 Task: Find connections with filter location Coburg with filter topic #customerrelationswith filter profile language Spanish with filter current company Hill+Knowlton Strategies with filter school Joydeep Roy University with filter industry Language Schools with filter service category Relocation with filter keywords title Manager
Action: Mouse moved to (212, 266)
Screenshot: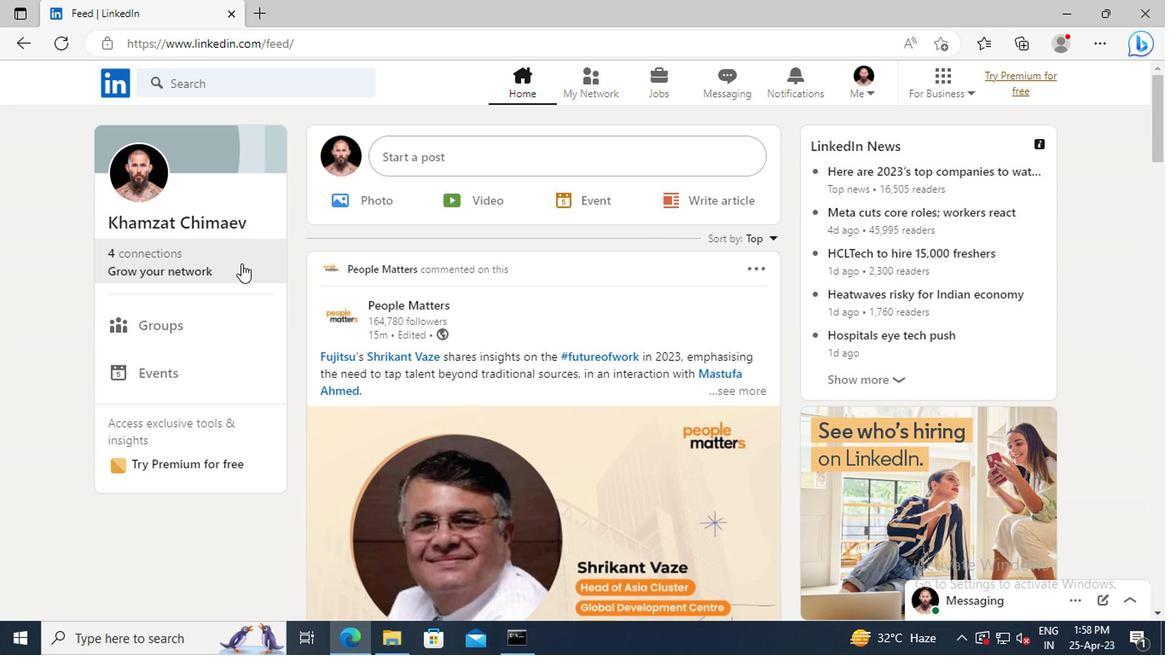 
Action: Mouse pressed left at (212, 266)
Screenshot: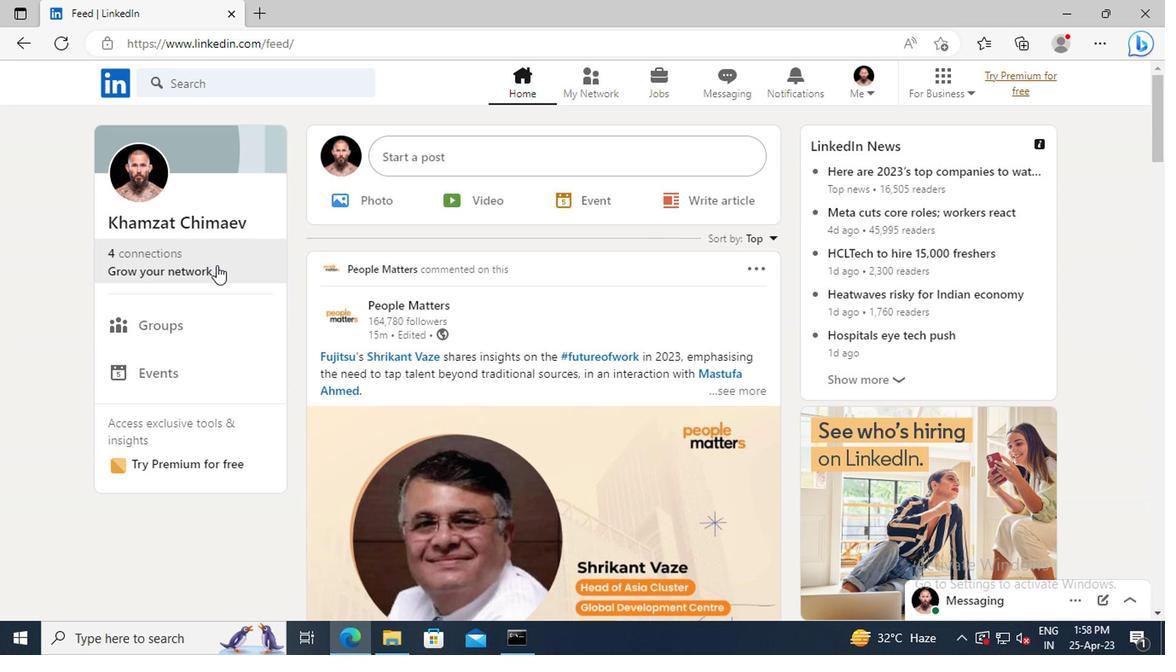 
Action: Mouse moved to (219, 185)
Screenshot: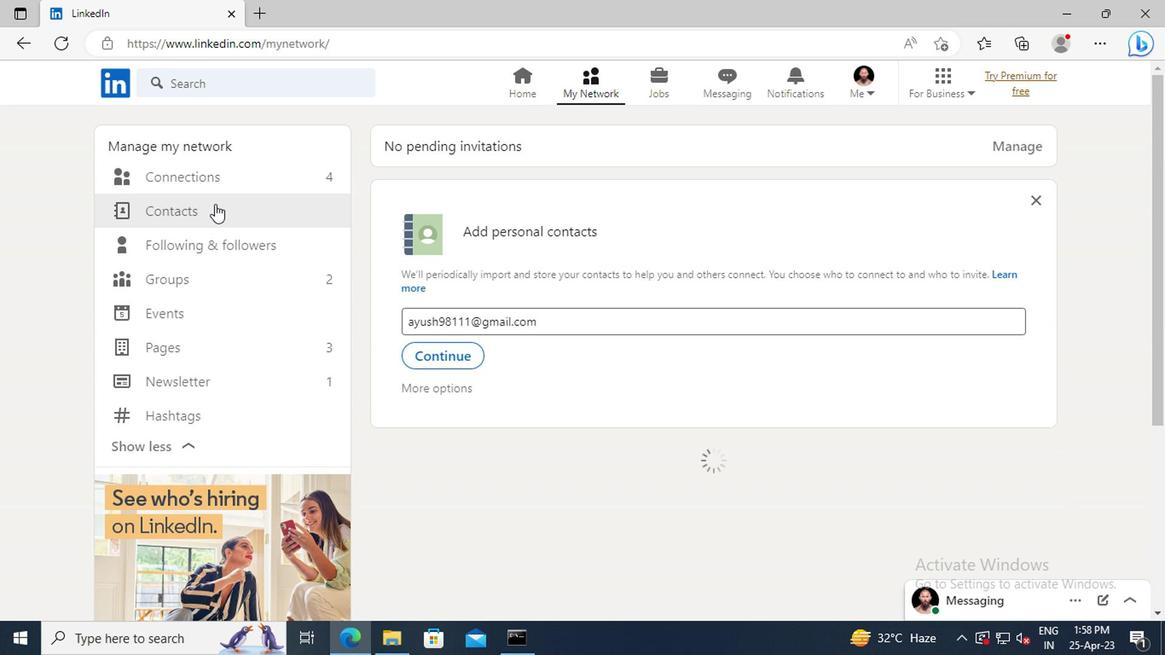 
Action: Mouse pressed left at (219, 185)
Screenshot: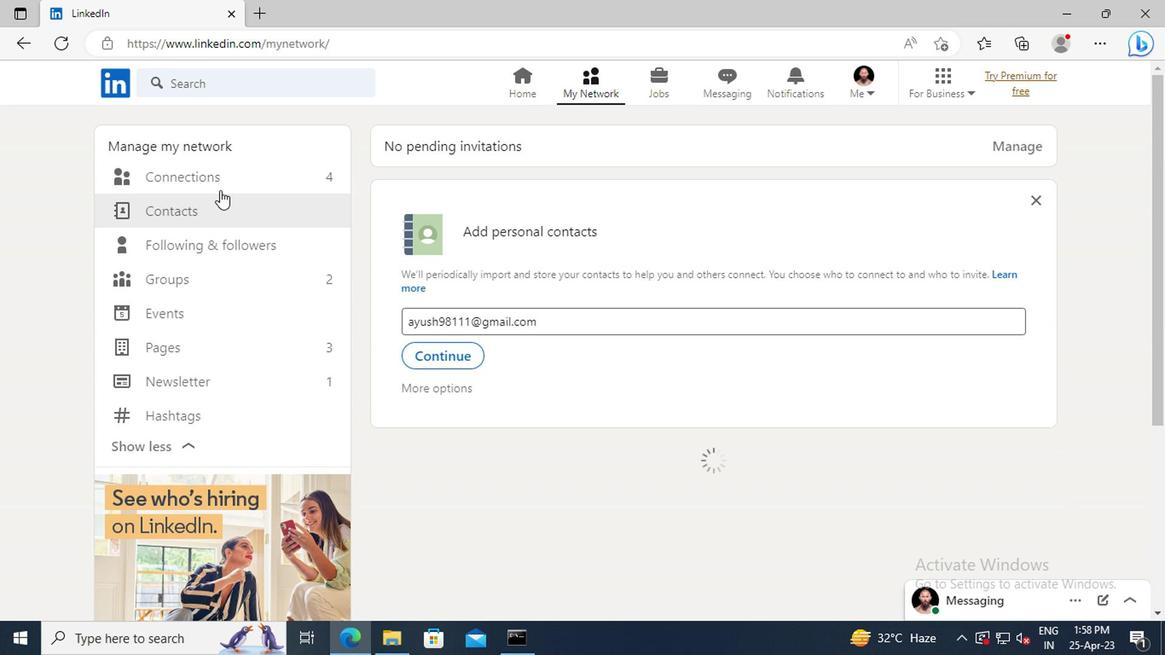 
Action: Mouse moved to (681, 179)
Screenshot: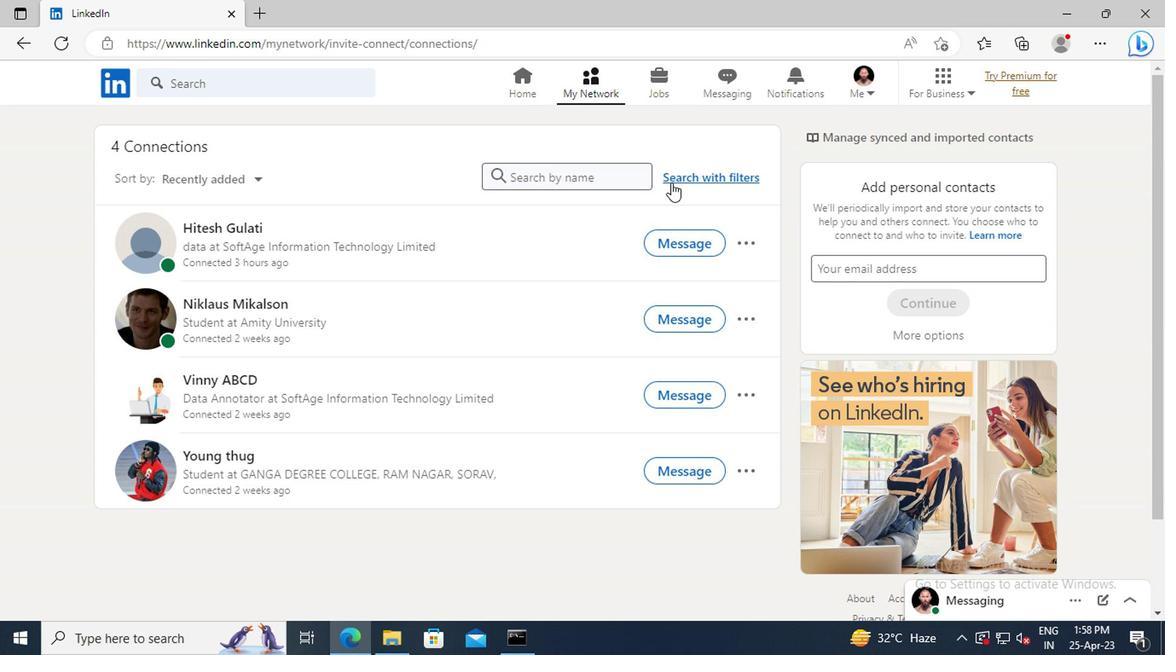 
Action: Mouse pressed left at (681, 179)
Screenshot: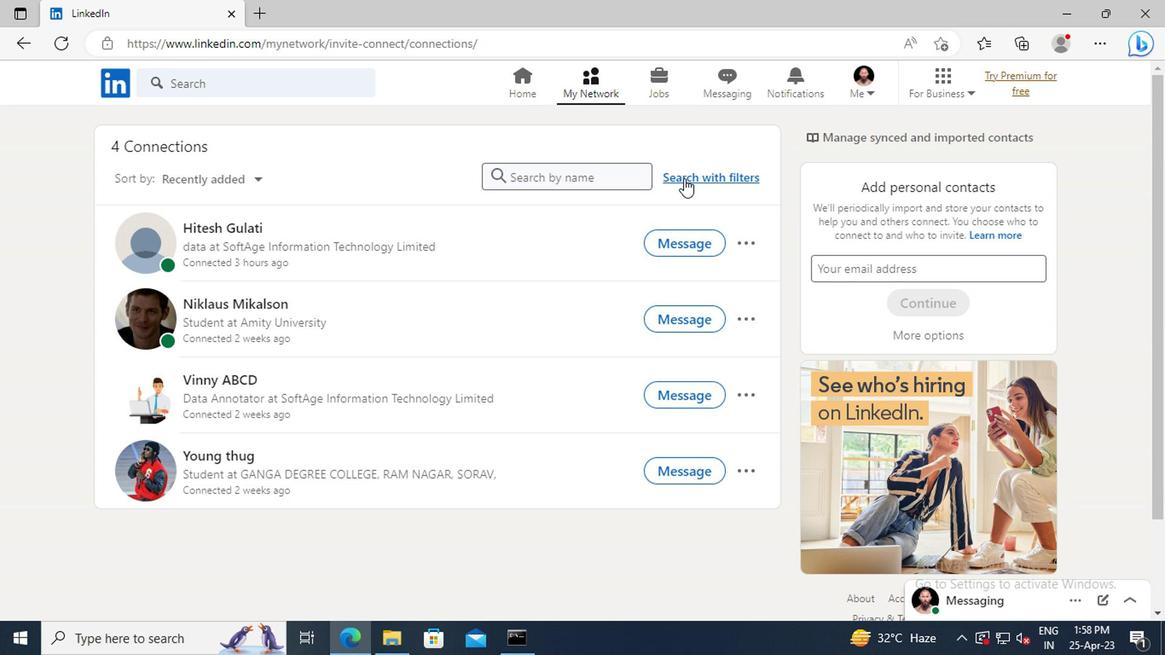 
Action: Mouse moved to (635, 130)
Screenshot: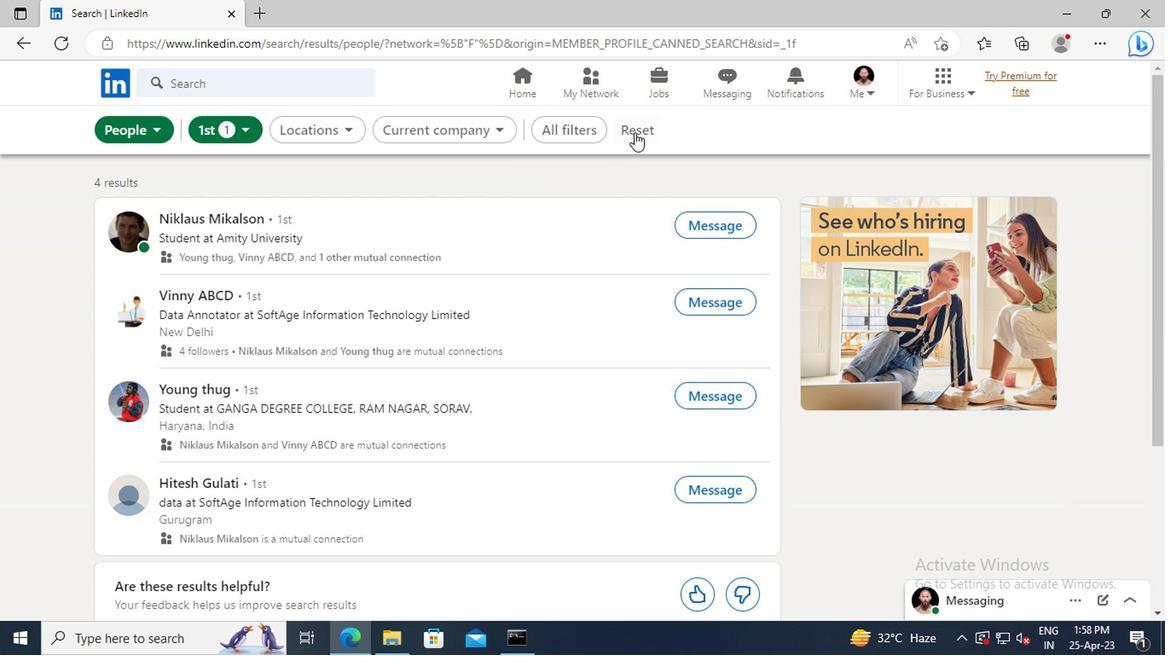 
Action: Mouse pressed left at (635, 130)
Screenshot: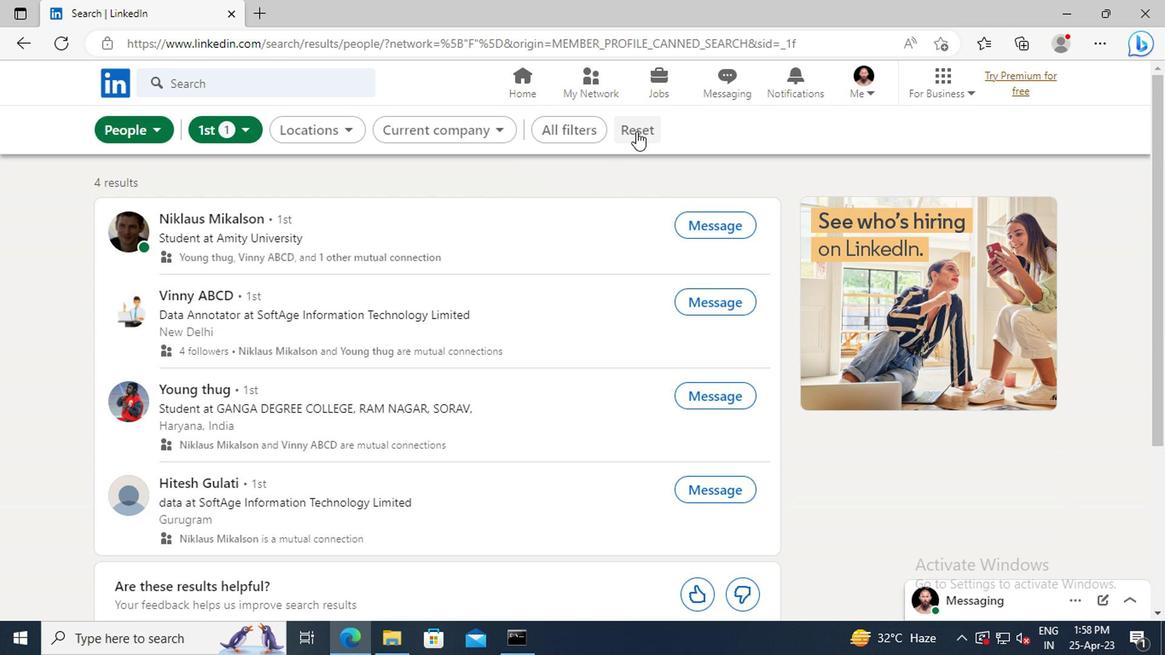 
Action: Mouse moved to (605, 138)
Screenshot: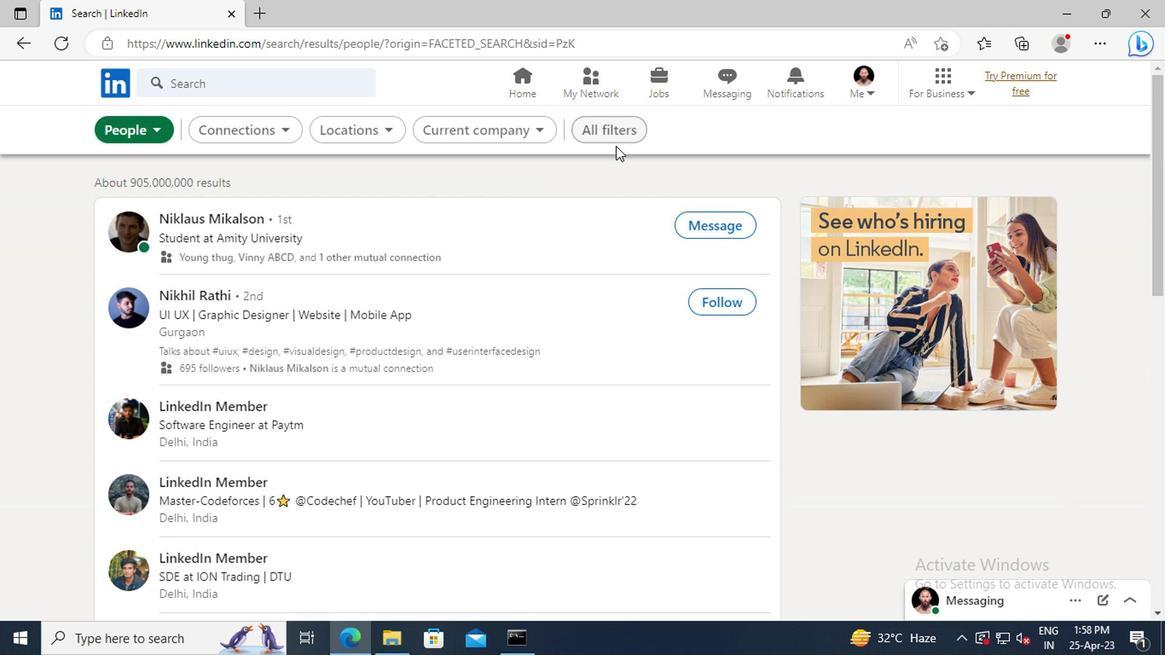 
Action: Mouse pressed left at (605, 138)
Screenshot: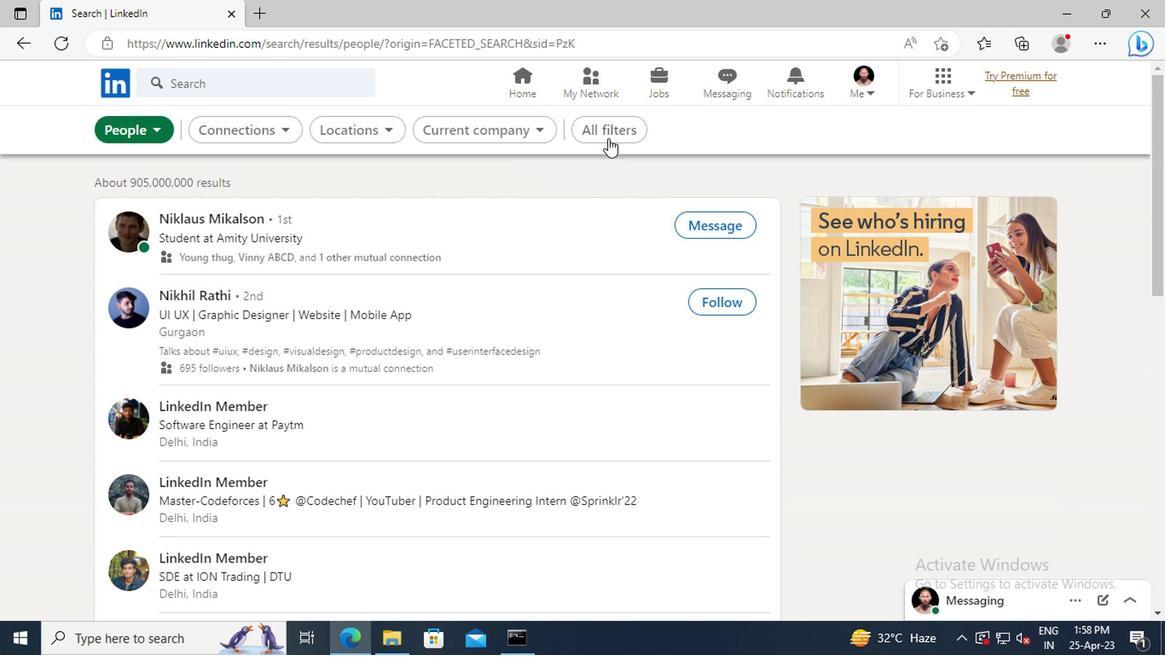 
Action: Mouse moved to (916, 291)
Screenshot: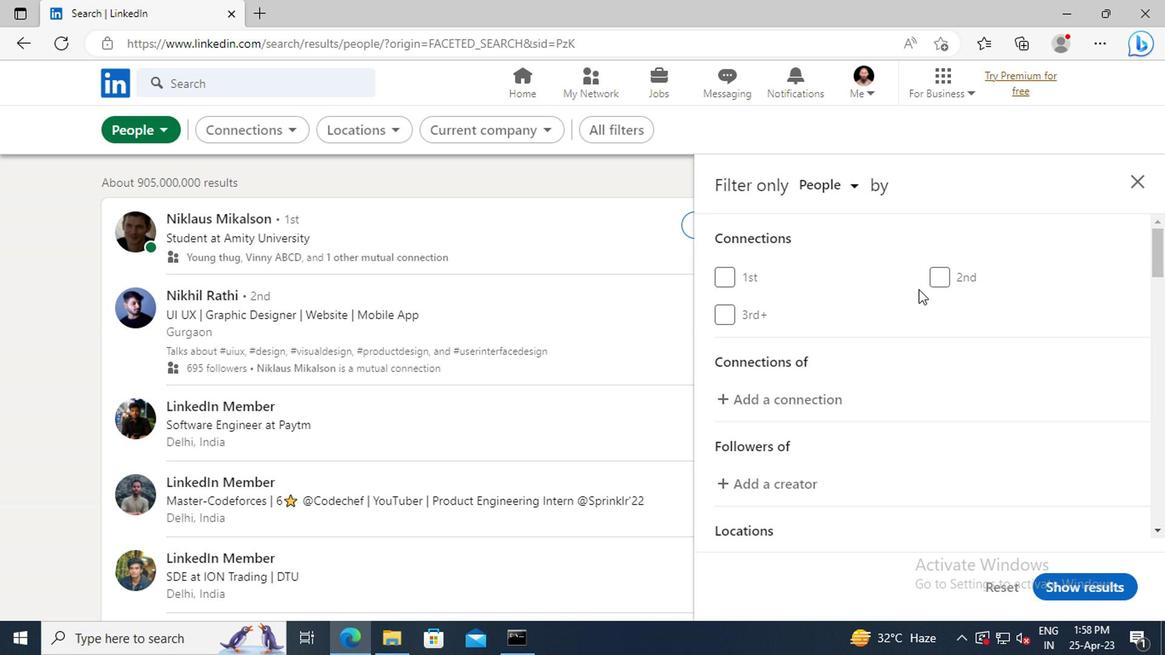 
Action: Mouse scrolled (916, 291) with delta (0, 0)
Screenshot: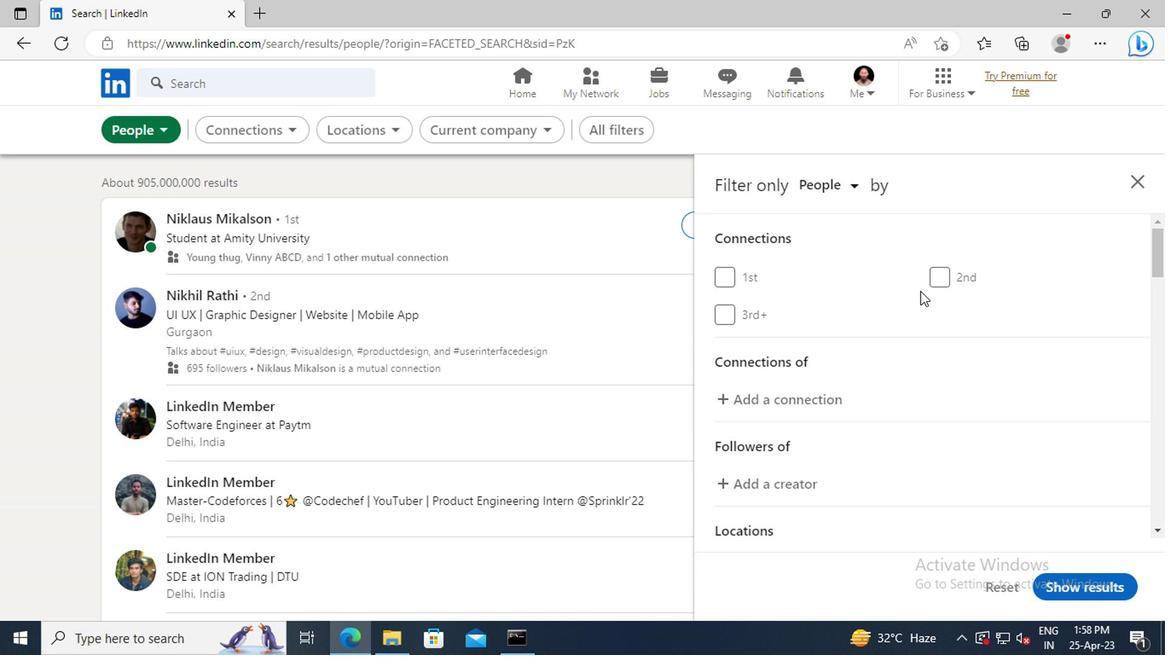 
Action: Mouse scrolled (916, 291) with delta (0, 0)
Screenshot: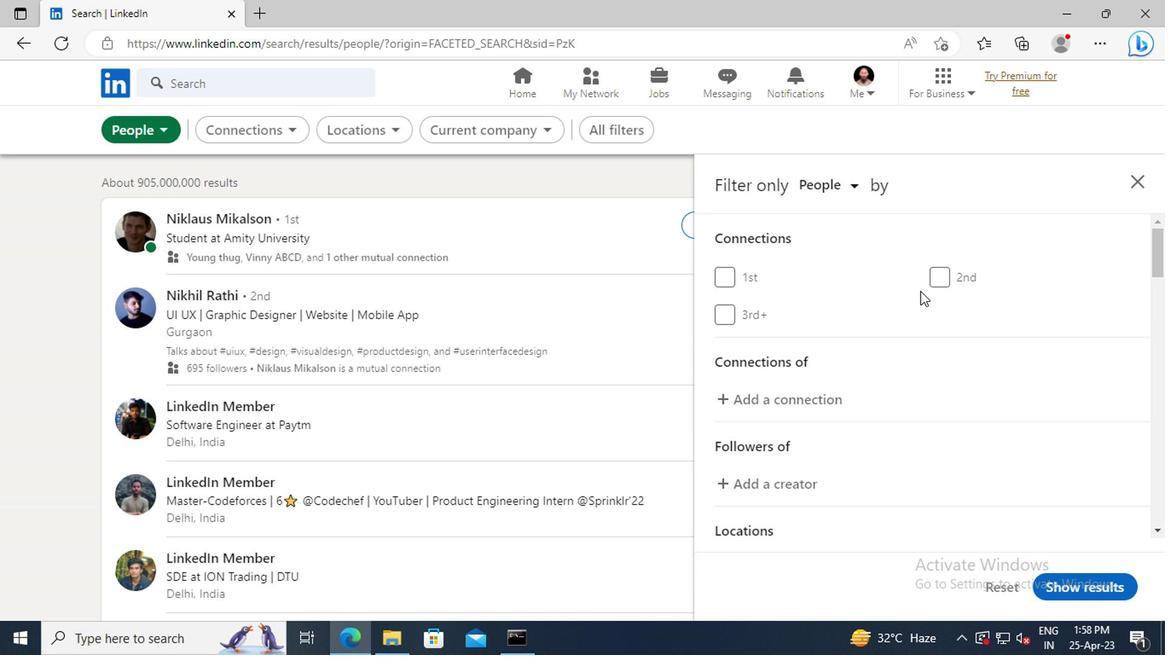 
Action: Mouse scrolled (916, 291) with delta (0, 0)
Screenshot: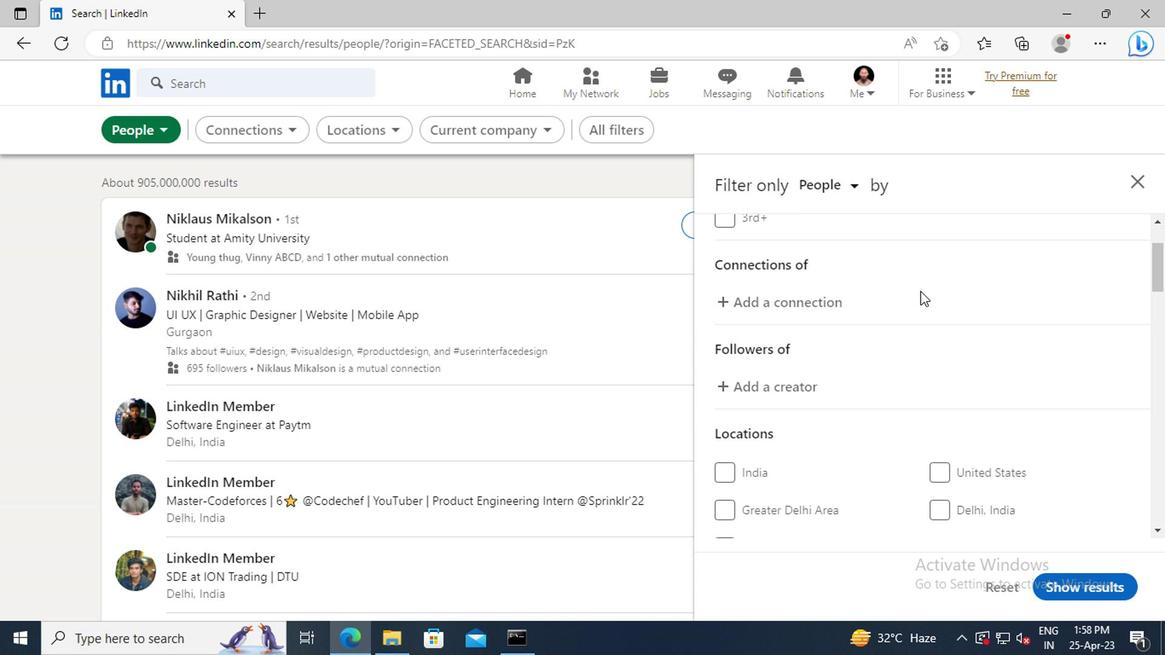 
Action: Mouse scrolled (916, 291) with delta (0, 0)
Screenshot: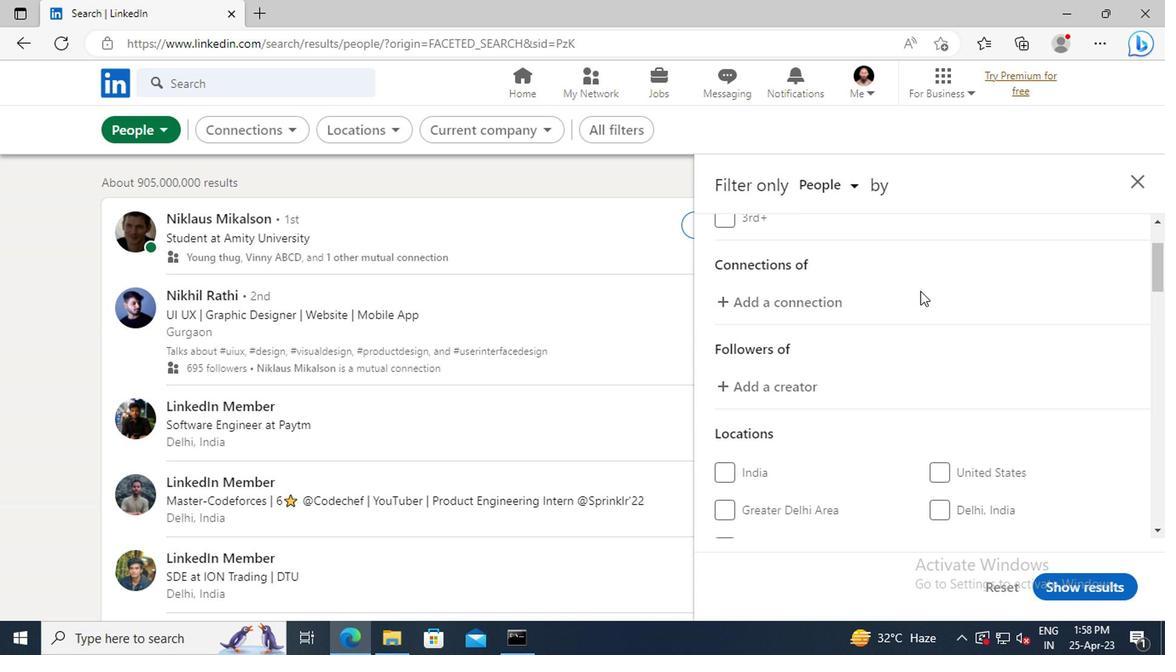 
Action: Mouse scrolled (916, 291) with delta (0, 0)
Screenshot: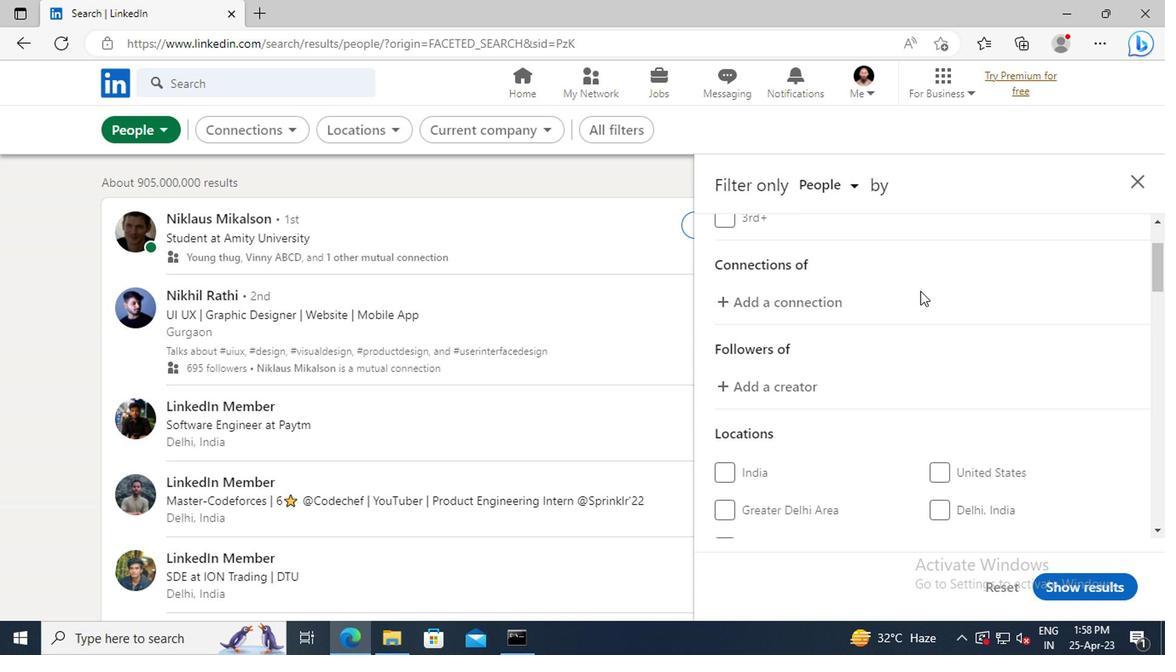 
Action: Mouse moved to (957, 402)
Screenshot: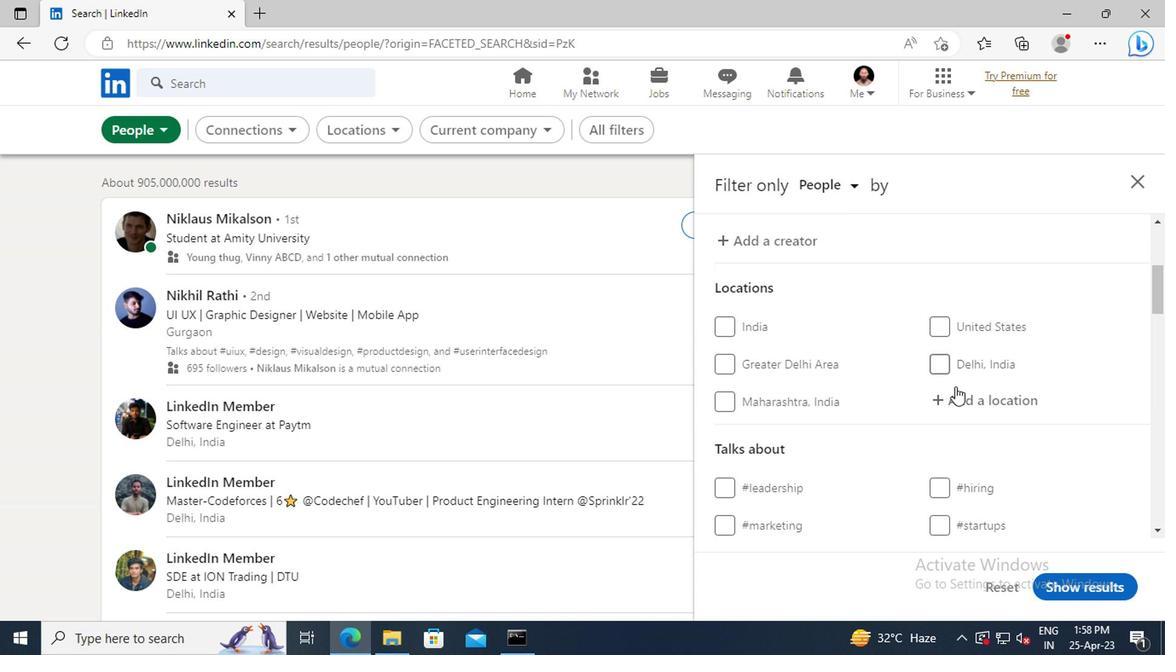 
Action: Mouse pressed left at (957, 402)
Screenshot: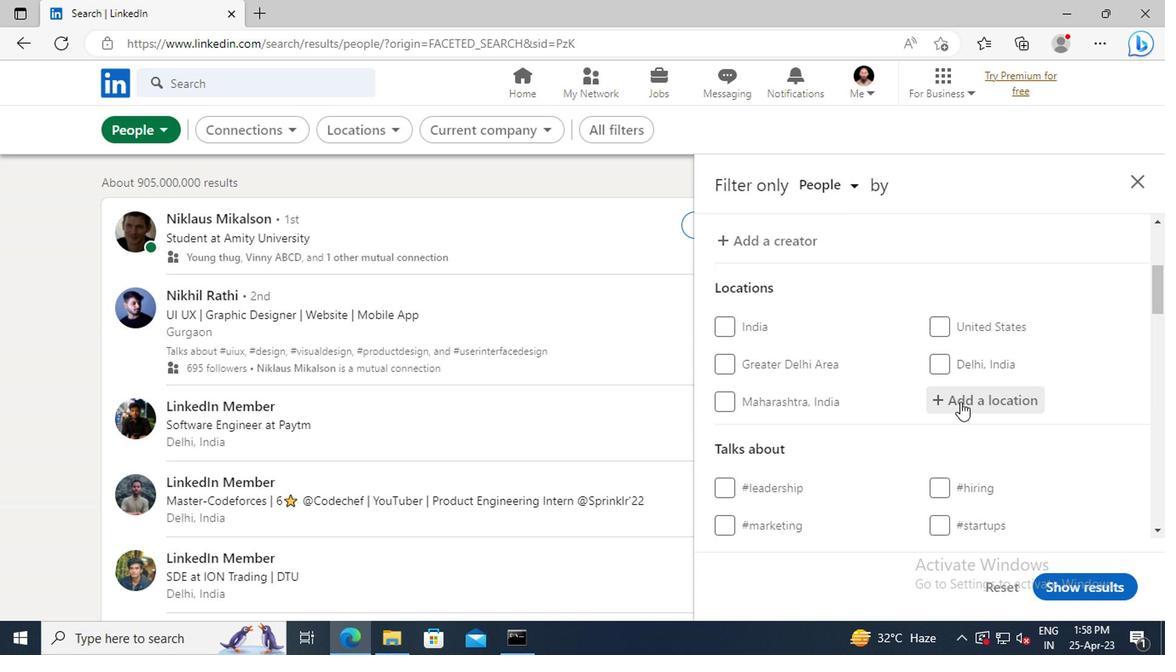 
Action: Mouse moved to (924, 393)
Screenshot: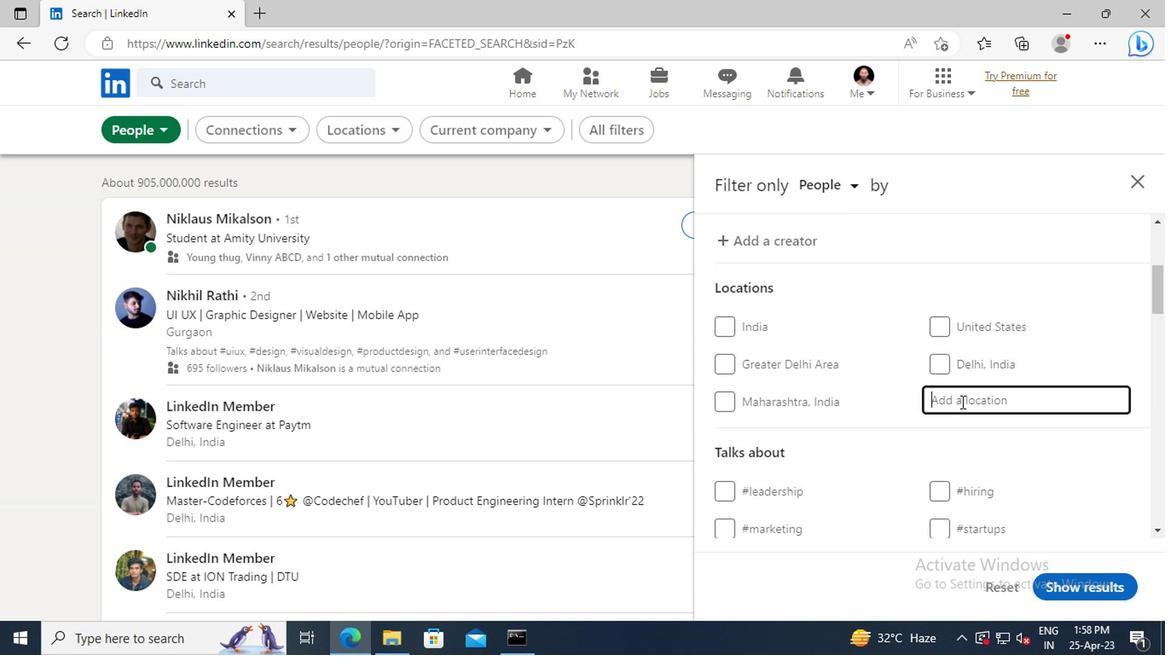 
Action: Key pressed <Key.shift>COBURG
Screenshot: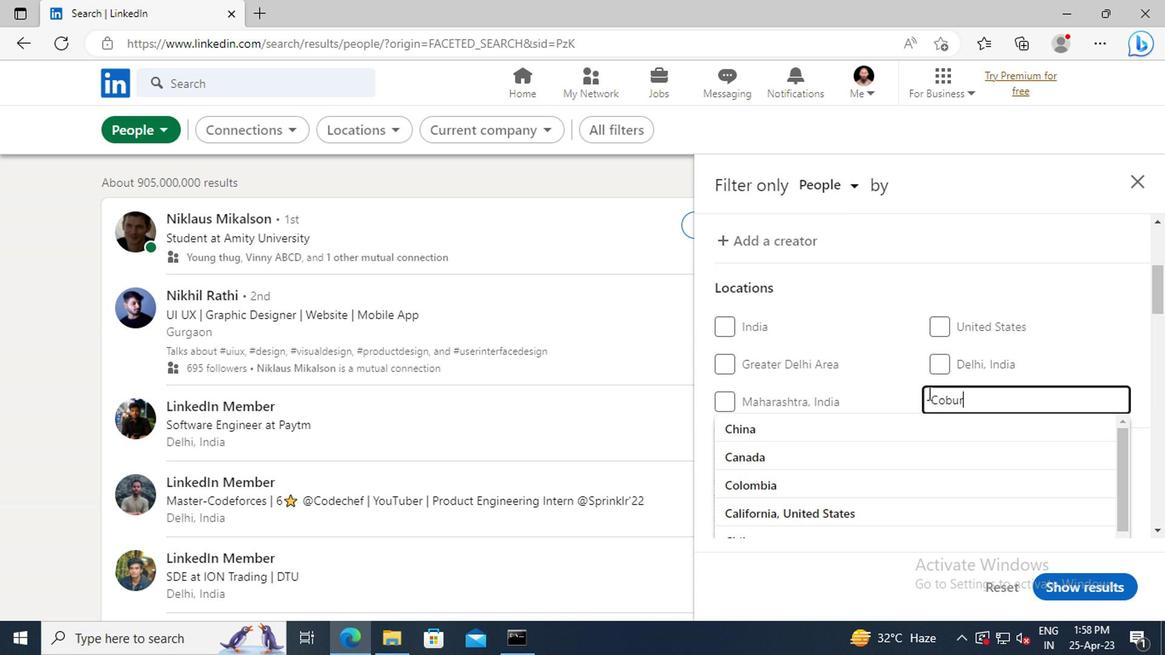 
Action: Mouse moved to (879, 421)
Screenshot: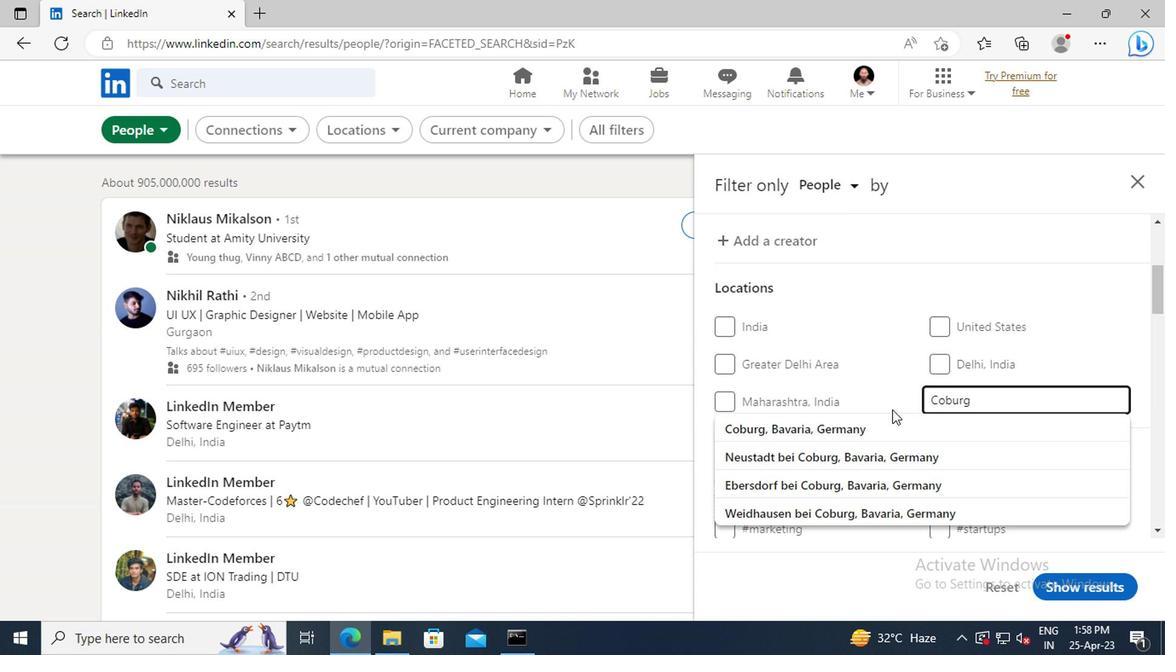 
Action: Mouse pressed left at (879, 421)
Screenshot: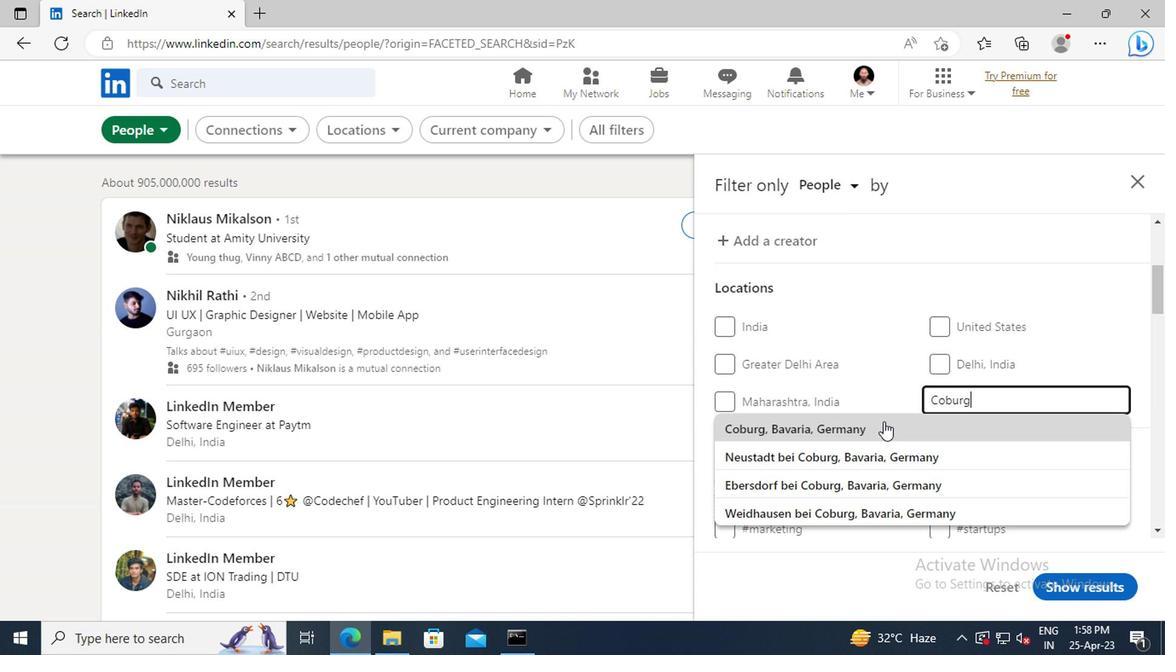 
Action: Mouse moved to (974, 356)
Screenshot: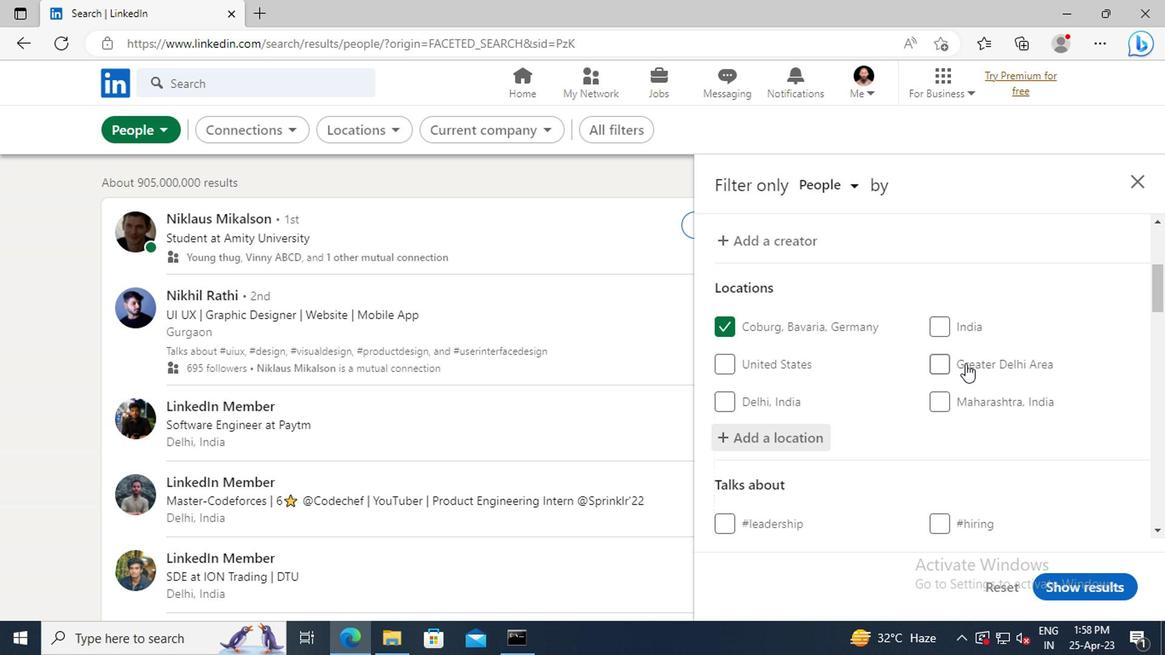 
Action: Mouse scrolled (974, 355) with delta (0, 0)
Screenshot: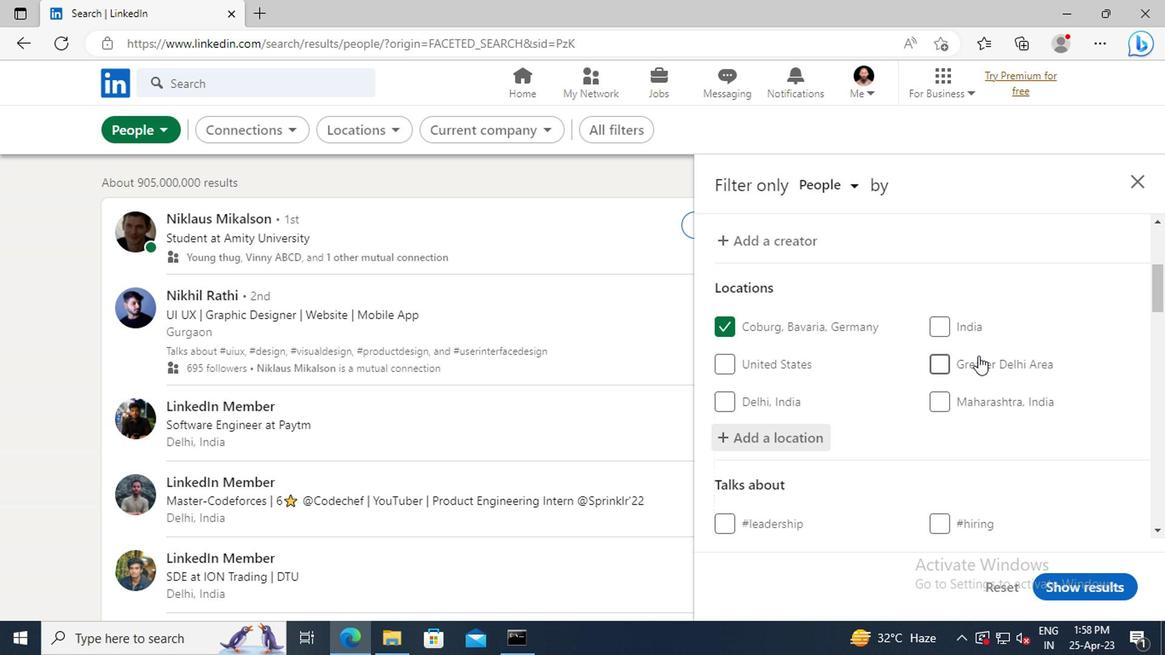 
Action: Mouse moved to (976, 354)
Screenshot: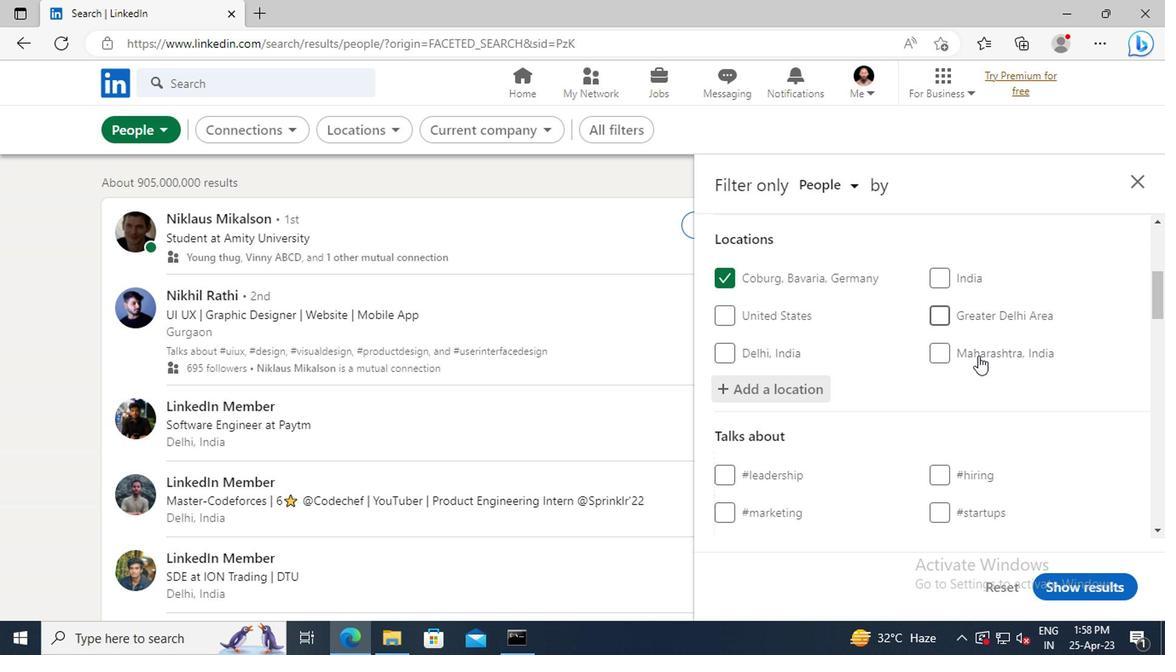 
Action: Mouse scrolled (976, 353) with delta (0, -1)
Screenshot: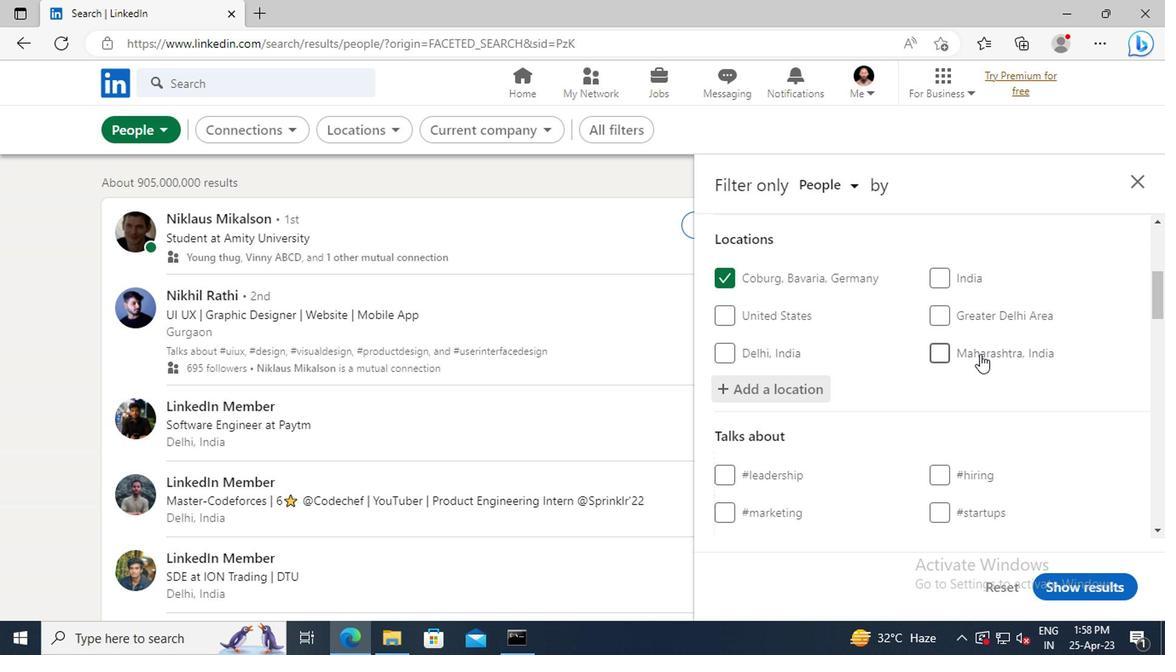 
Action: Mouse scrolled (976, 353) with delta (0, -1)
Screenshot: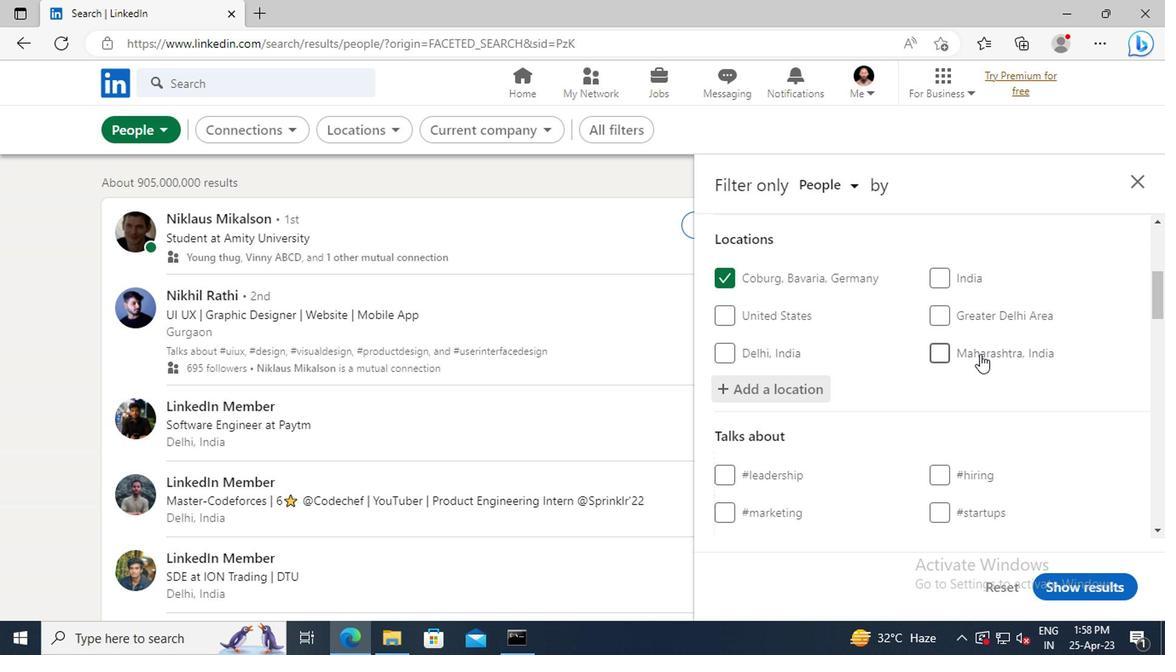 
Action: Mouse scrolled (976, 353) with delta (0, -1)
Screenshot: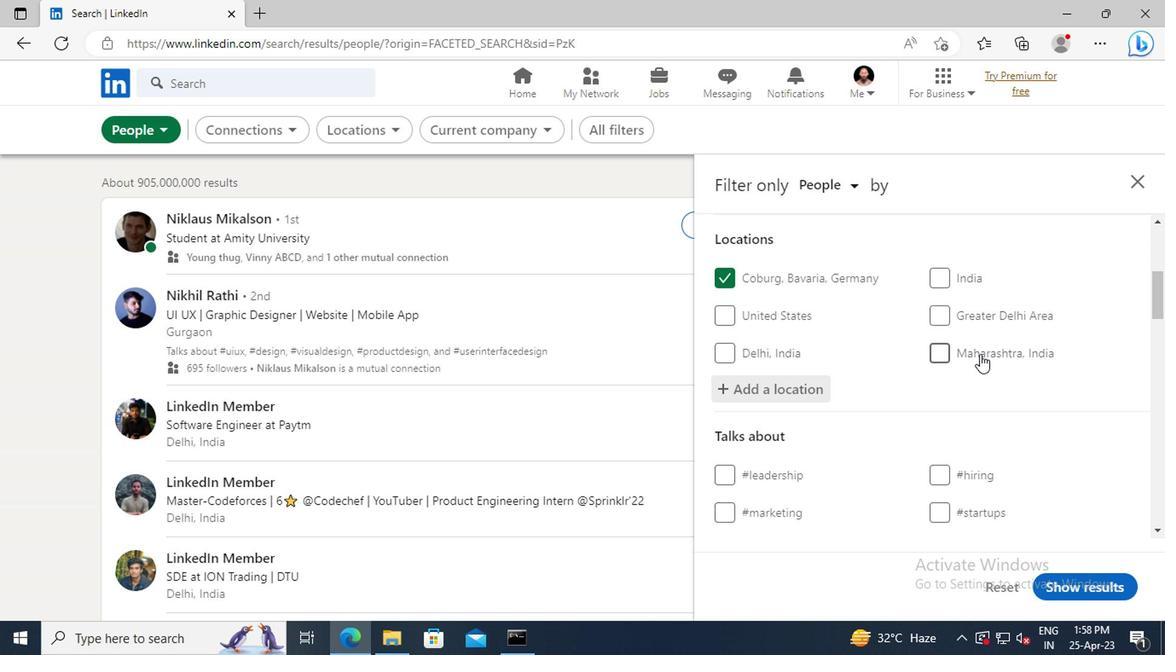 
Action: Mouse moved to (980, 400)
Screenshot: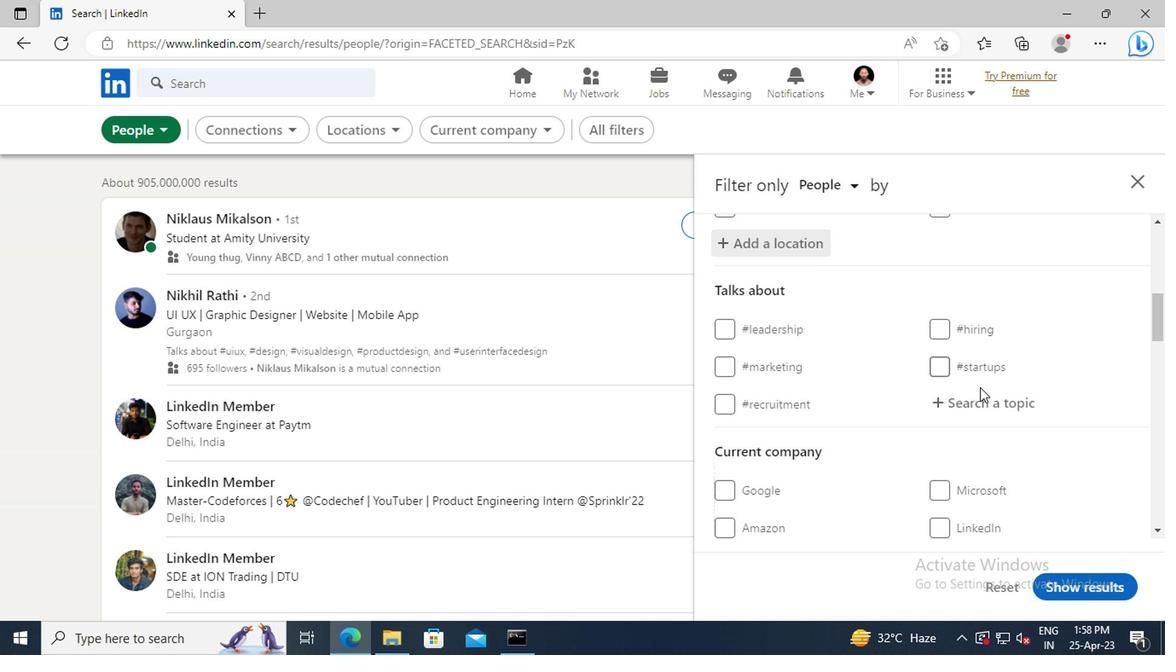 
Action: Mouse pressed left at (980, 400)
Screenshot: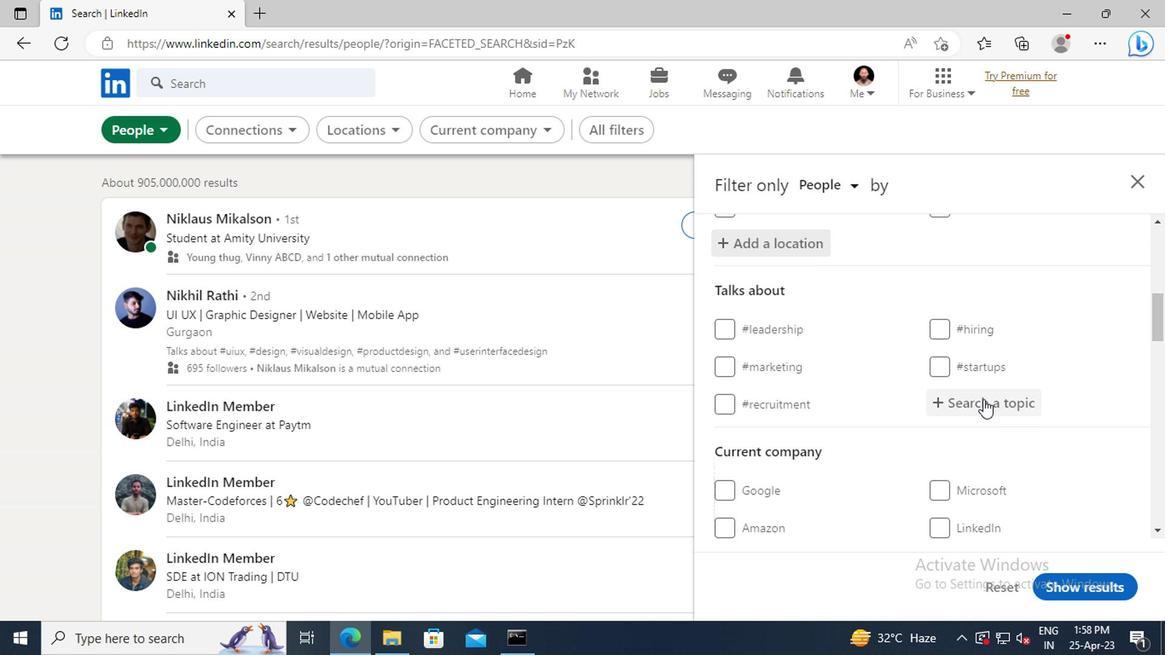 
Action: Mouse moved to (951, 391)
Screenshot: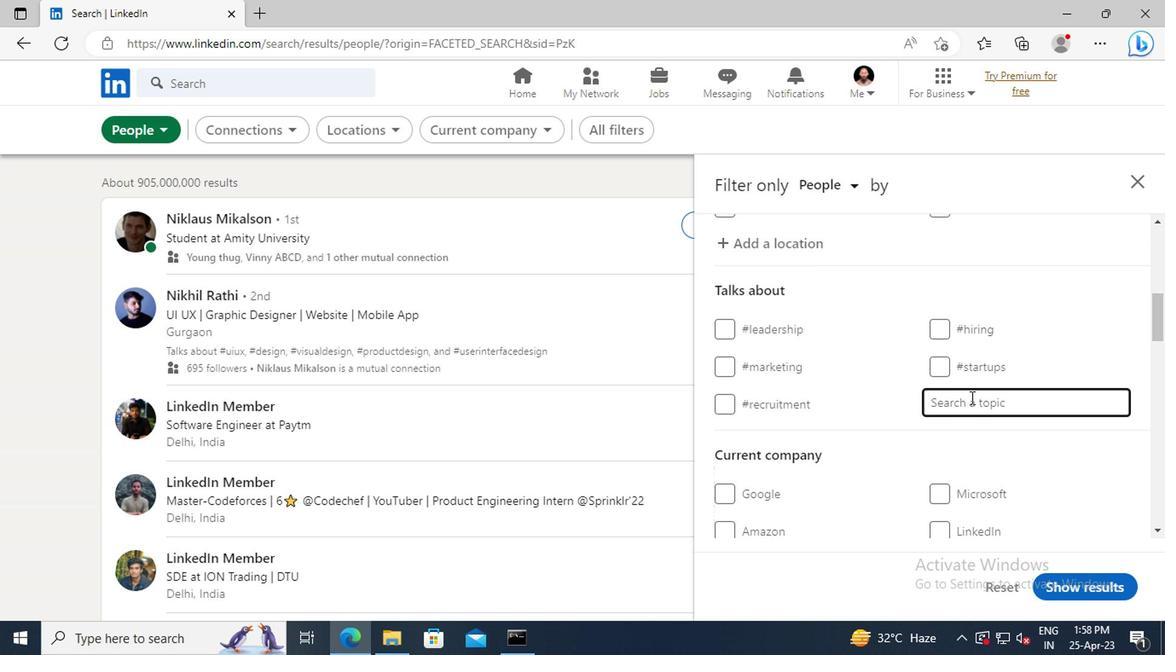 
Action: Key pressed <Key.shift>#CUSTOMERRELATIONSWITH
Screenshot: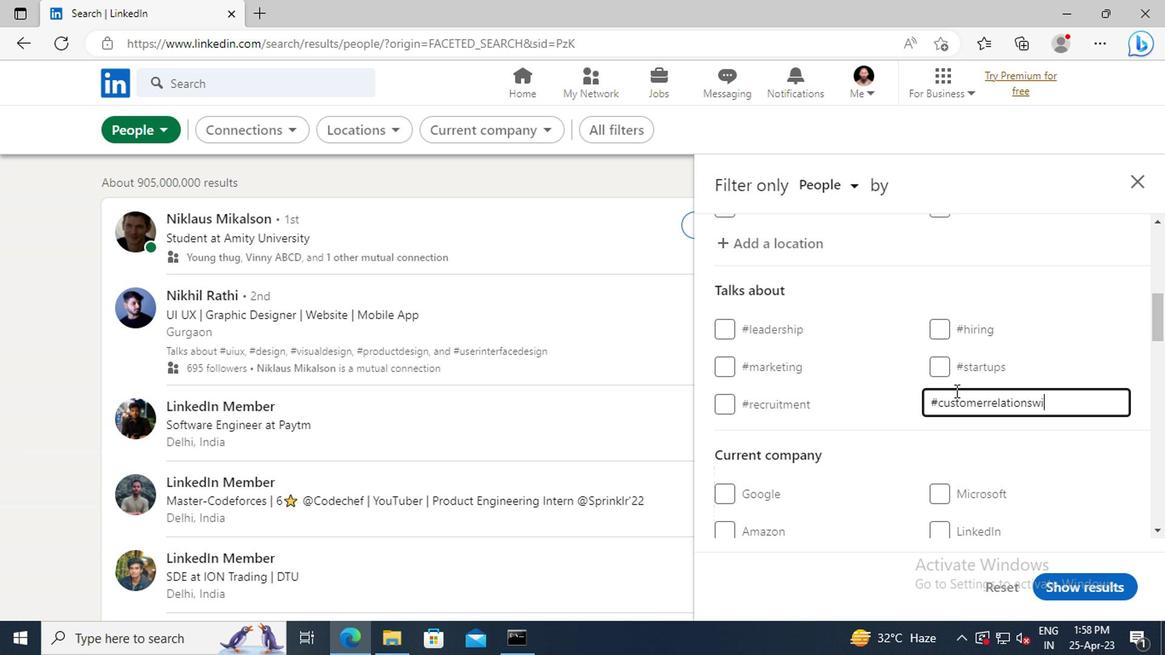 
Action: Mouse scrolled (951, 390) with delta (0, -1)
Screenshot: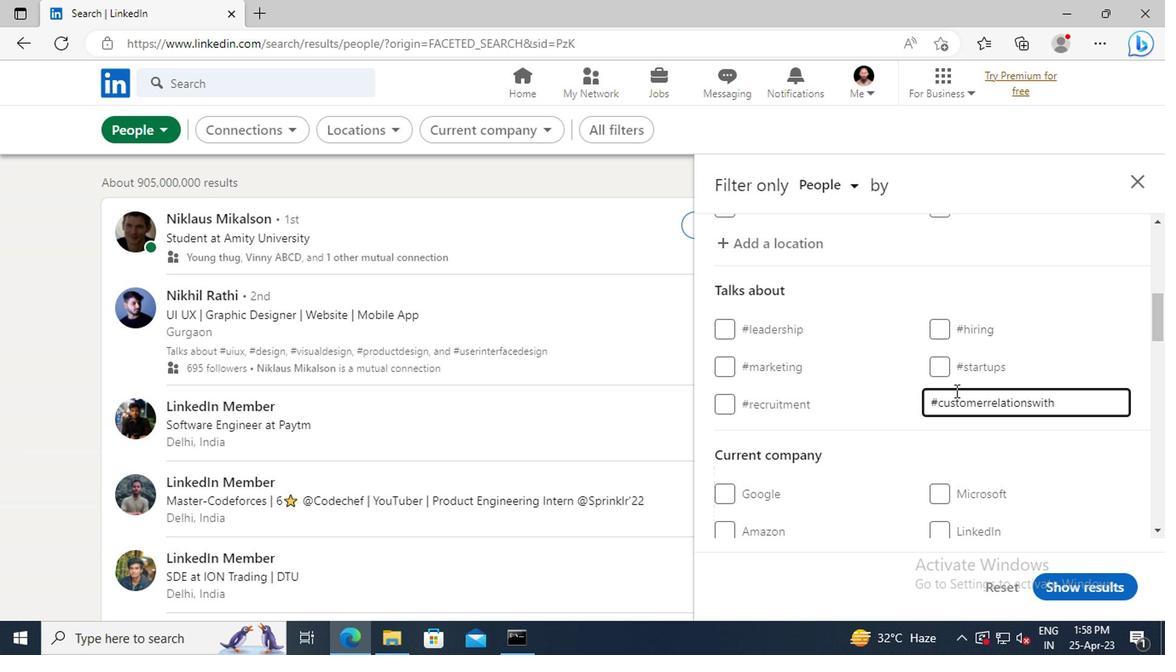 
Action: Mouse scrolled (951, 390) with delta (0, -1)
Screenshot: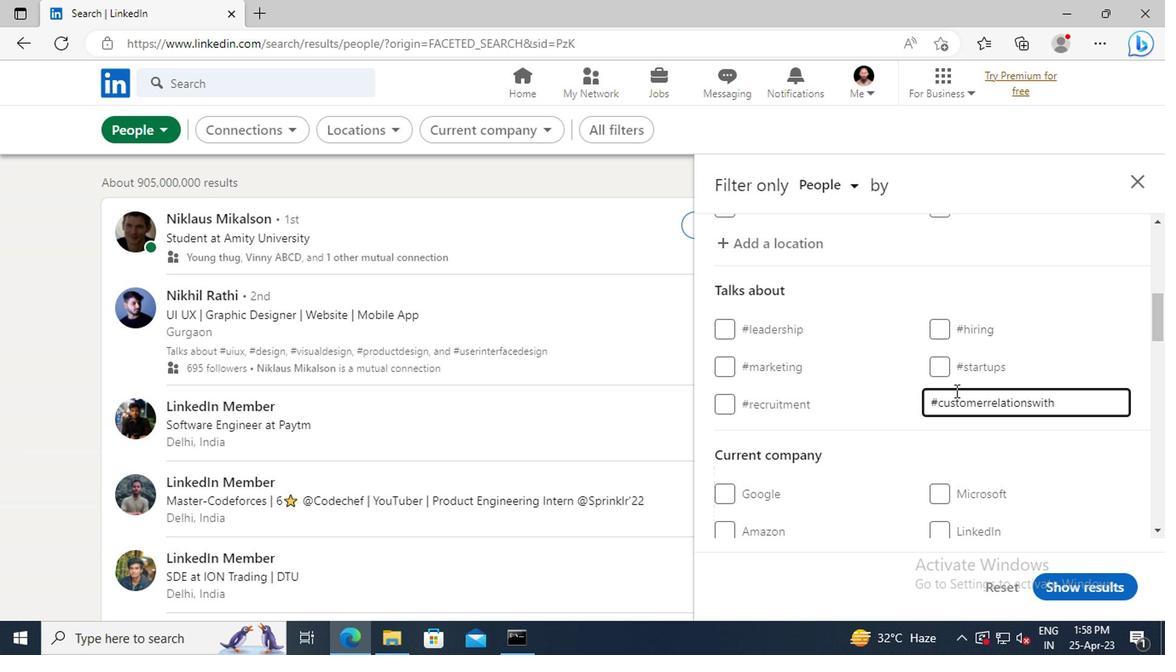
Action: Mouse scrolled (951, 390) with delta (0, -1)
Screenshot: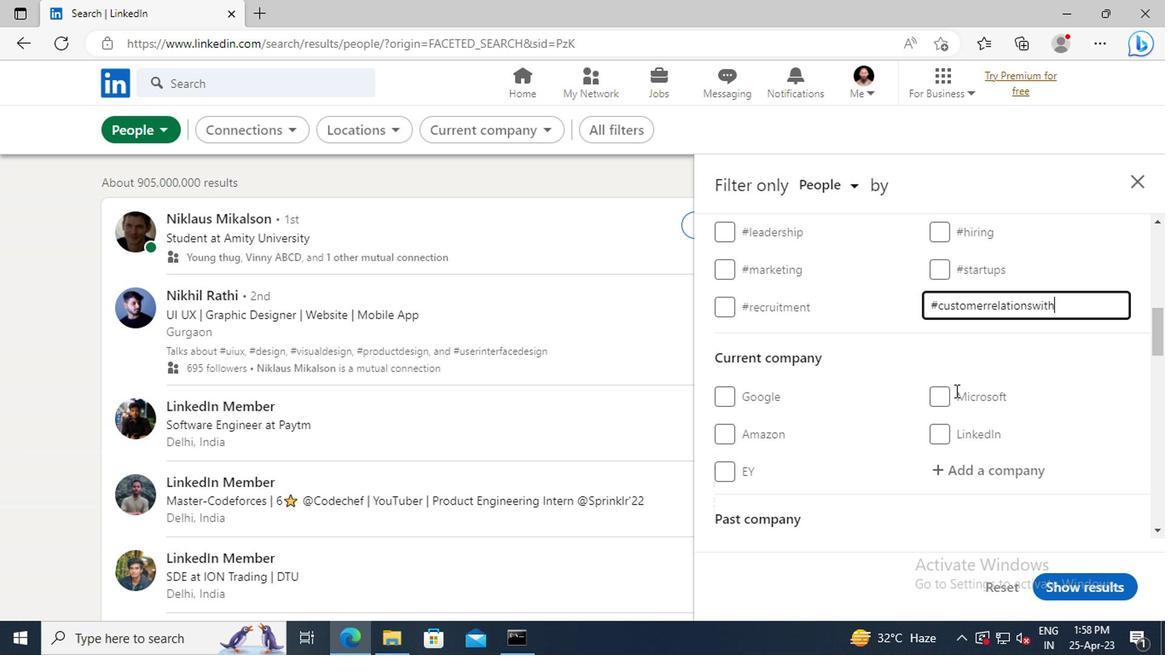 
Action: Mouse scrolled (951, 390) with delta (0, -1)
Screenshot: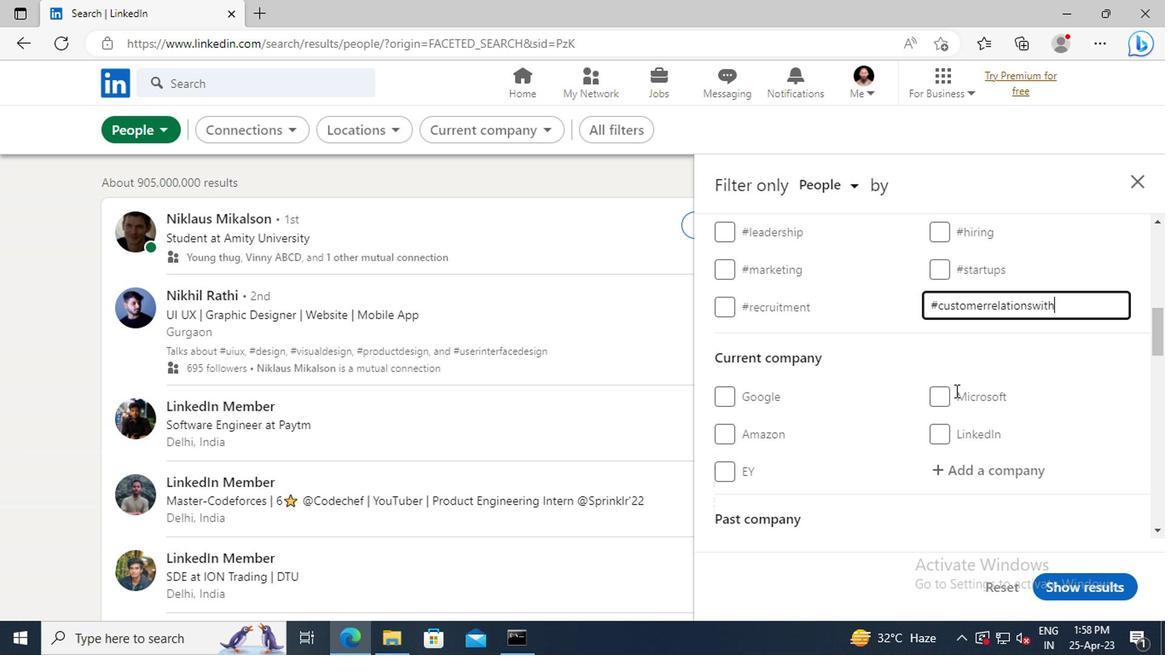 
Action: Mouse scrolled (951, 390) with delta (0, -1)
Screenshot: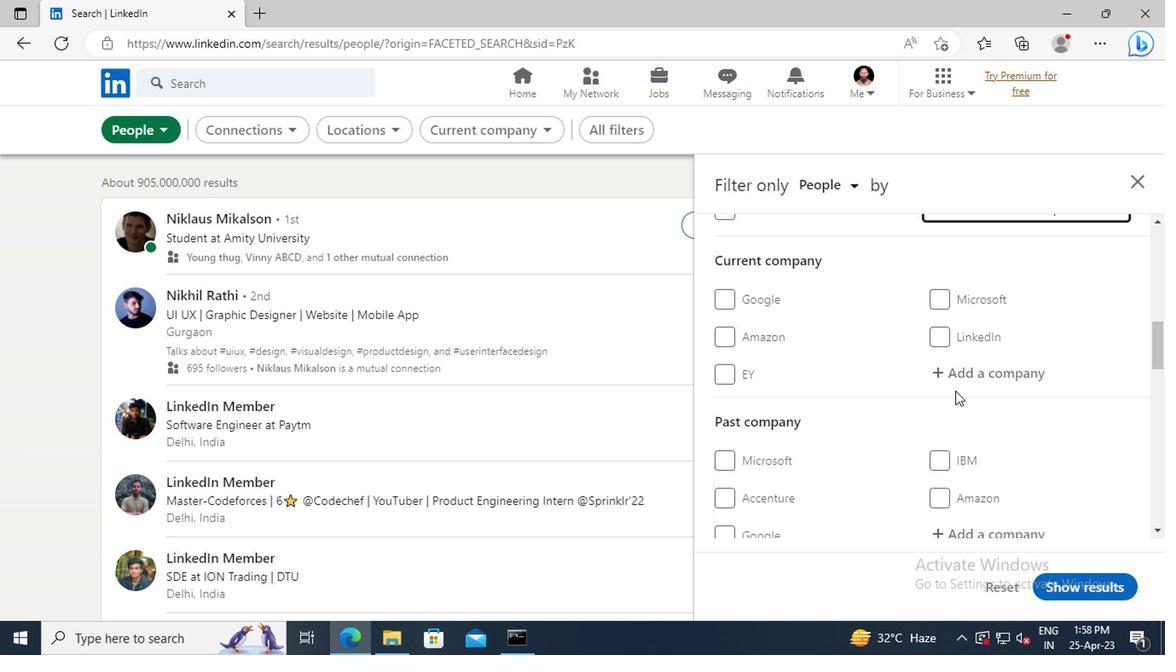 
Action: Mouse scrolled (951, 390) with delta (0, -1)
Screenshot: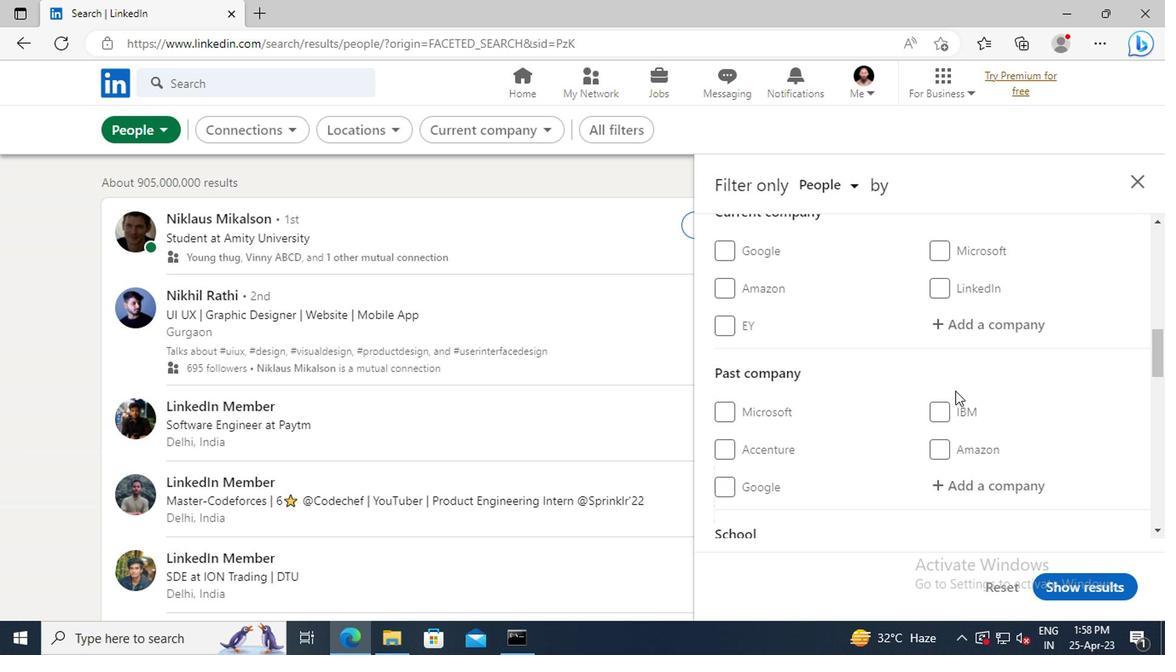 
Action: Mouse scrolled (951, 390) with delta (0, -1)
Screenshot: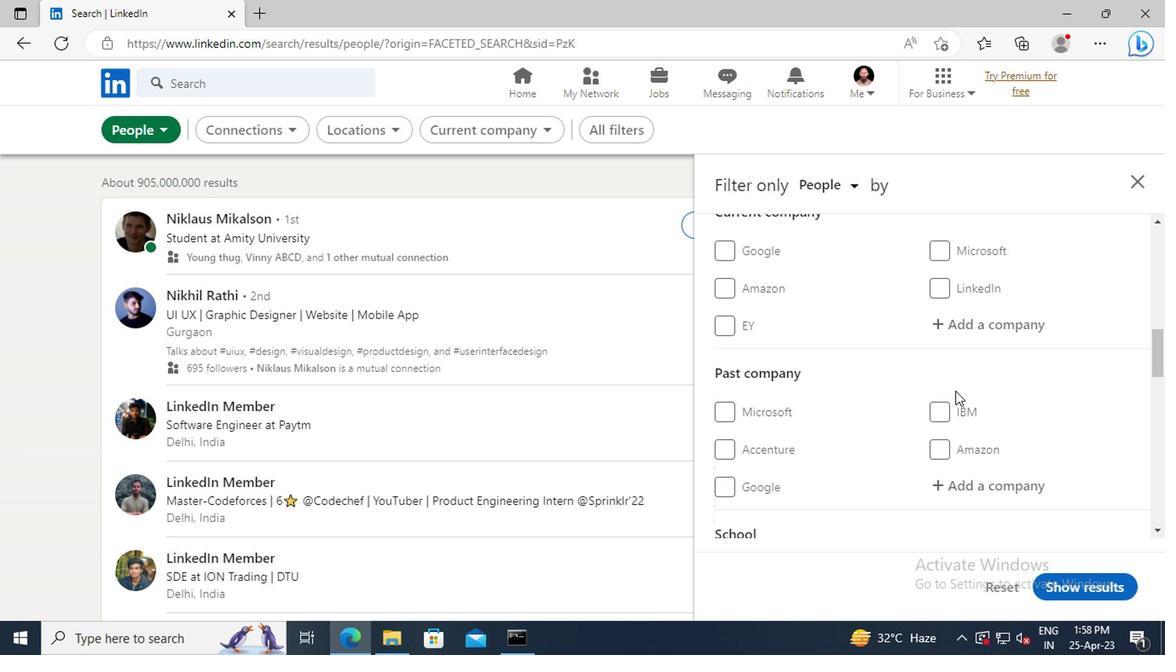 
Action: Mouse scrolled (951, 390) with delta (0, -1)
Screenshot: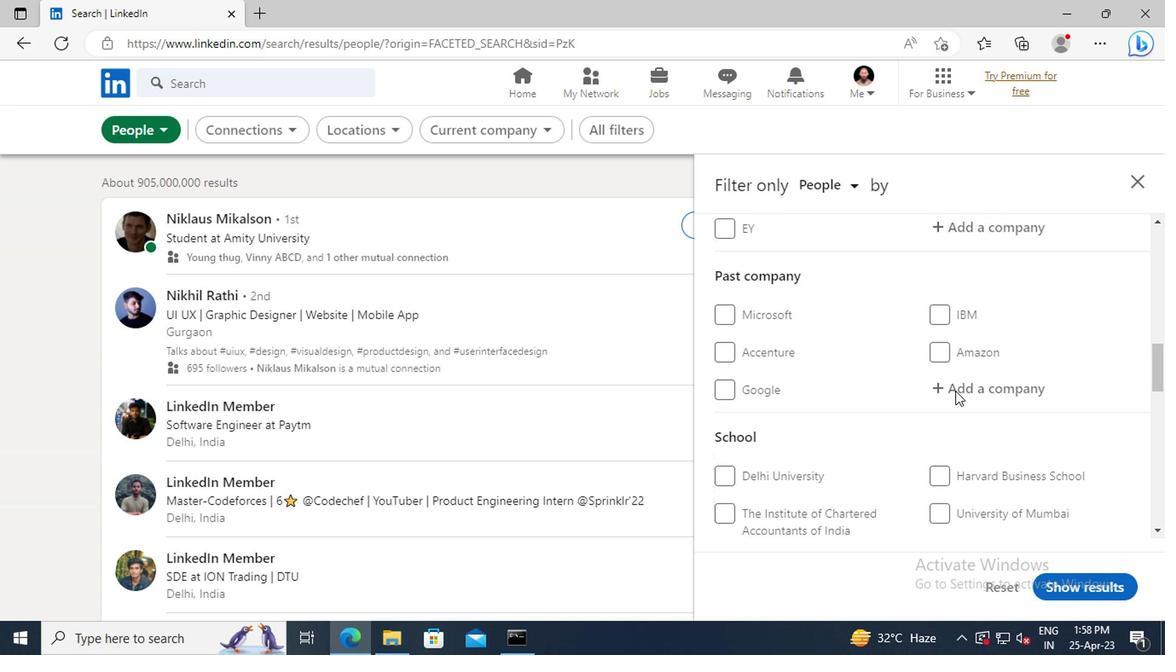 
Action: Mouse scrolled (951, 390) with delta (0, -1)
Screenshot: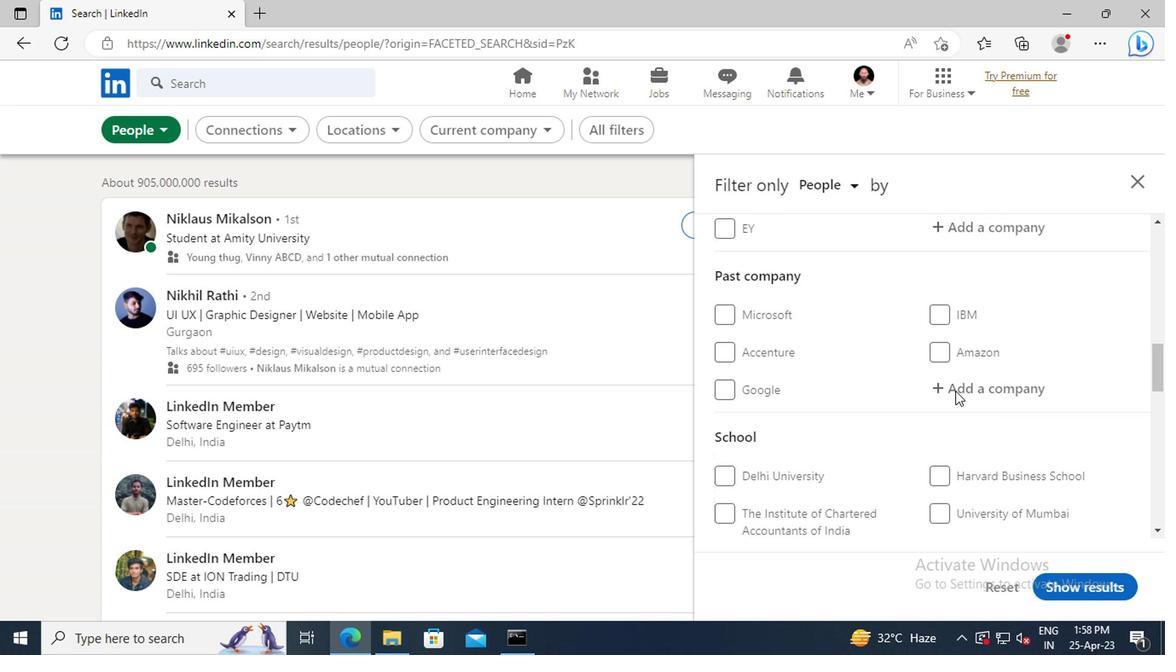 
Action: Mouse scrolled (951, 390) with delta (0, -1)
Screenshot: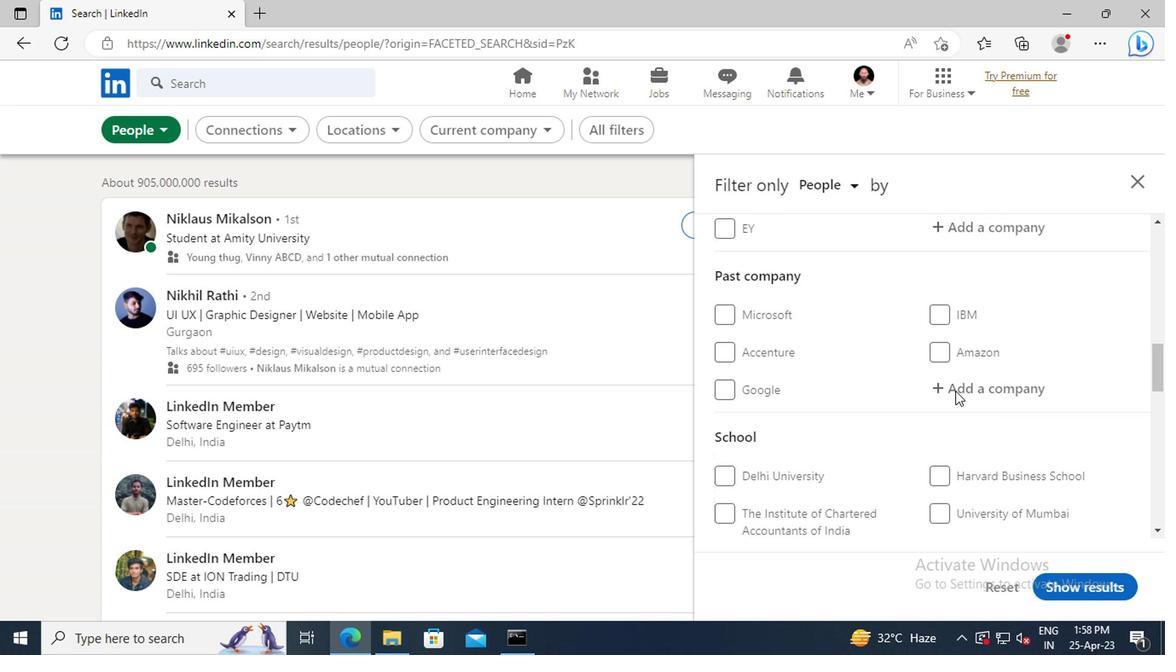 
Action: Mouse scrolled (951, 390) with delta (0, -1)
Screenshot: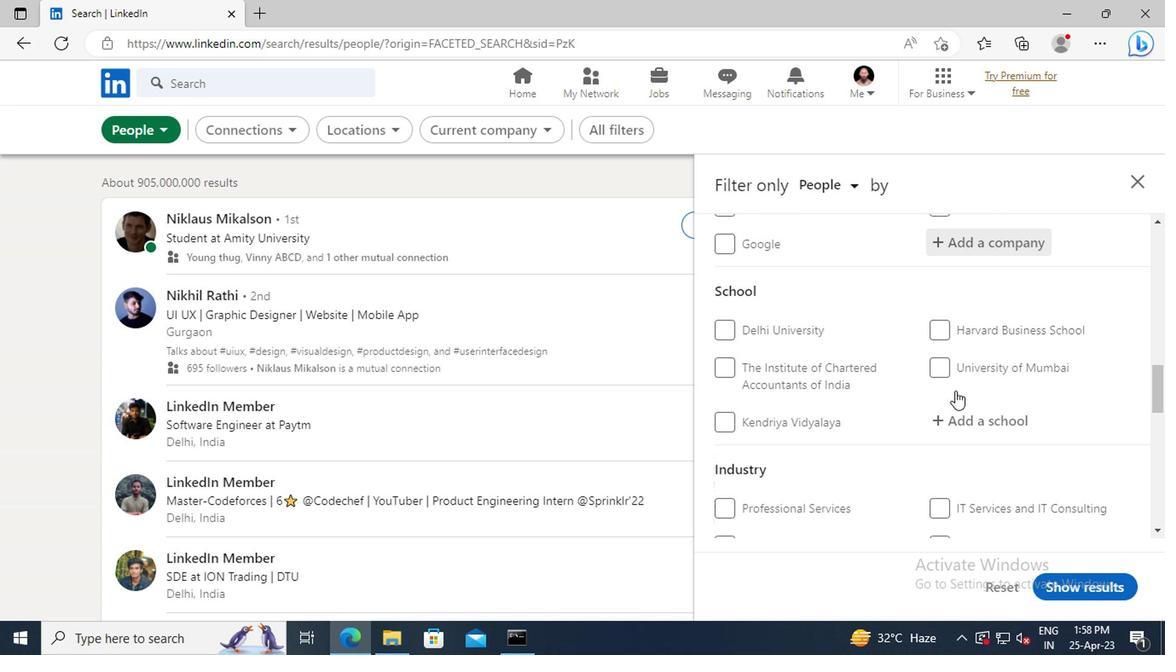 
Action: Mouse scrolled (951, 390) with delta (0, -1)
Screenshot: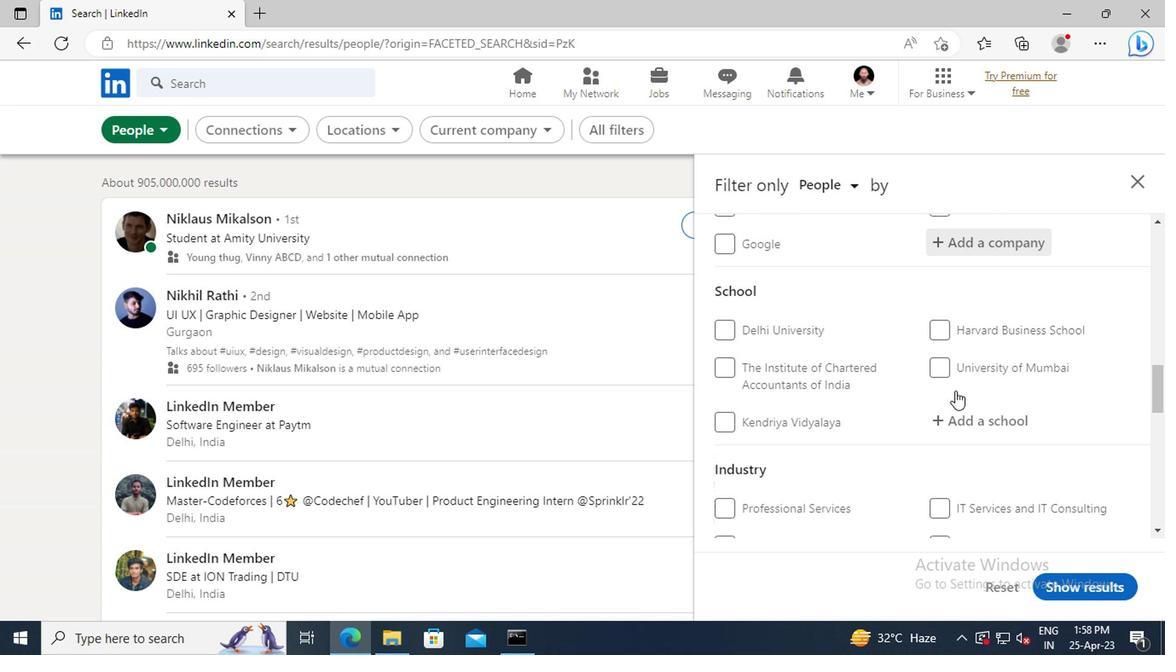 
Action: Mouse scrolled (951, 390) with delta (0, -1)
Screenshot: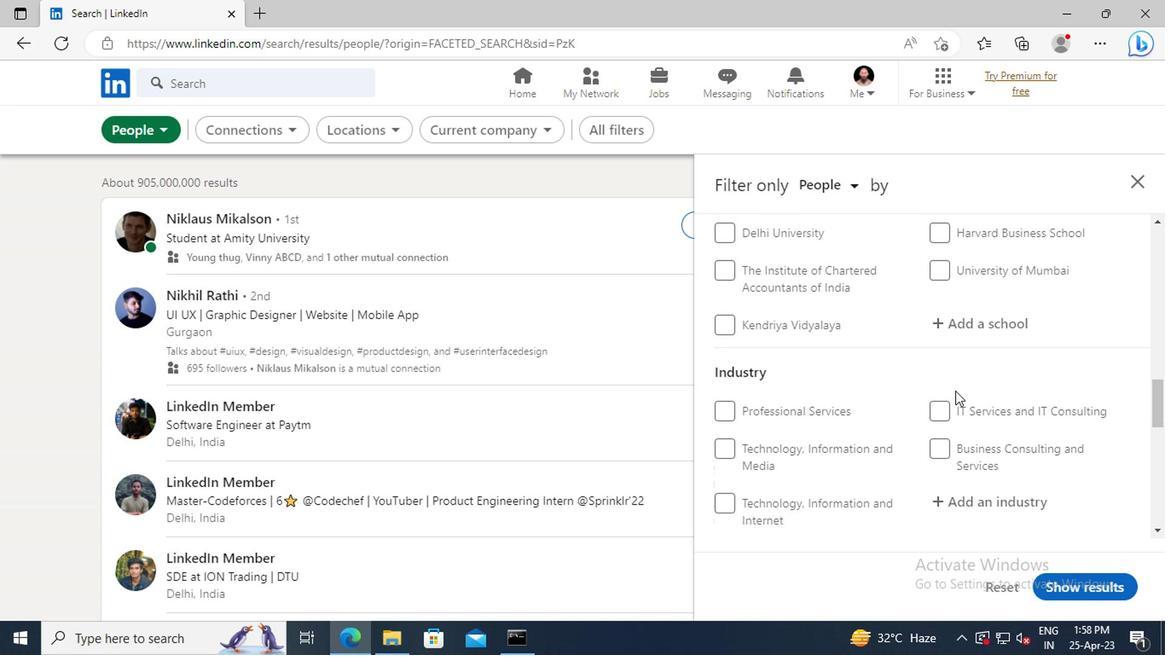 
Action: Mouse scrolled (951, 390) with delta (0, -1)
Screenshot: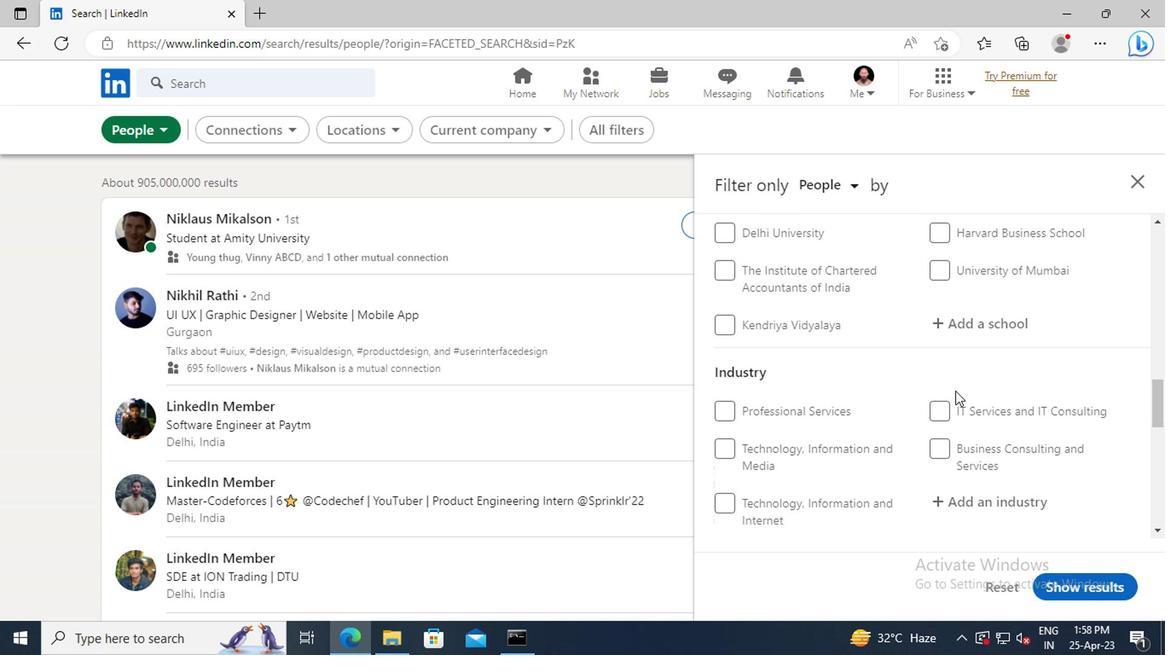 
Action: Mouse scrolled (951, 390) with delta (0, -1)
Screenshot: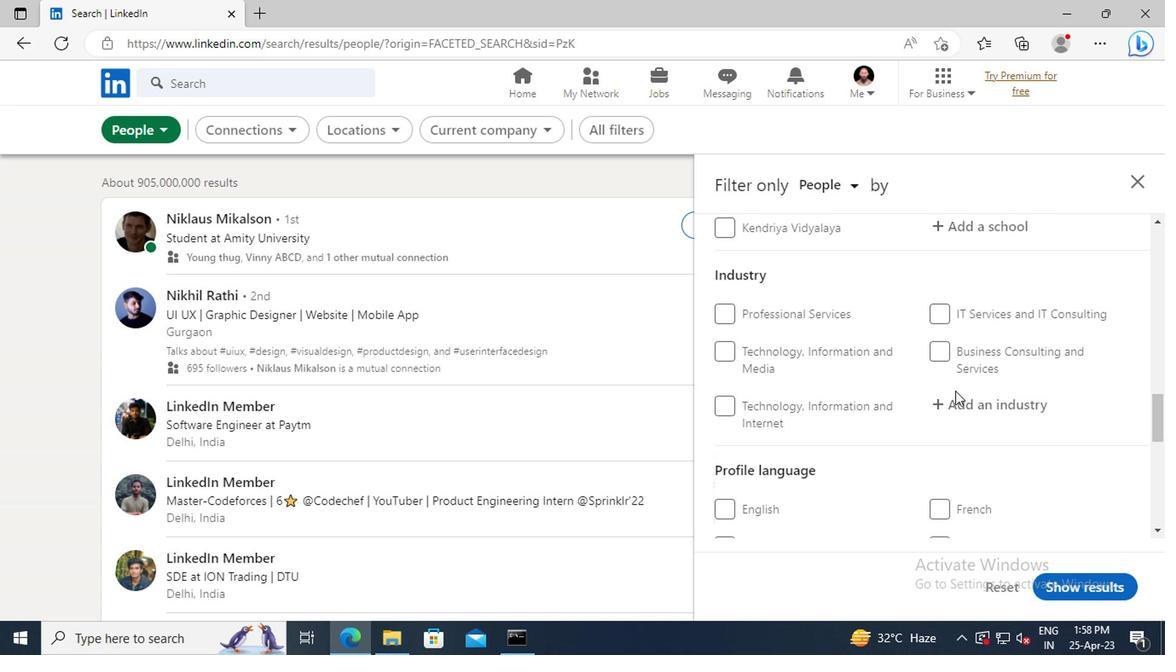 
Action: Mouse scrolled (951, 390) with delta (0, -1)
Screenshot: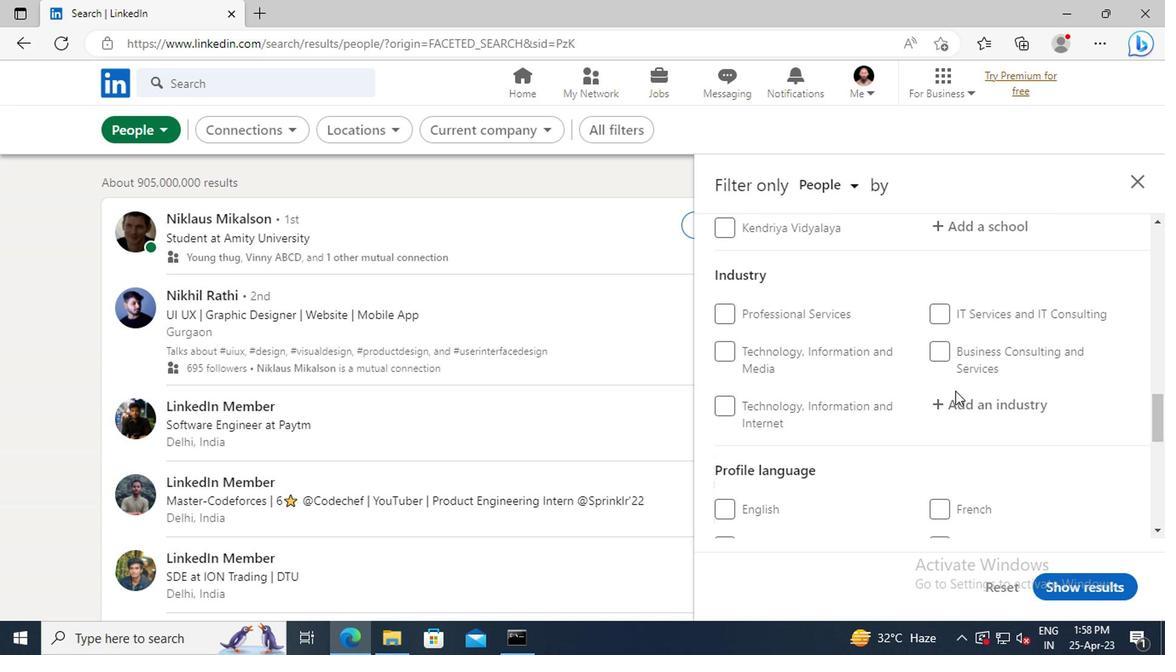 
Action: Mouse scrolled (951, 390) with delta (0, -1)
Screenshot: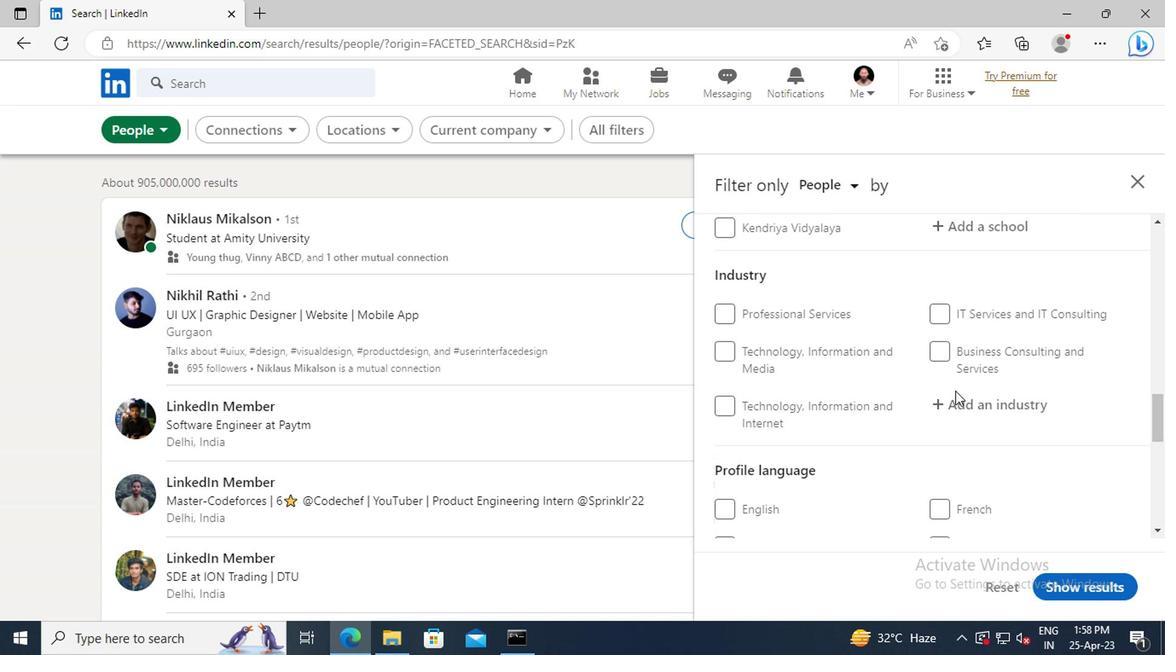 
Action: Mouse moved to (728, 400)
Screenshot: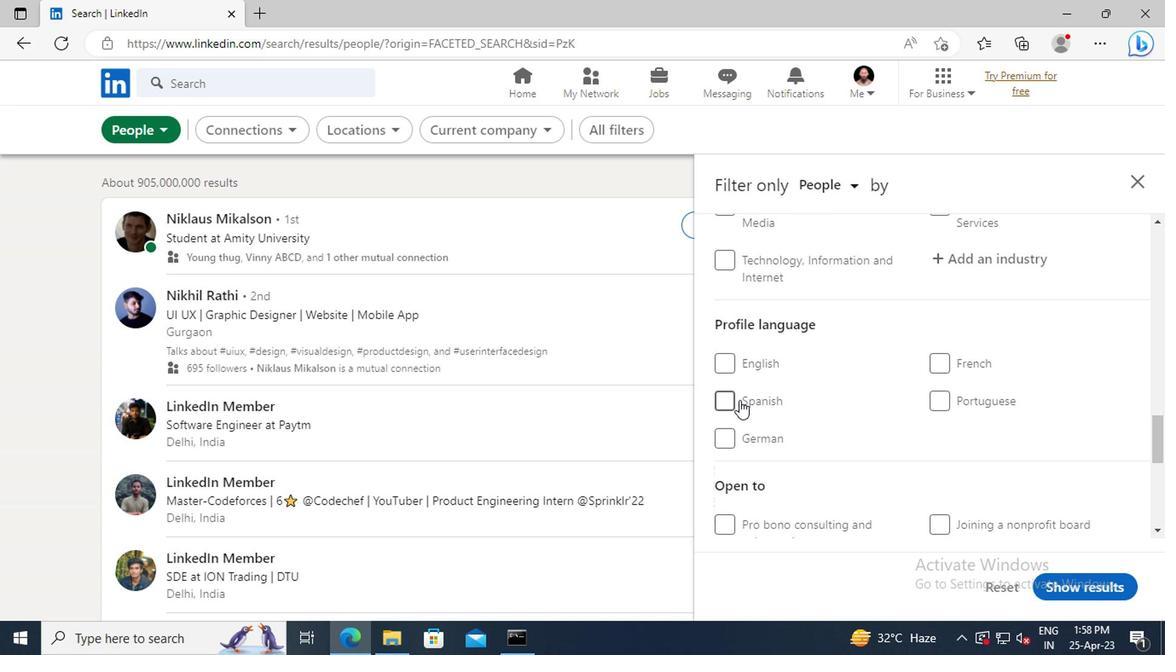 
Action: Mouse pressed left at (728, 400)
Screenshot: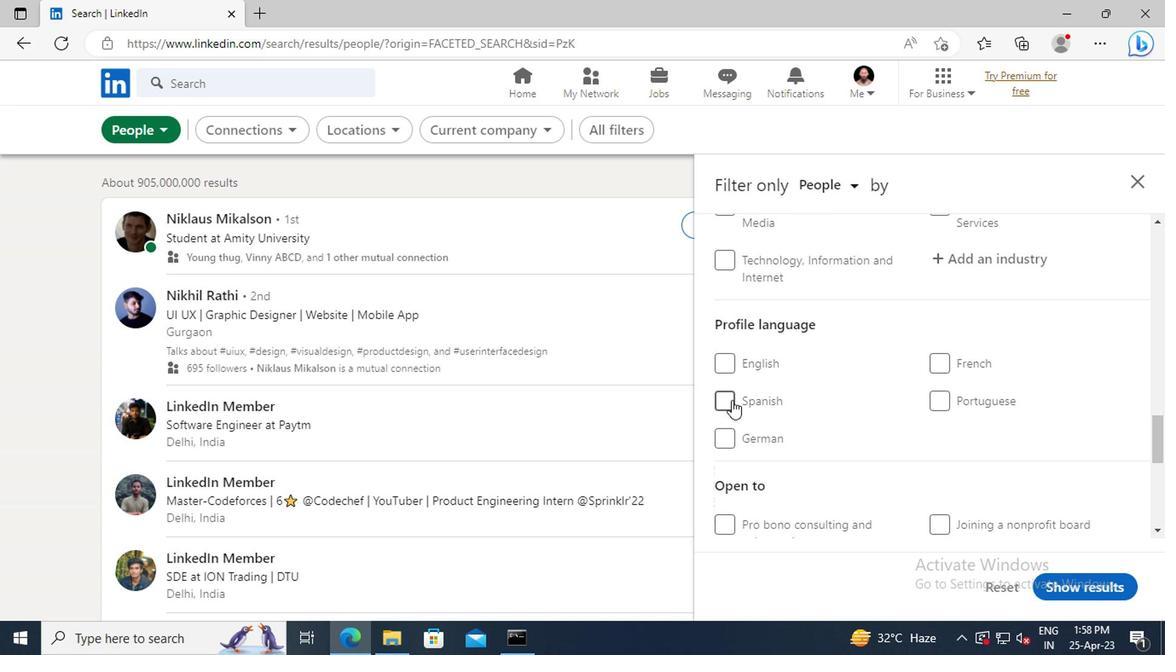 
Action: Mouse moved to (874, 406)
Screenshot: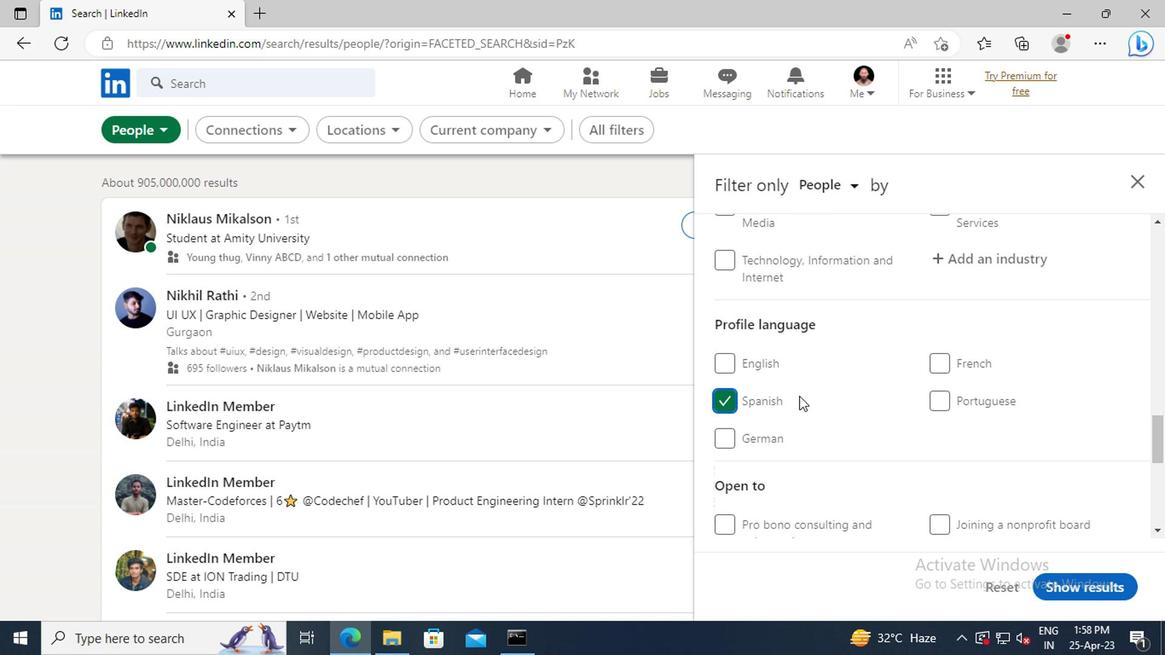 
Action: Mouse scrolled (874, 407) with delta (0, 0)
Screenshot: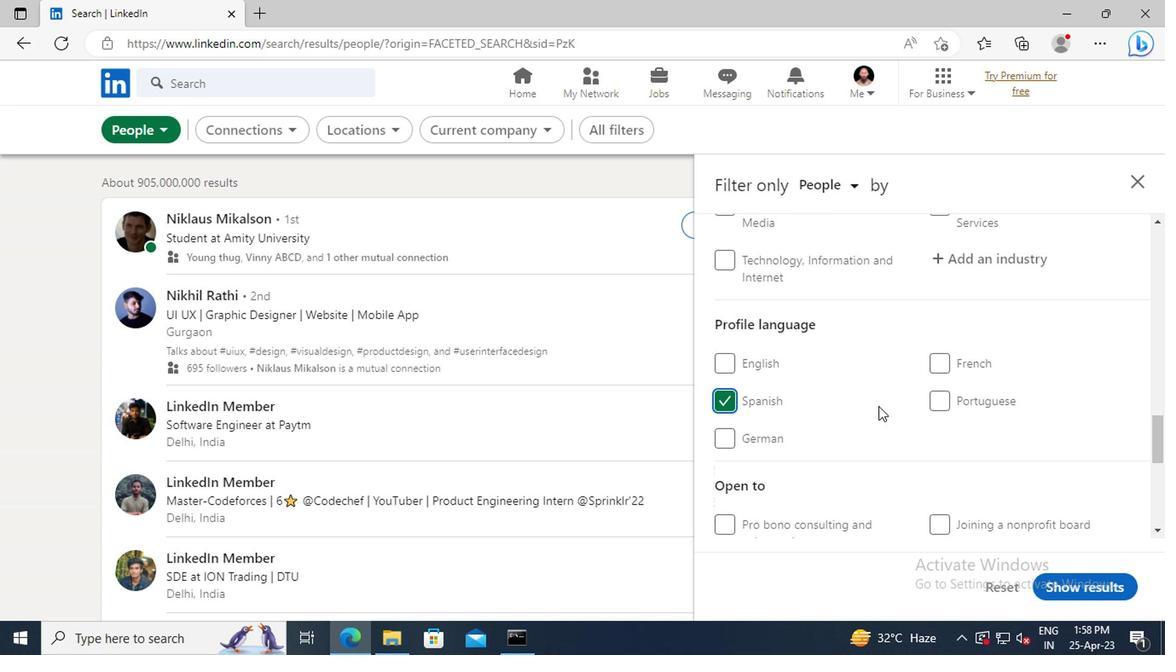 
Action: Mouse scrolled (874, 407) with delta (0, 0)
Screenshot: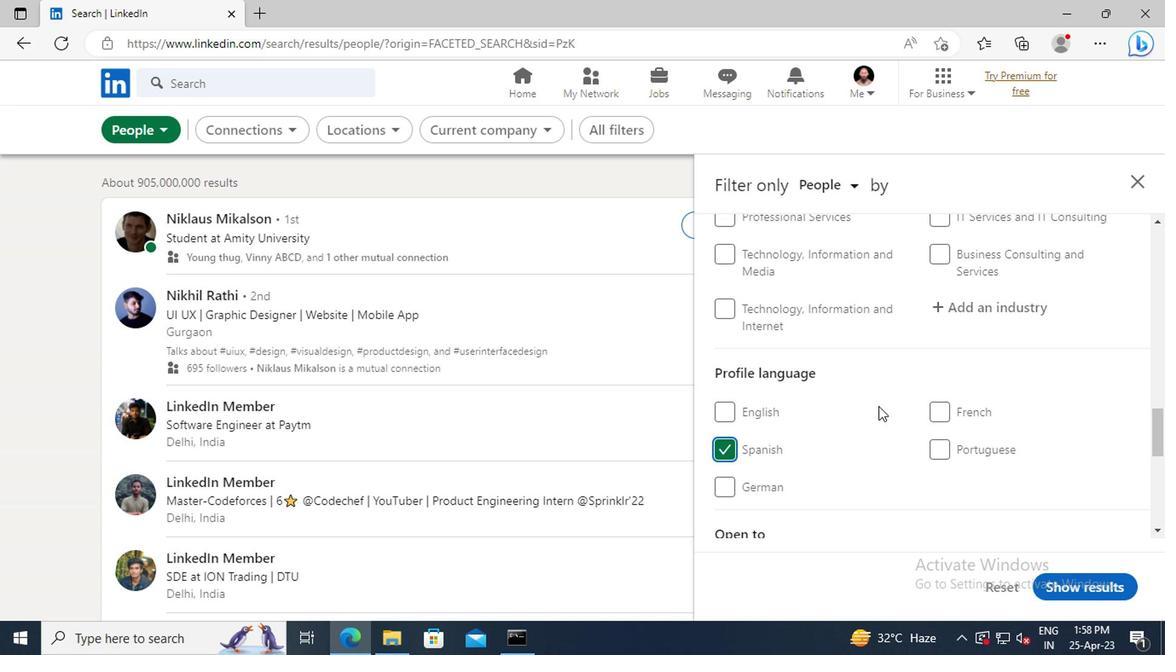 
Action: Mouse scrolled (874, 407) with delta (0, 0)
Screenshot: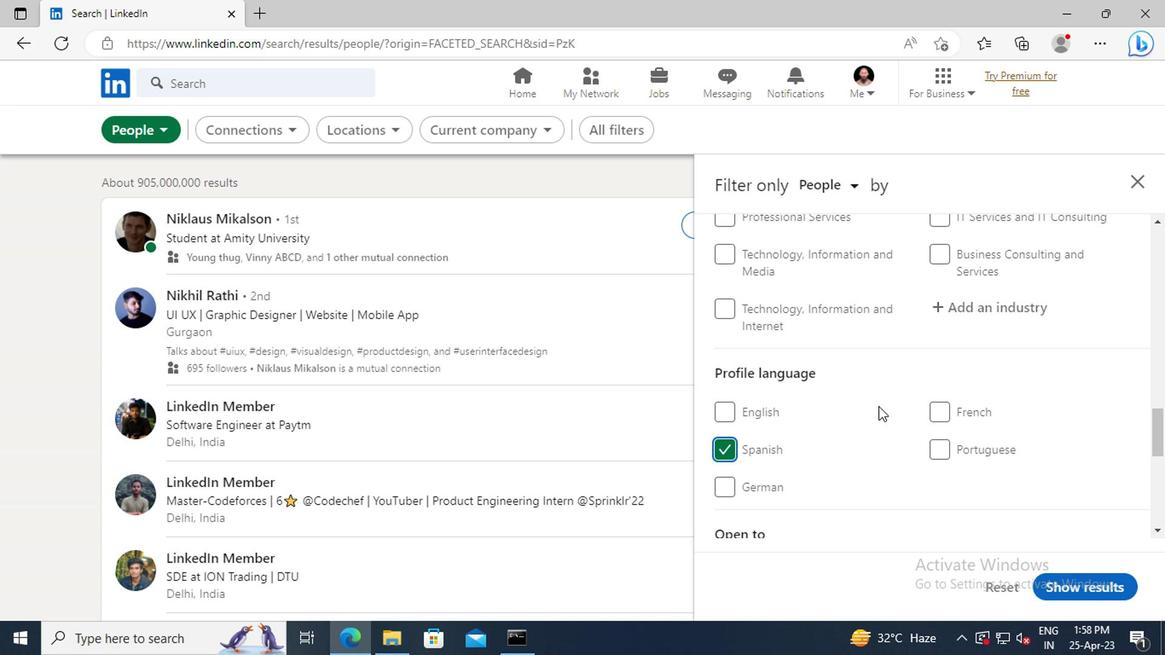 
Action: Mouse scrolled (874, 407) with delta (0, 0)
Screenshot: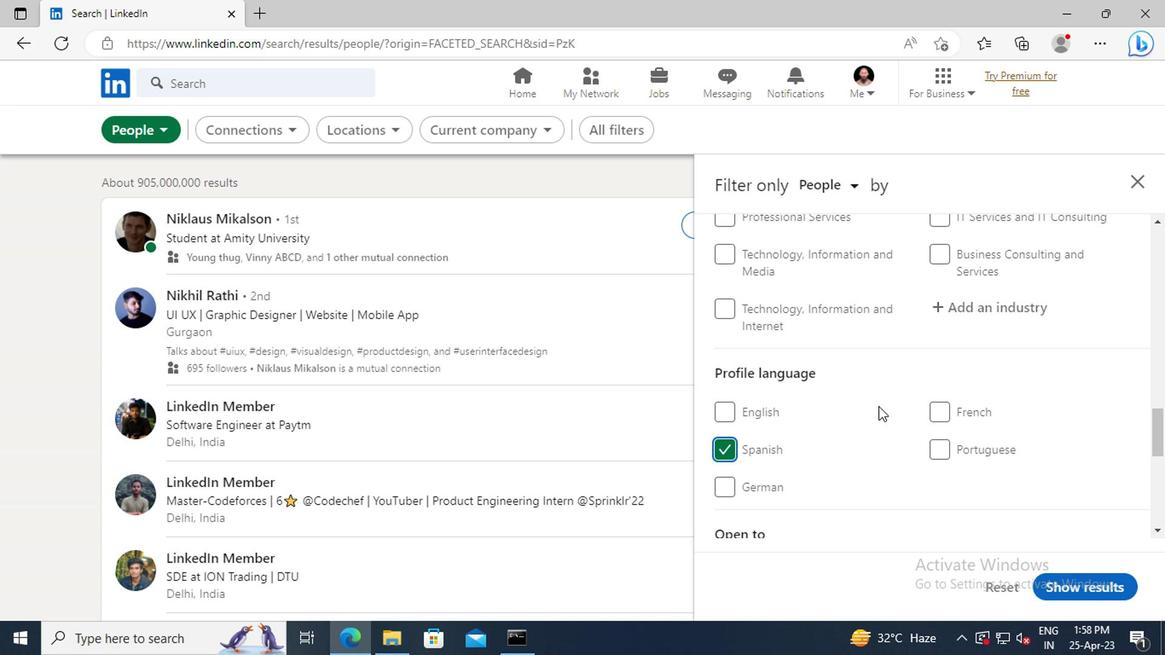 
Action: Mouse scrolled (874, 407) with delta (0, 0)
Screenshot: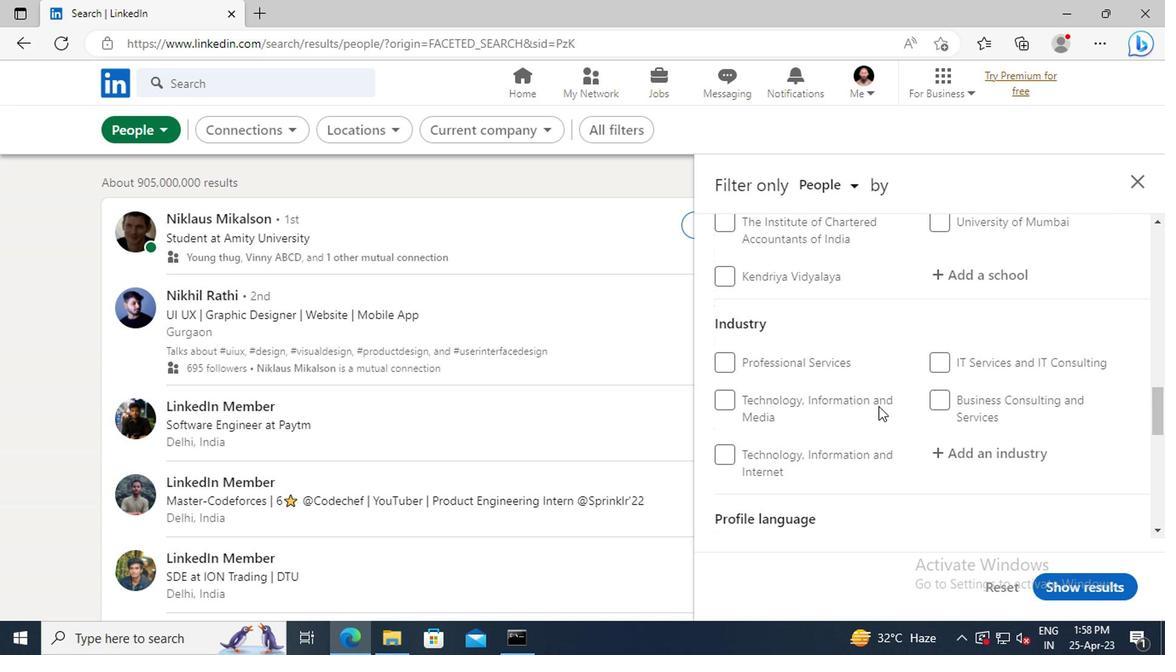 
Action: Mouse scrolled (874, 407) with delta (0, 0)
Screenshot: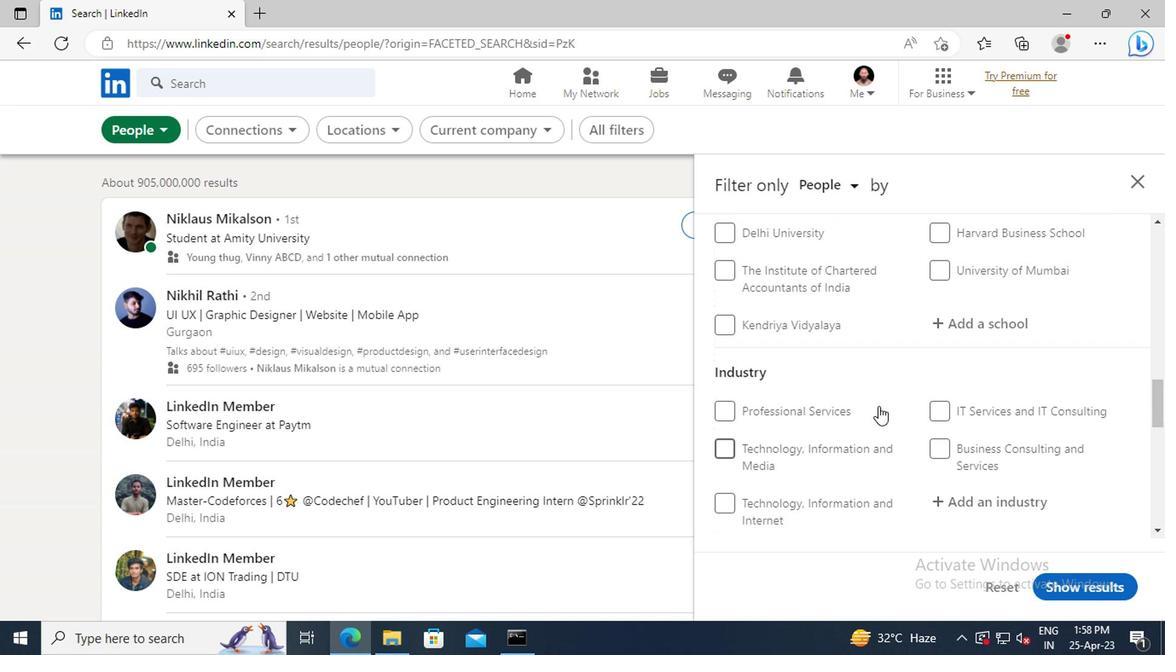 
Action: Mouse scrolled (874, 407) with delta (0, 0)
Screenshot: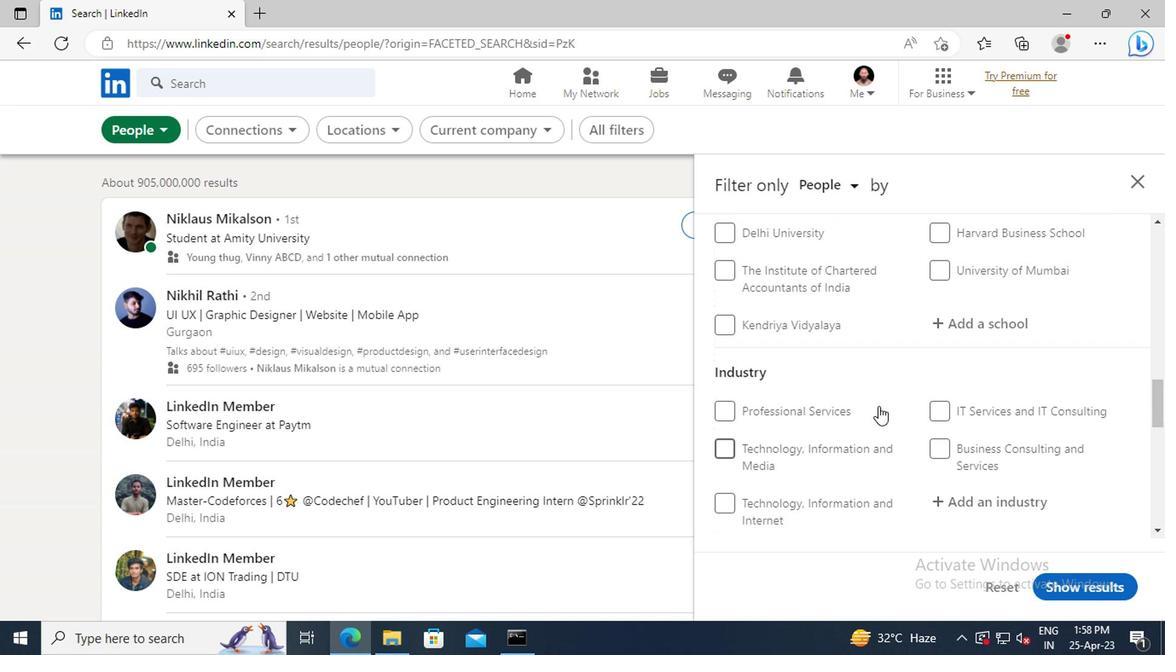 
Action: Mouse scrolled (874, 407) with delta (0, 0)
Screenshot: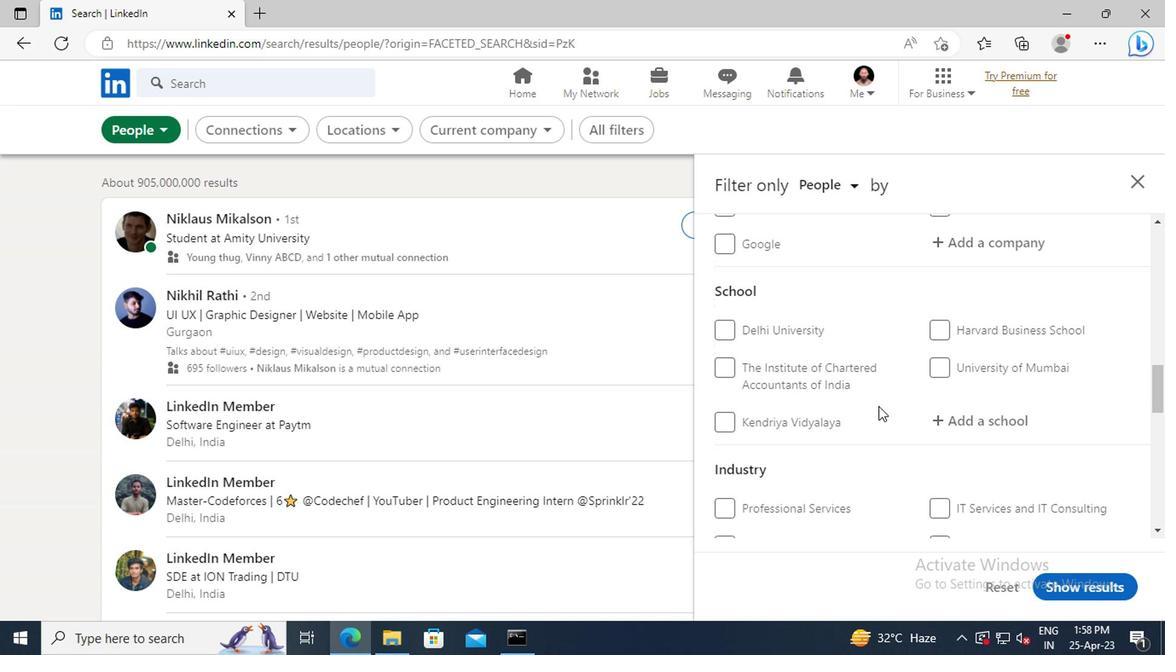 
Action: Mouse scrolled (874, 407) with delta (0, 0)
Screenshot: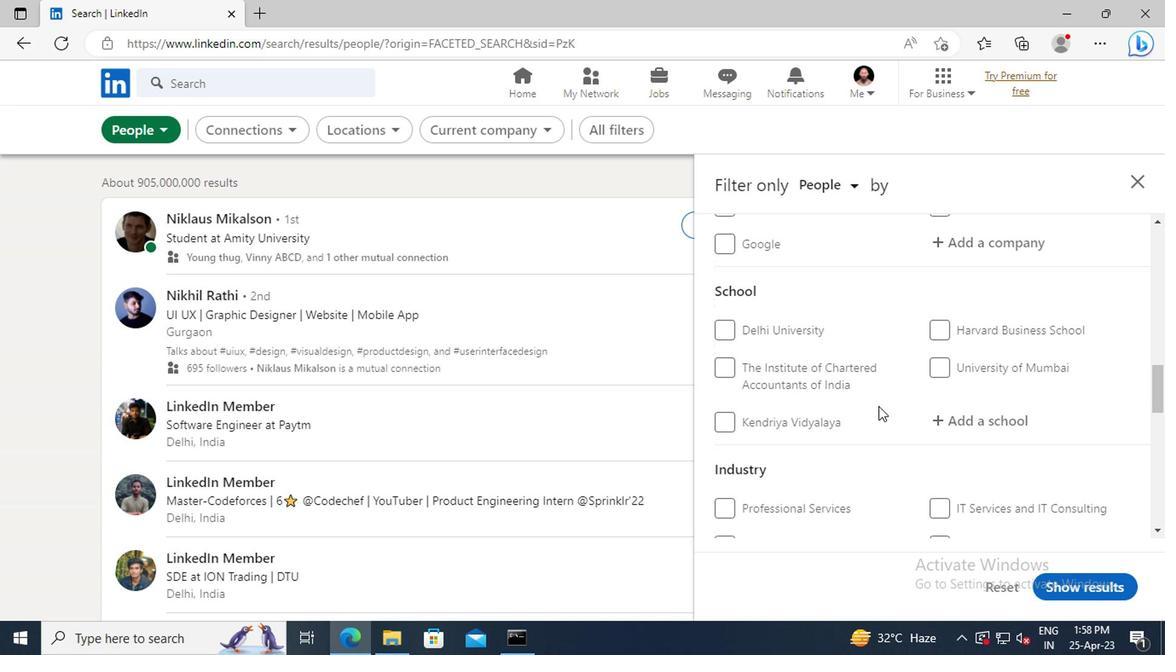 
Action: Mouse scrolled (874, 407) with delta (0, 0)
Screenshot: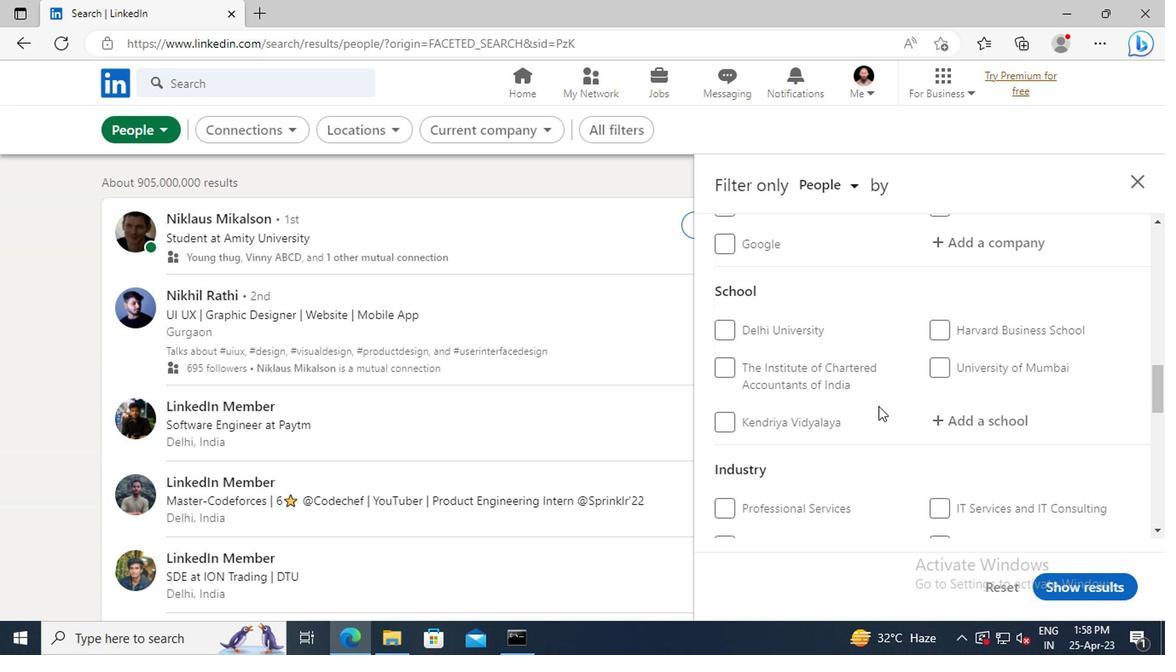 
Action: Mouse scrolled (874, 407) with delta (0, 0)
Screenshot: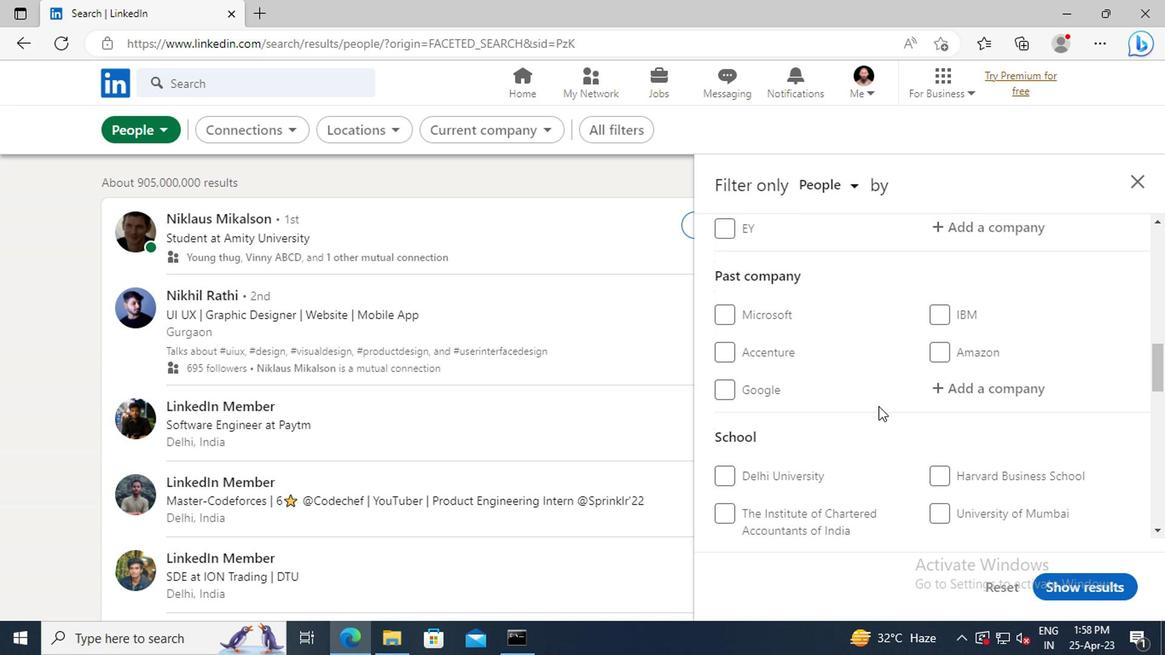 
Action: Mouse scrolled (874, 407) with delta (0, 0)
Screenshot: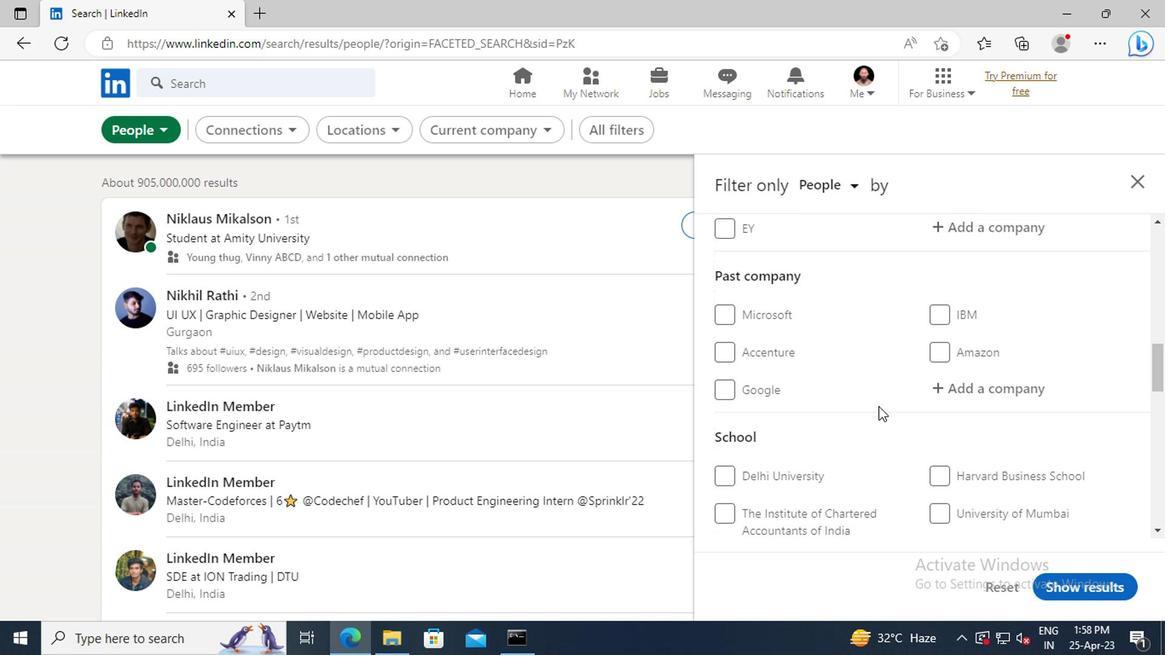 
Action: Mouse scrolled (874, 407) with delta (0, 0)
Screenshot: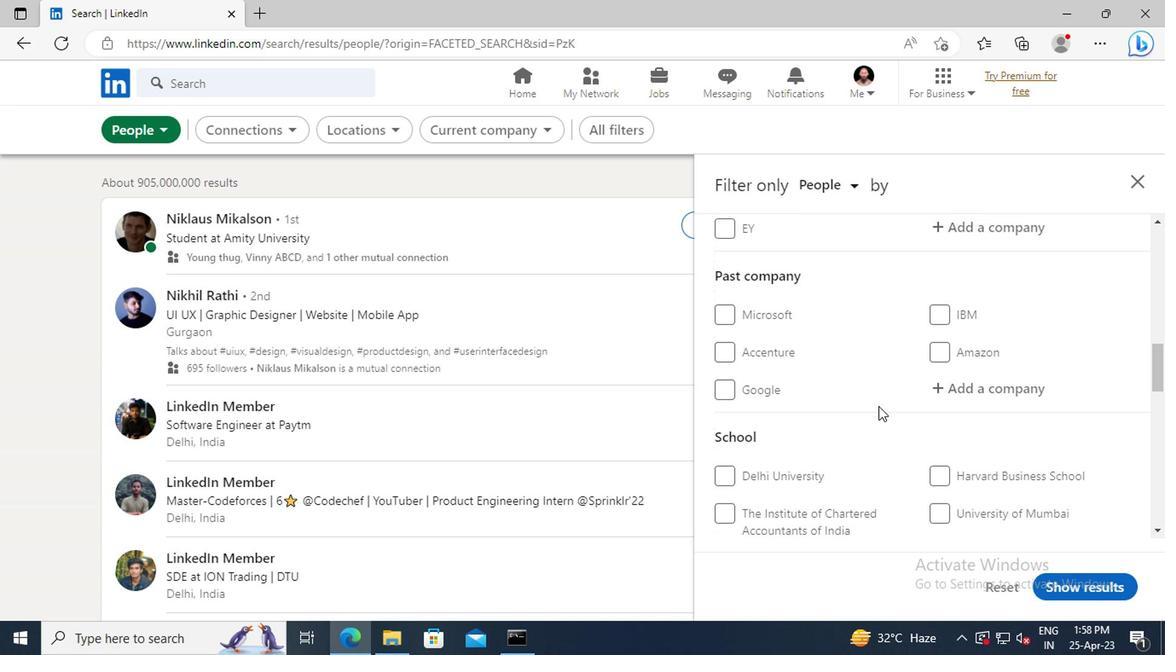 
Action: Mouse moved to (966, 381)
Screenshot: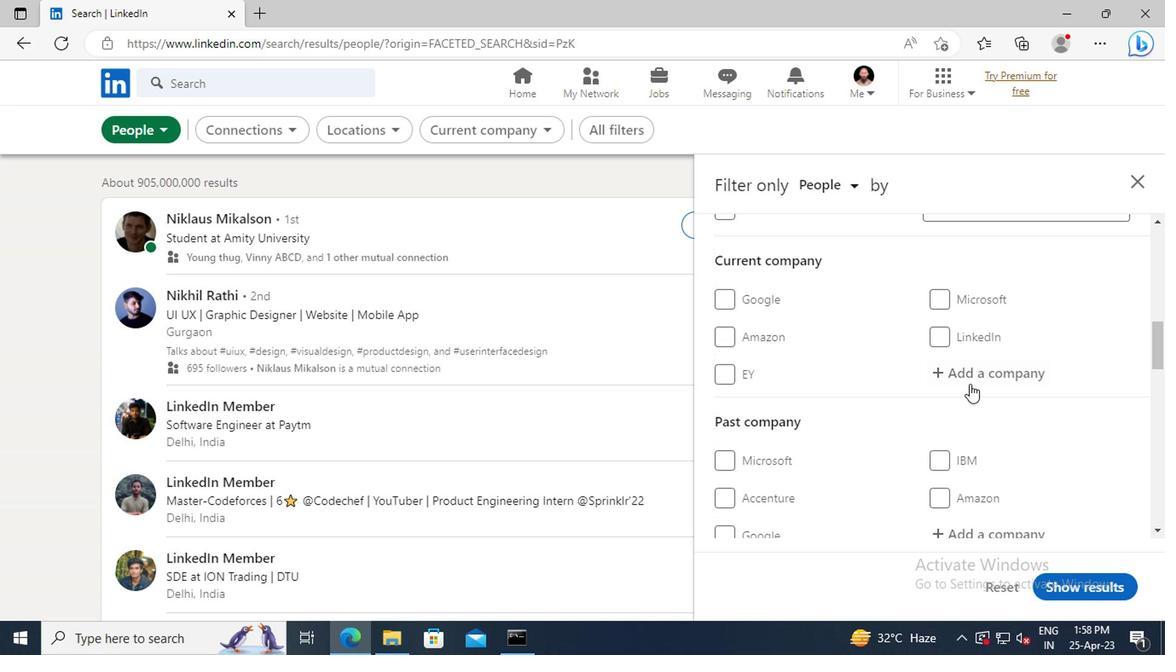 
Action: Mouse pressed left at (966, 381)
Screenshot: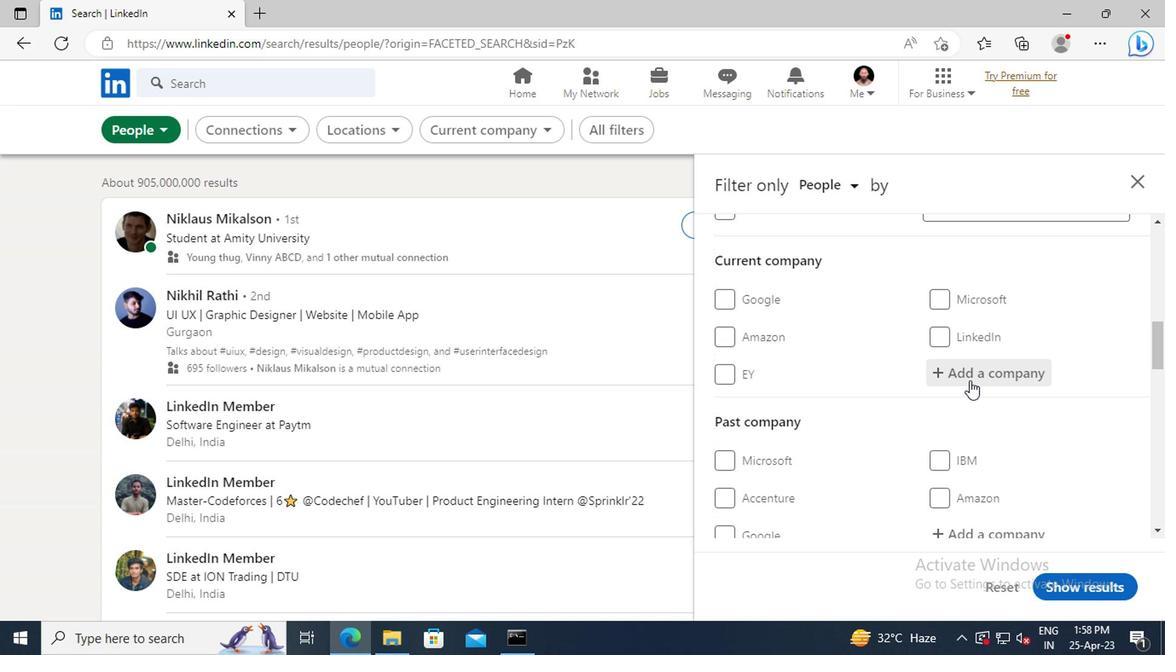 
Action: Mouse moved to (914, 379)
Screenshot: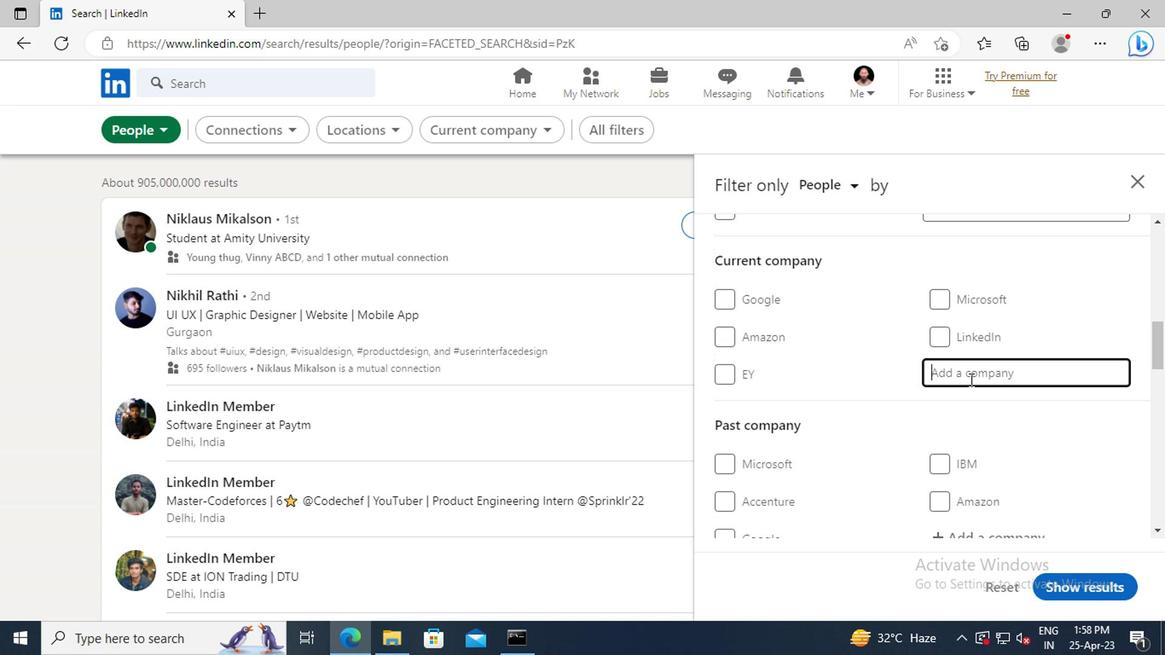 
Action: Key pressed <Key.shift>HILL<Key.shift>+<Key.shift>KNOWLTON<Key.space><Key.shift_r>STRATEGIES
Screenshot: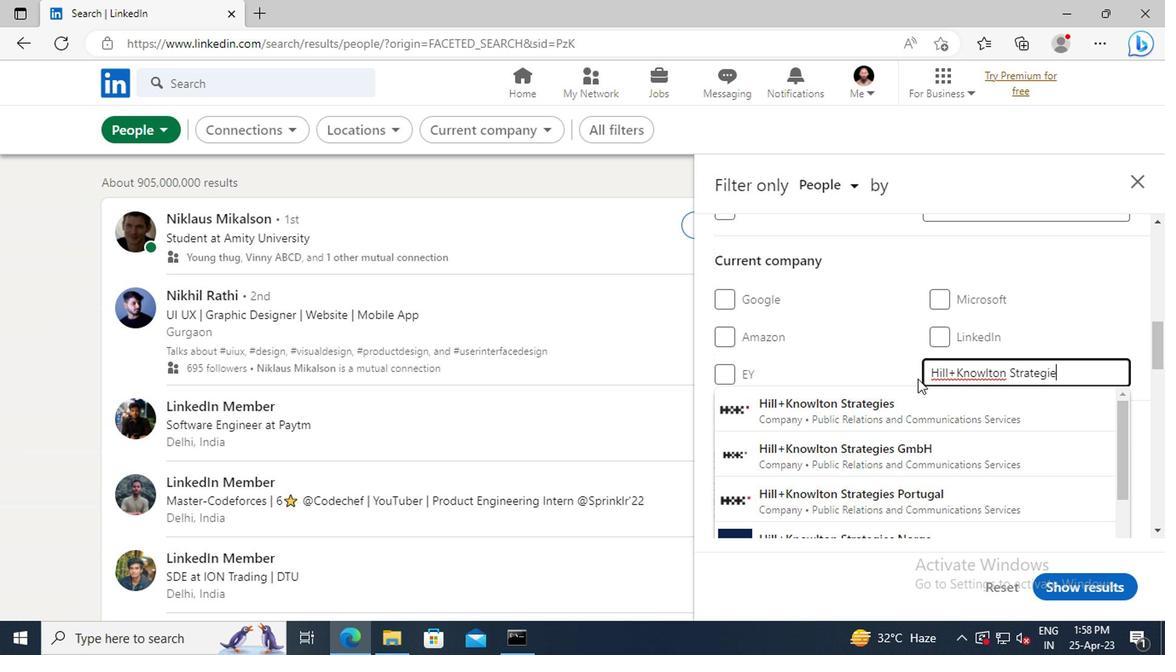 
Action: Mouse moved to (914, 405)
Screenshot: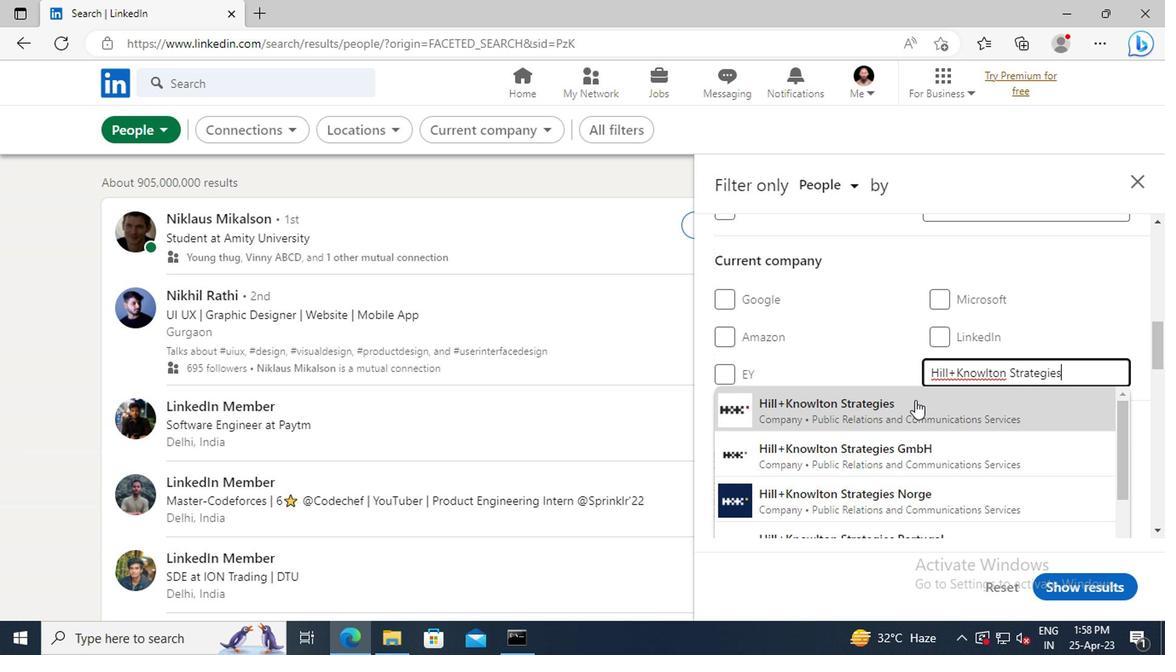 
Action: Mouse pressed left at (914, 405)
Screenshot: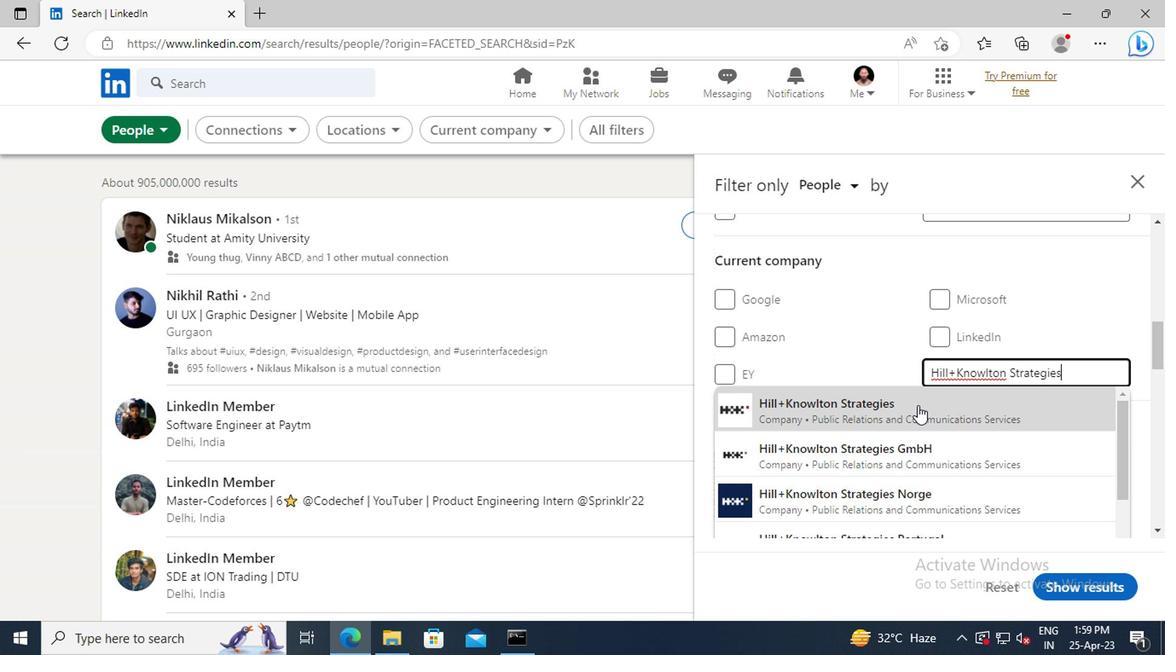 
Action: Mouse moved to (927, 374)
Screenshot: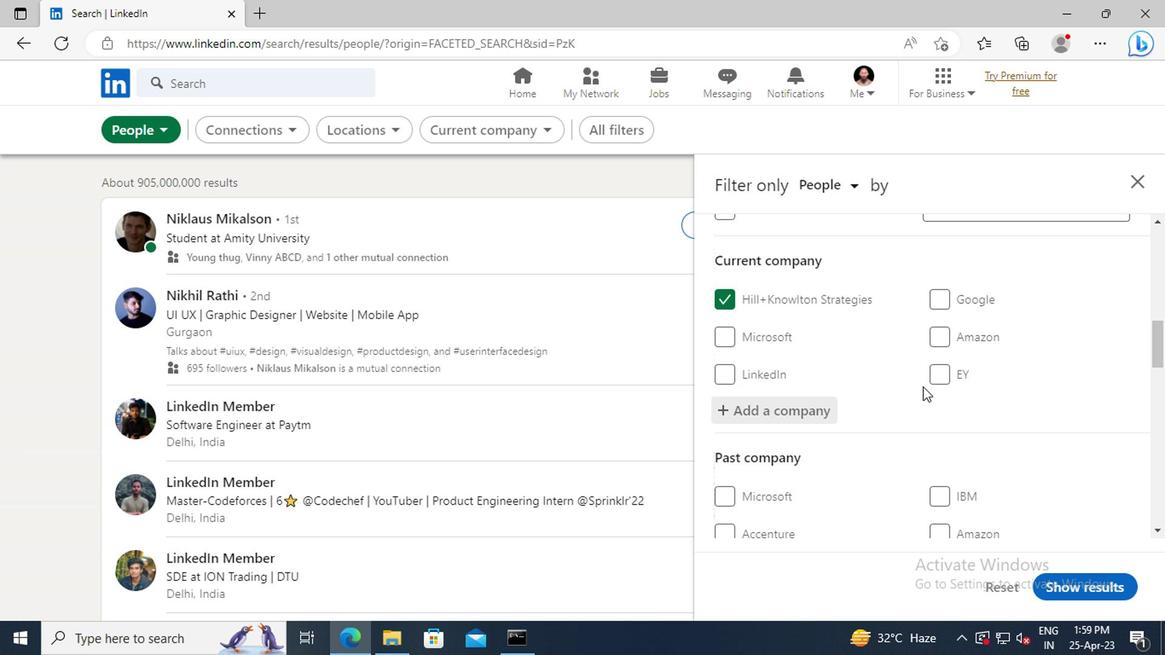 
Action: Mouse scrolled (927, 374) with delta (0, 0)
Screenshot: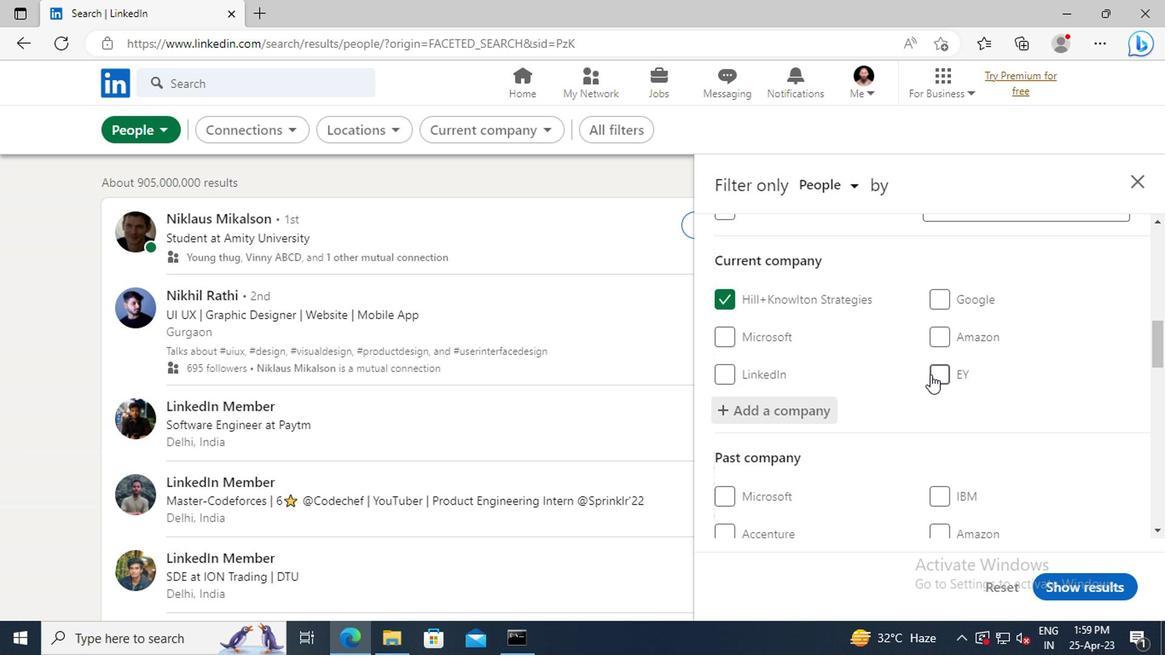 
Action: Mouse scrolled (927, 374) with delta (0, 0)
Screenshot: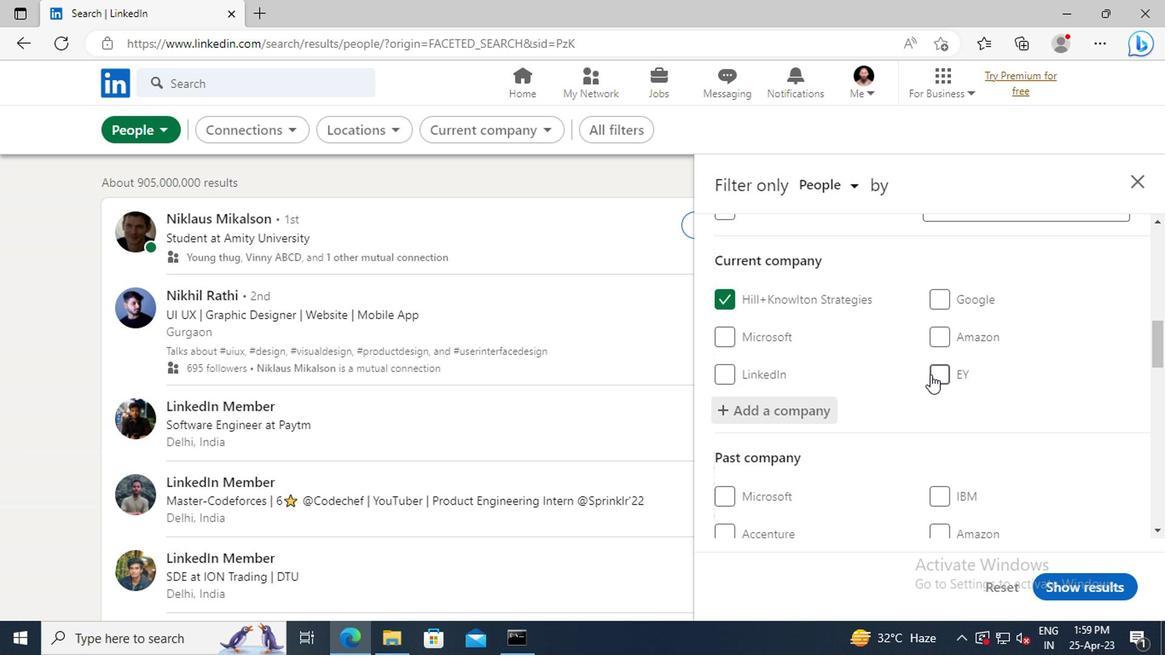 
Action: Mouse scrolled (927, 374) with delta (0, 0)
Screenshot: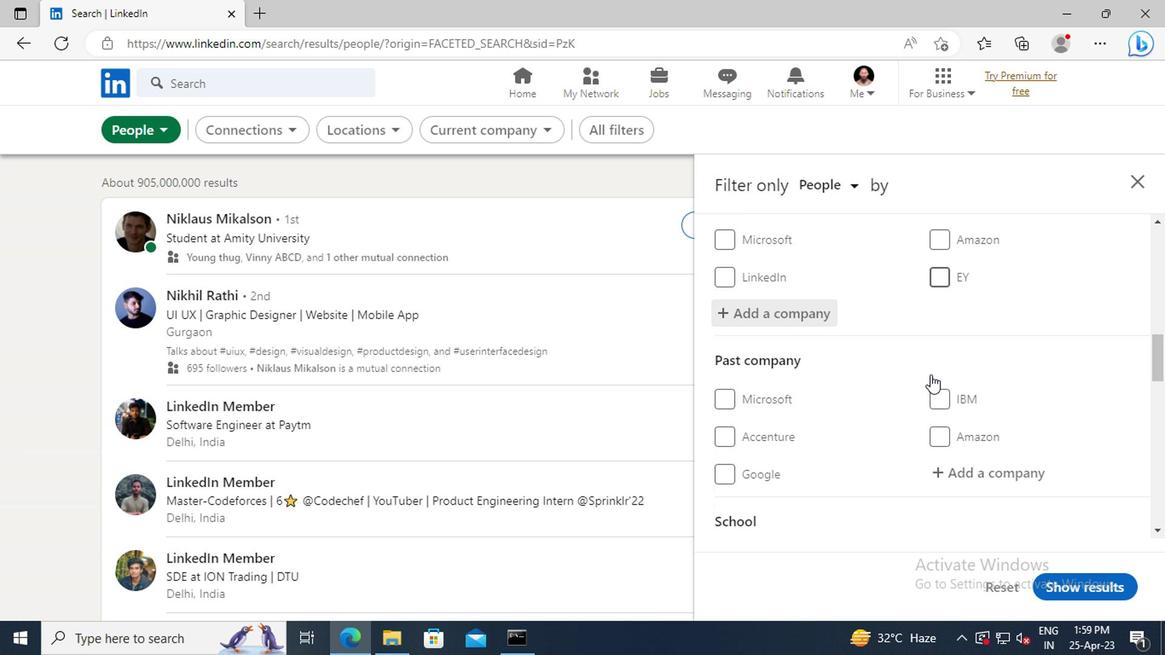 
Action: Mouse scrolled (927, 374) with delta (0, 0)
Screenshot: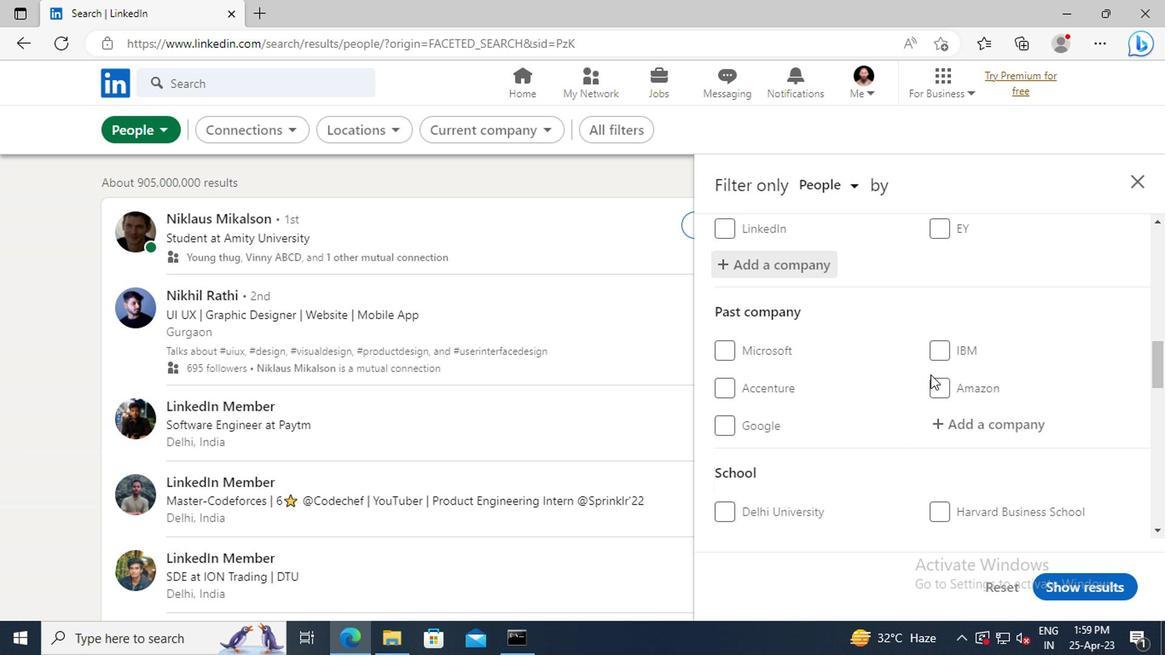 
Action: Mouse scrolled (927, 374) with delta (0, 0)
Screenshot: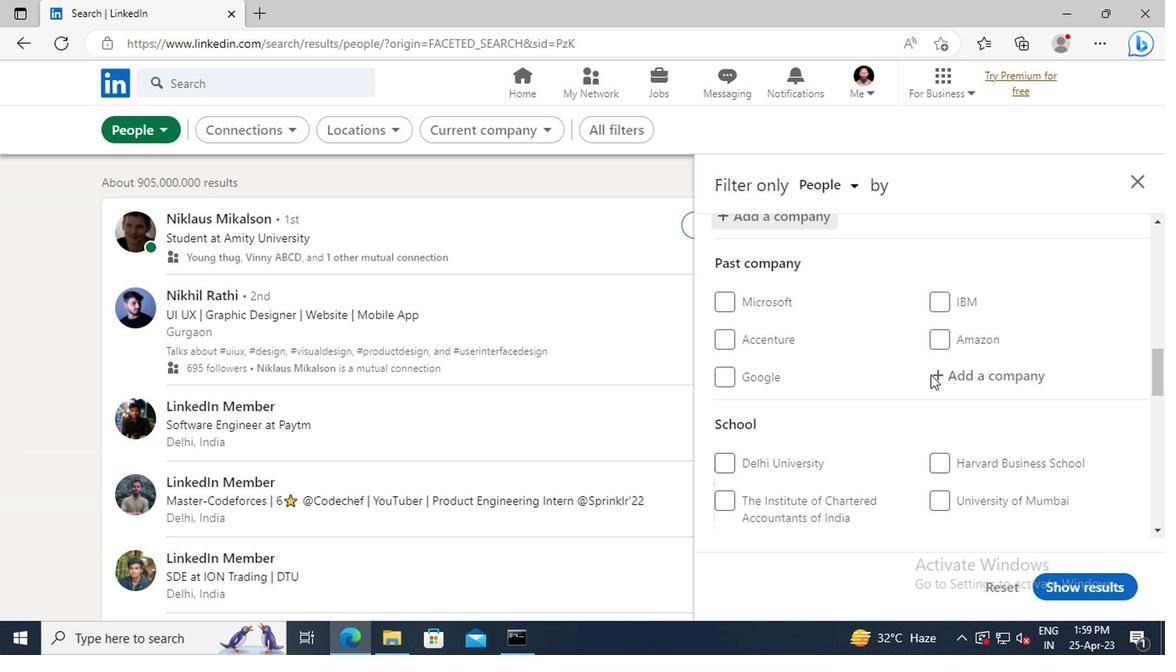
Action: Mouse scrolled (927, 374) with delta (0, 0)
Screenshot: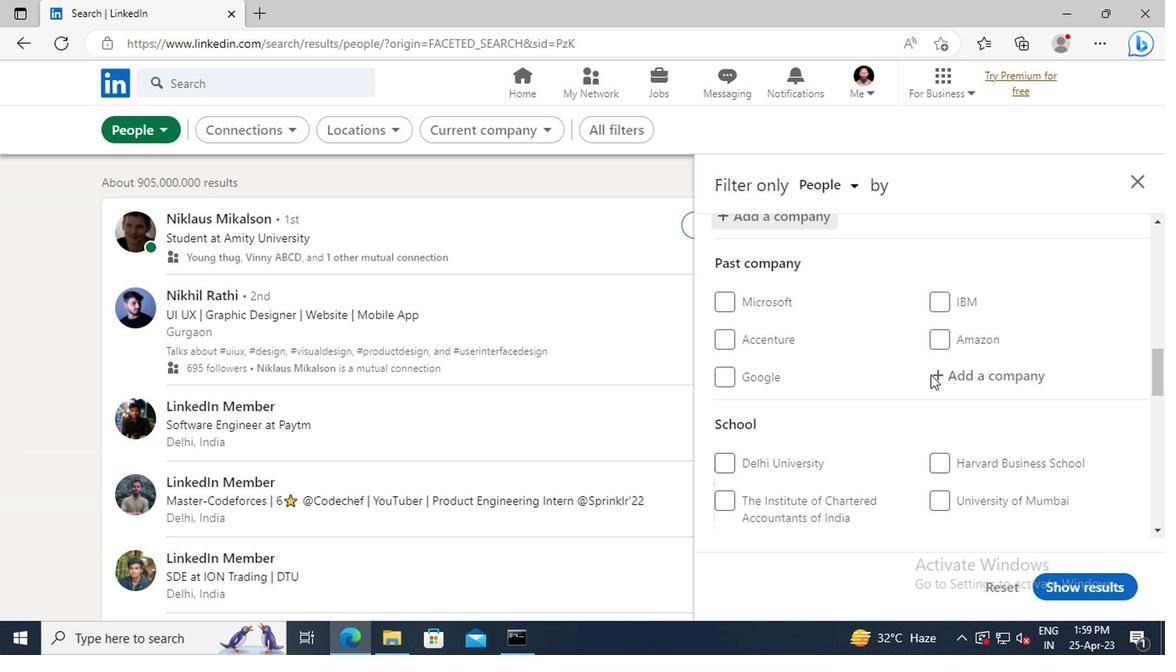 
Action: Mouse scrolled (927, 374) with delta (0, 0)
Screenshot: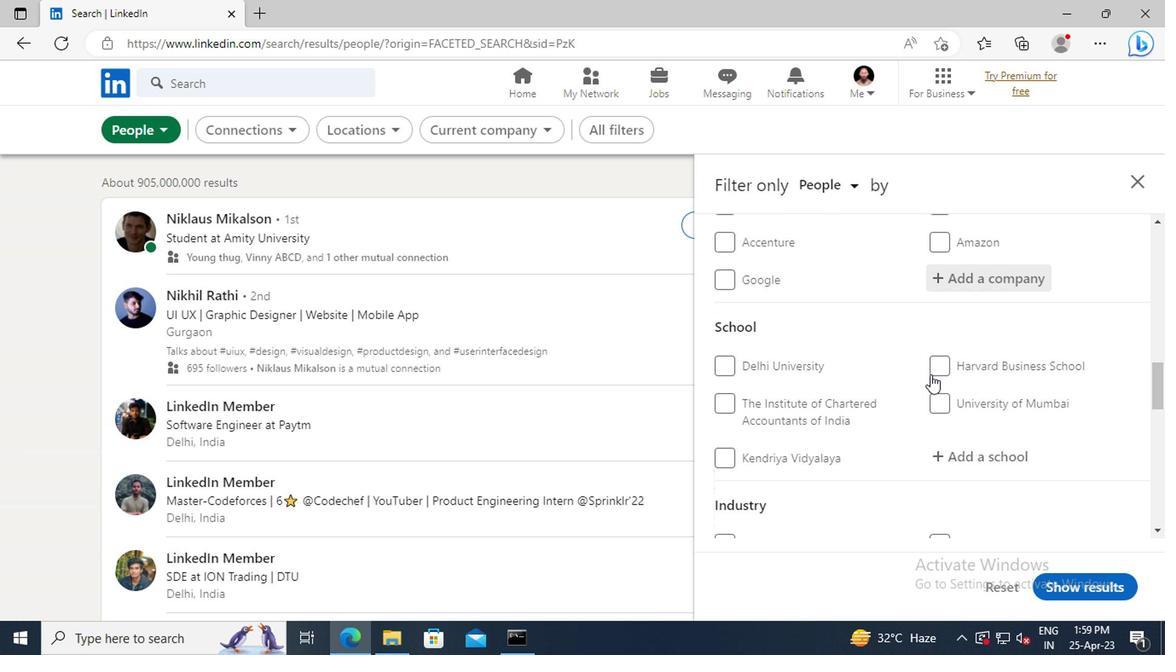 
Action: Mouse scrolled (927, 374) with delta (0, 0)
Screenshot: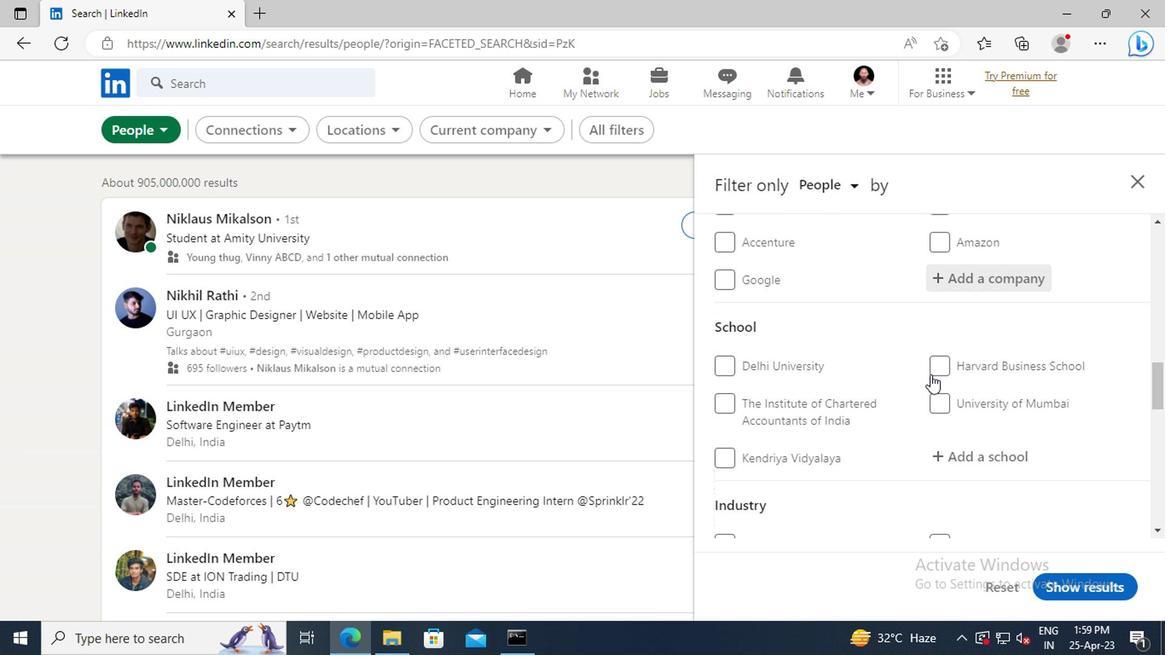 
Action: Mouse moved to (959, 362)
Screenshot: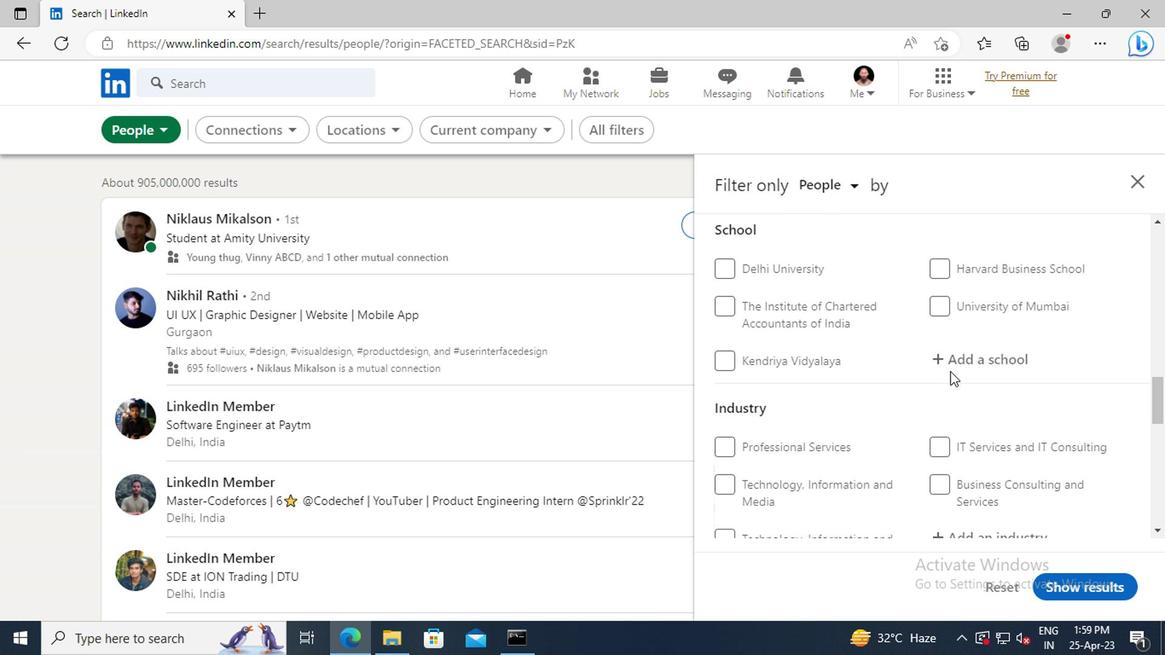 
Action: Mouse pressed left at (959, 362)
Screenshot: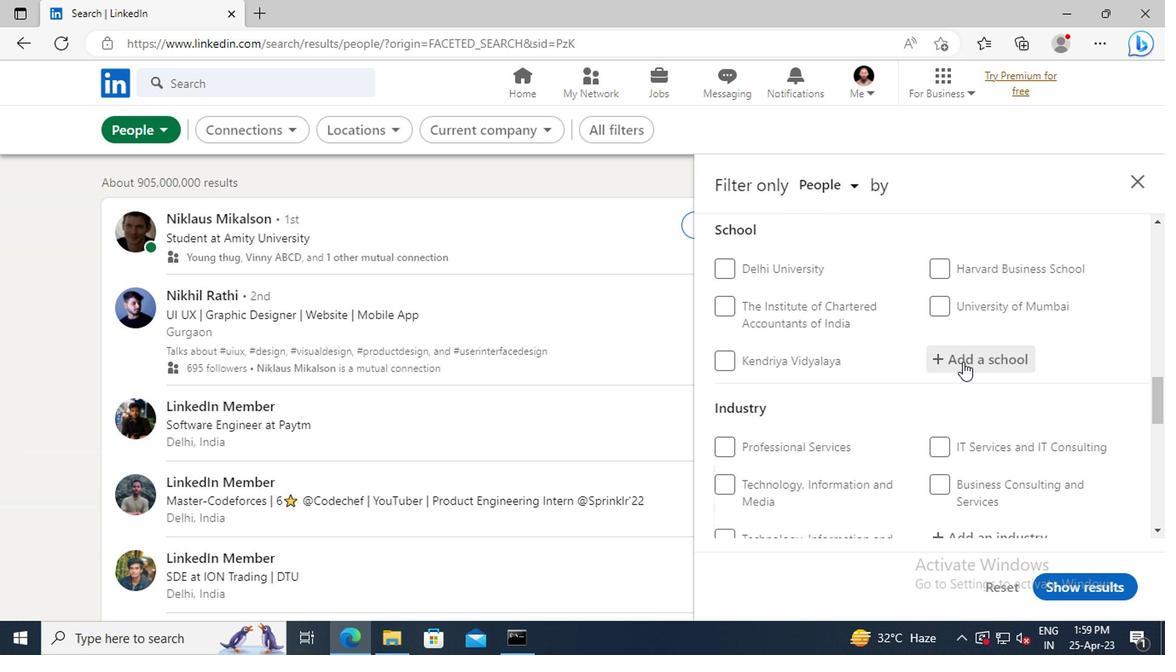 
Action: Mouse moved to (929, 375)
Screenshot: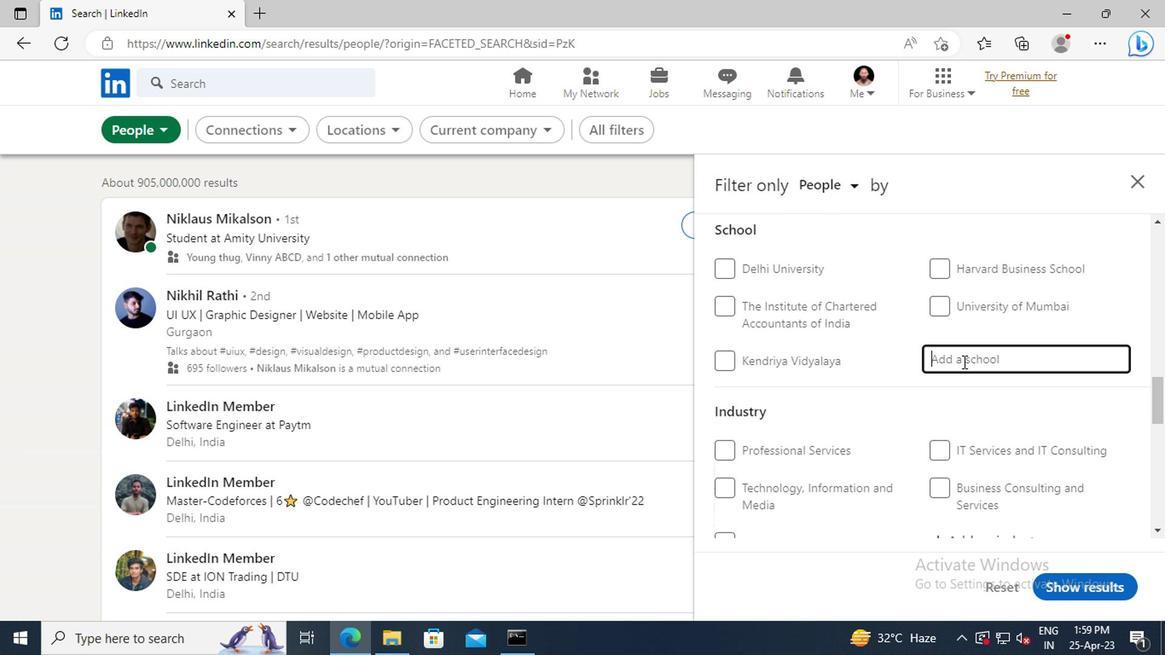 
Action: Key pressed <Key.shift>JOYDEEP<Key.space><Key.shift>ROY<Key.space><Key.shift>UNIVERSITY
Screenshot: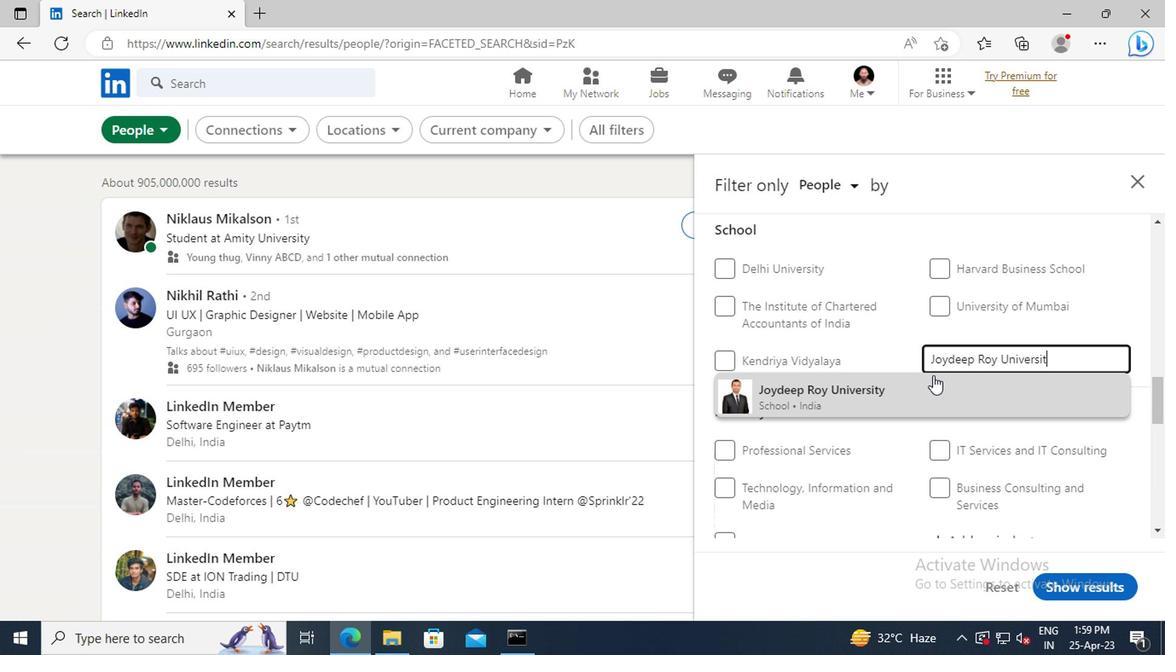 
Action: Mouse moved to (900, 389)
Screenshot: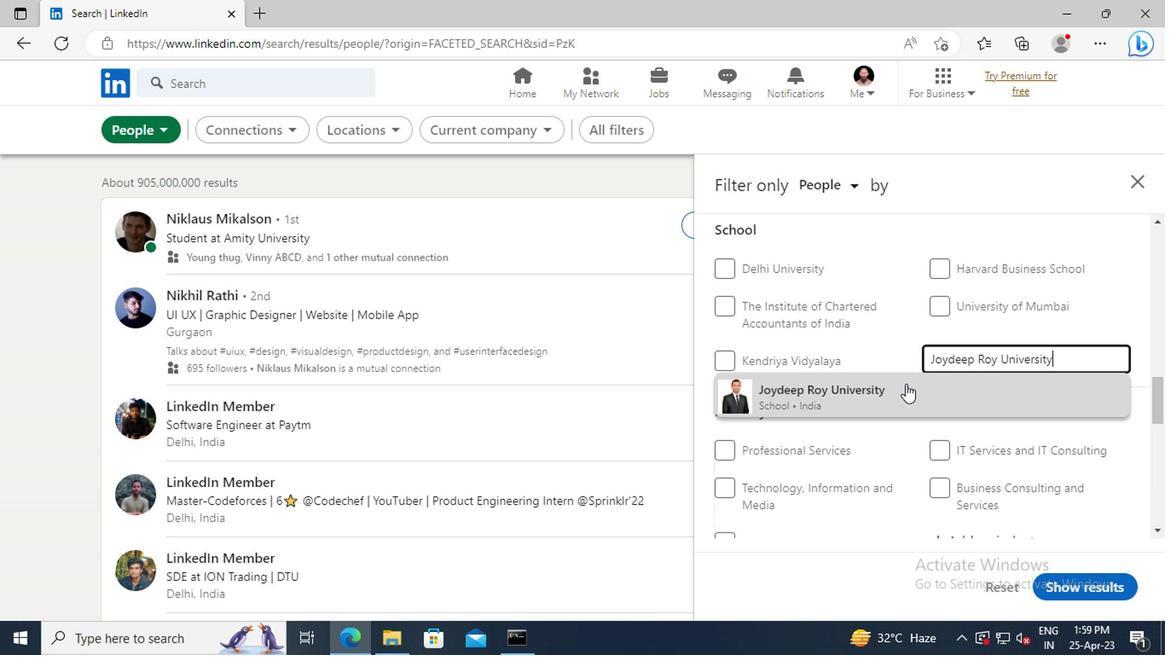
Action: Mouse pressed left at (900, 389)
Screenshot: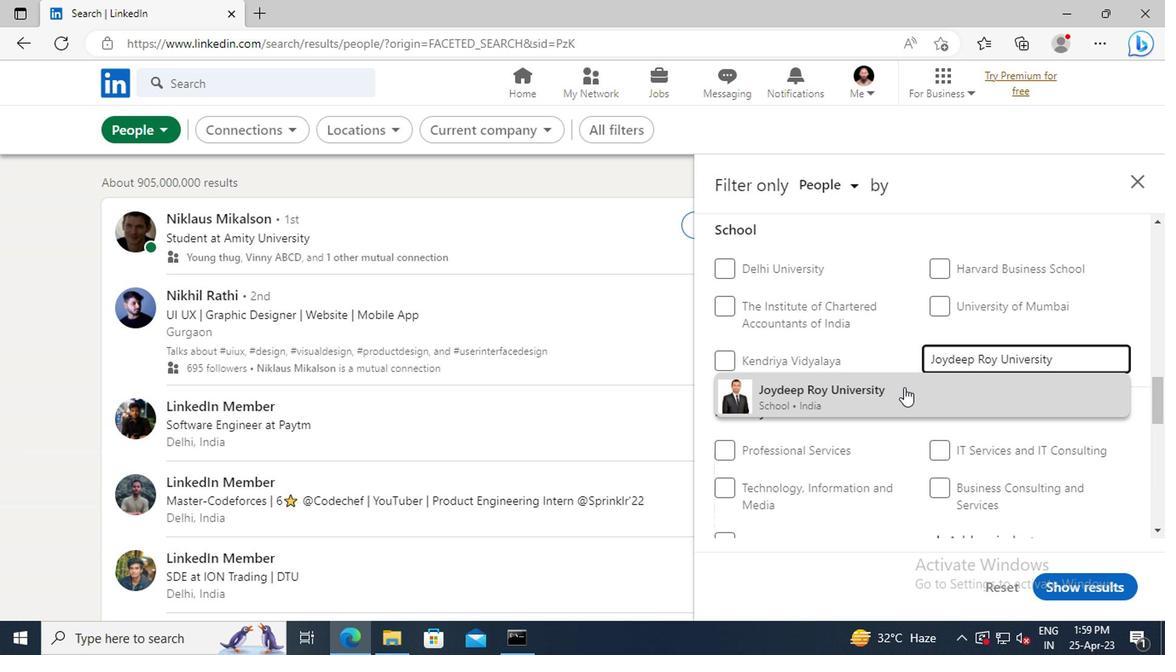 
Action: Mouse scrolled (900, 388) with delta (0, -1)
Screenshot: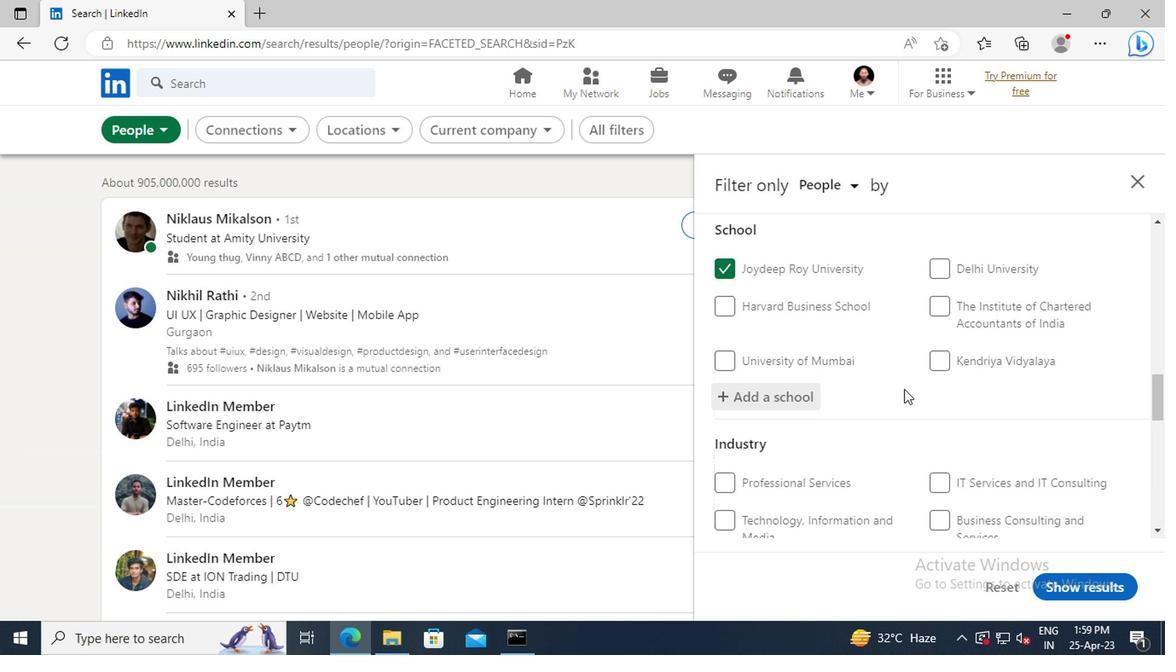 
Action: Mouse scrolled (900, 388) with delta (0, -1)
Screenshot: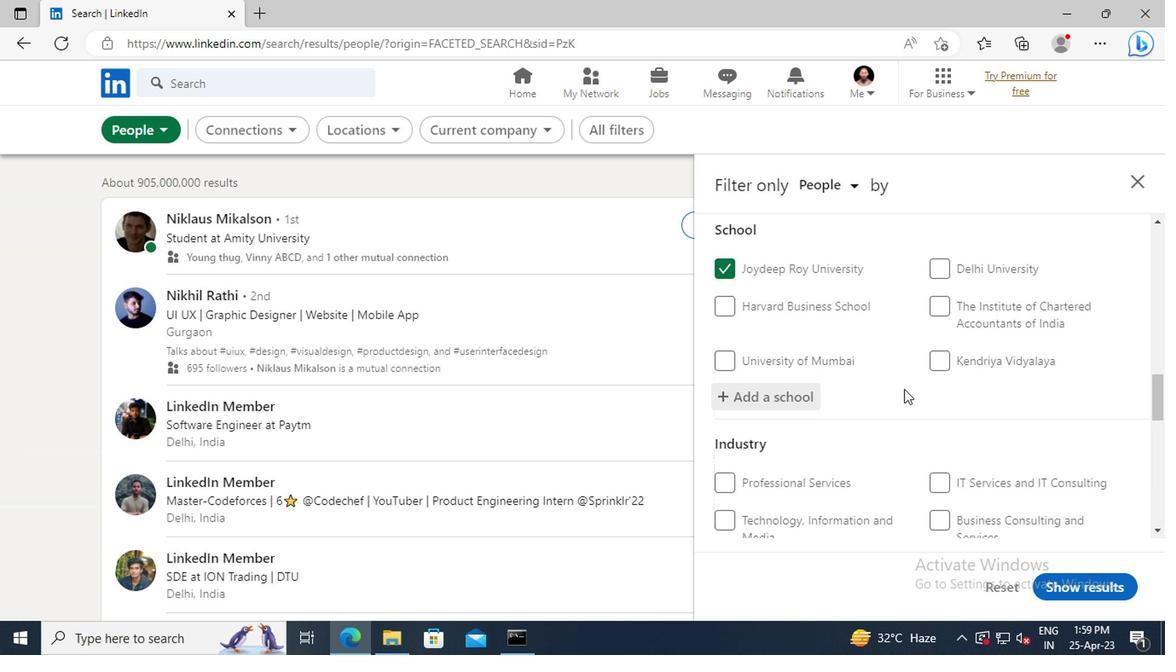 
Action: Mouse scrolled (900, 388) with delta (0, -1)
Screenshot: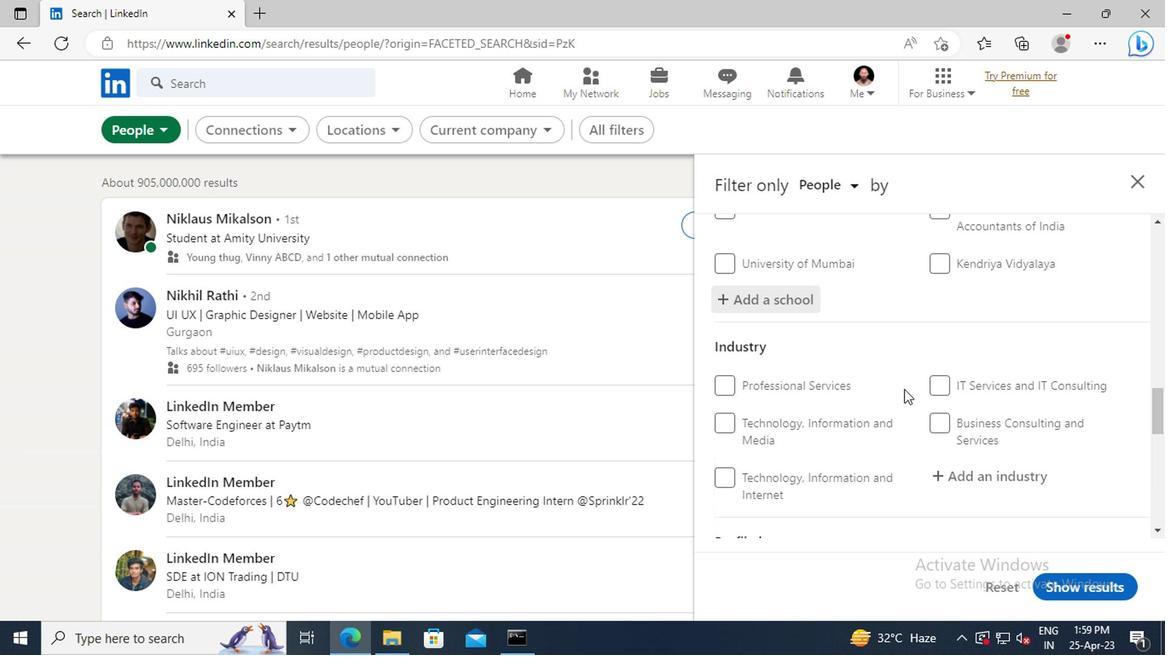 
Action: Mouse moved to (955, 423)
Screenshot: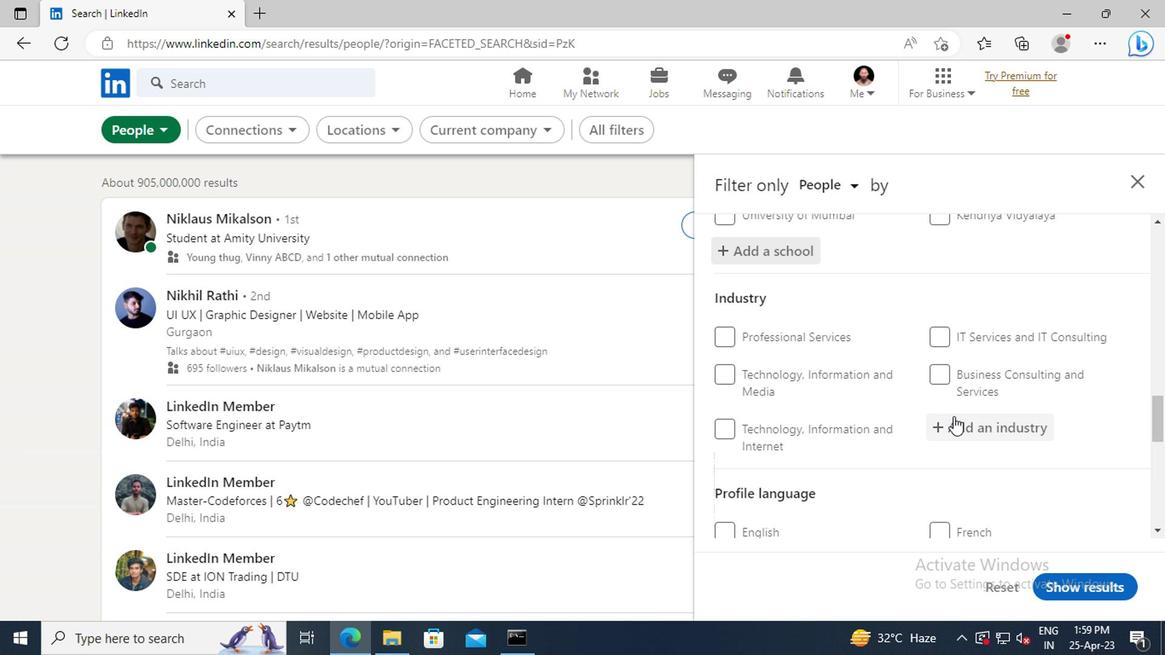 
Action: Mouse pressed left at (955, 423)
Screenshot: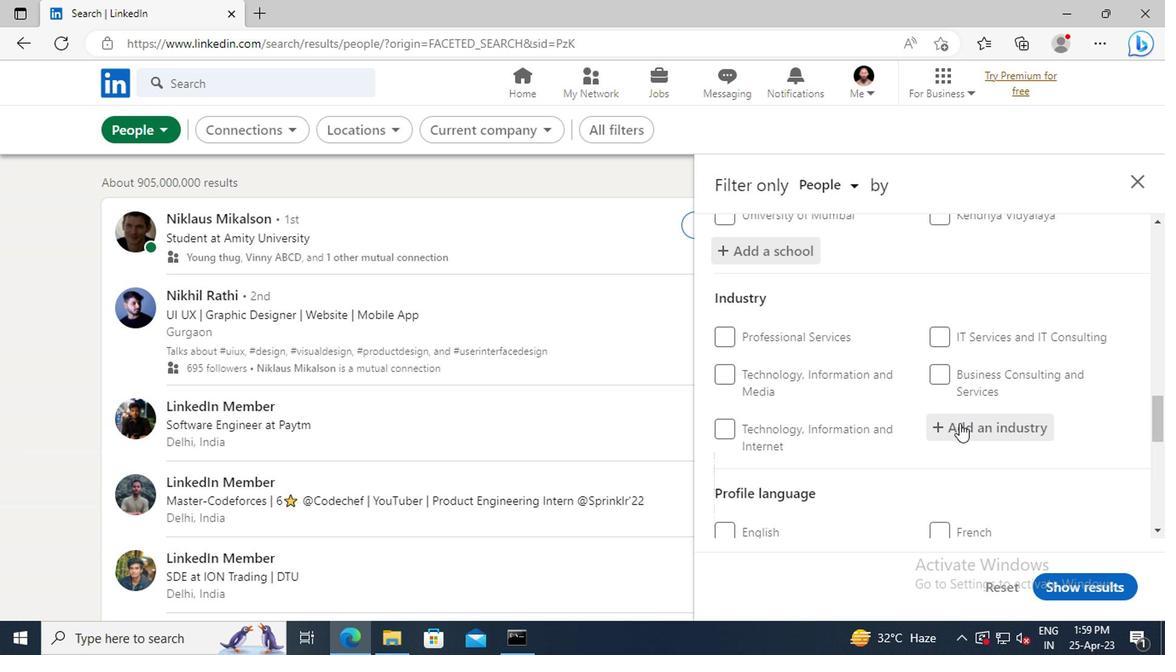
Action: Key pressed <Key.shift>LANGUAGE<Key.space><Key.shift_r>SCHOOLS
Screenshot: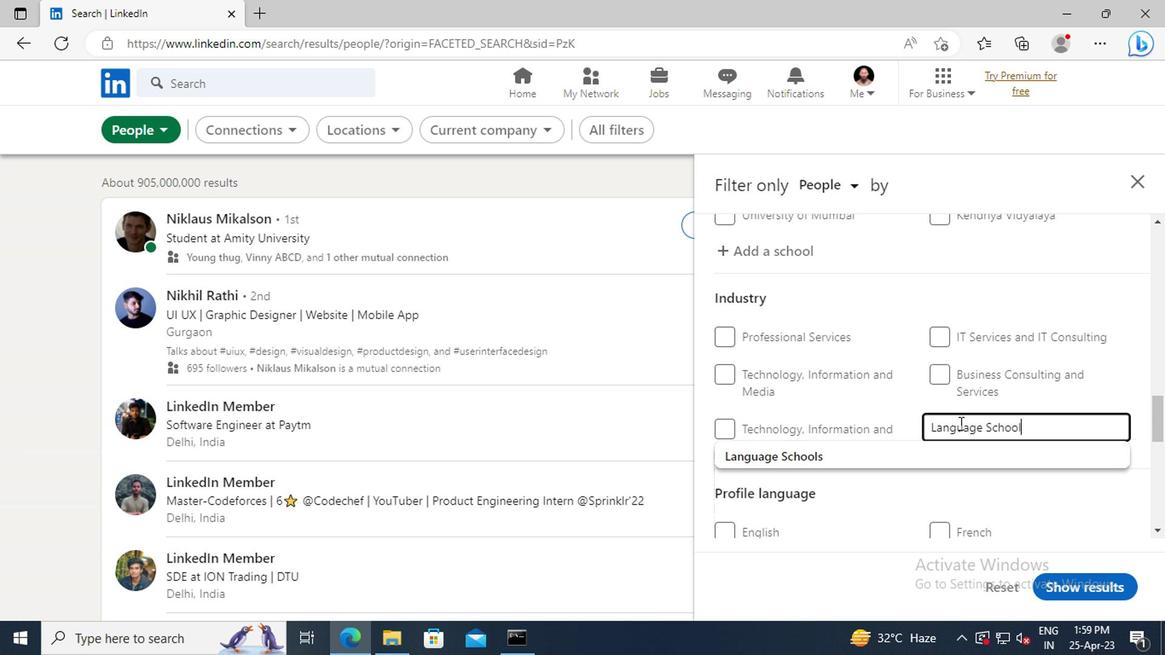 
Action: Mouse moved to (936, 457)
Screenshot: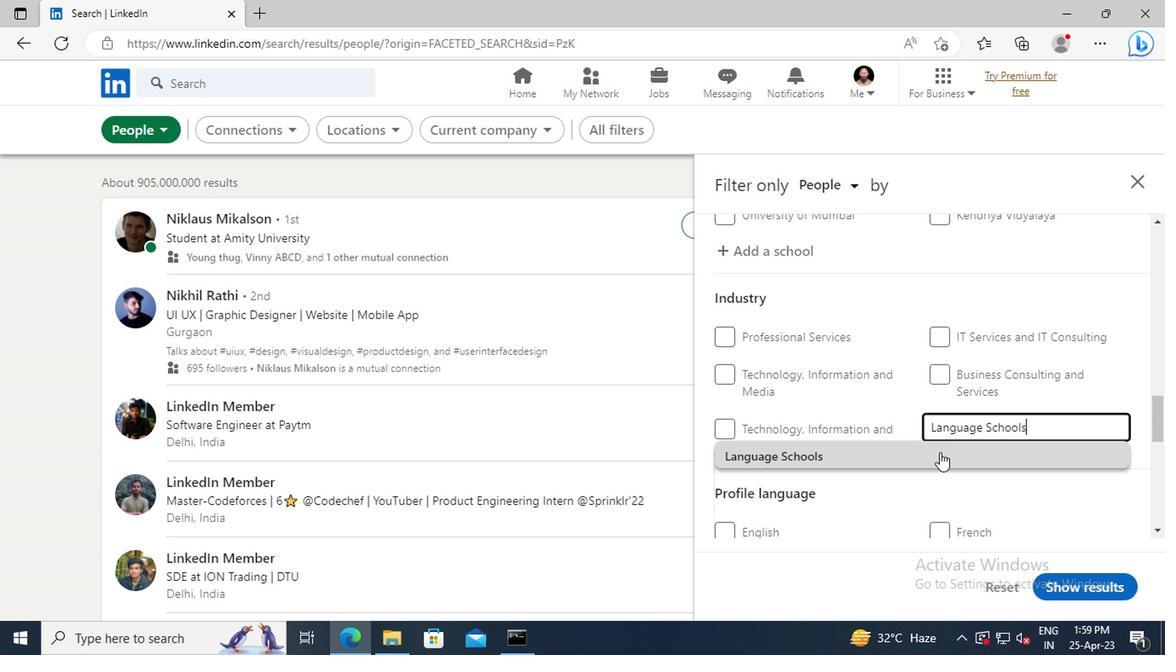 
Action: Mouse pressed left at (936, 457)
Screenshot: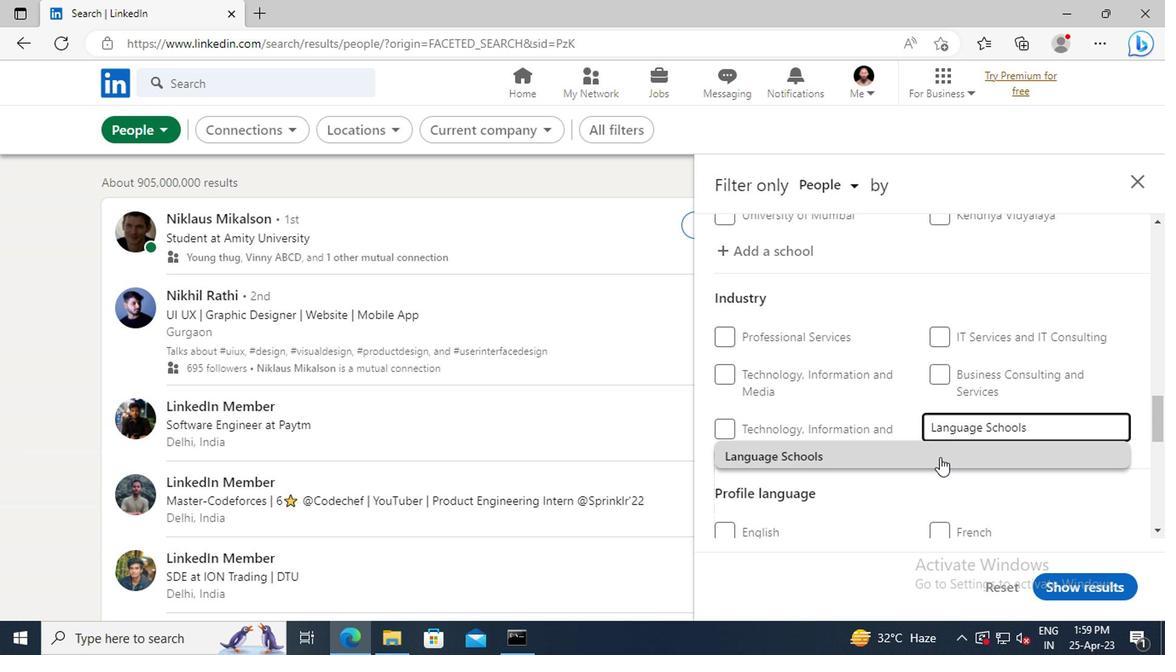 
Action: Mouse moved to (919, 405)
Screenshot: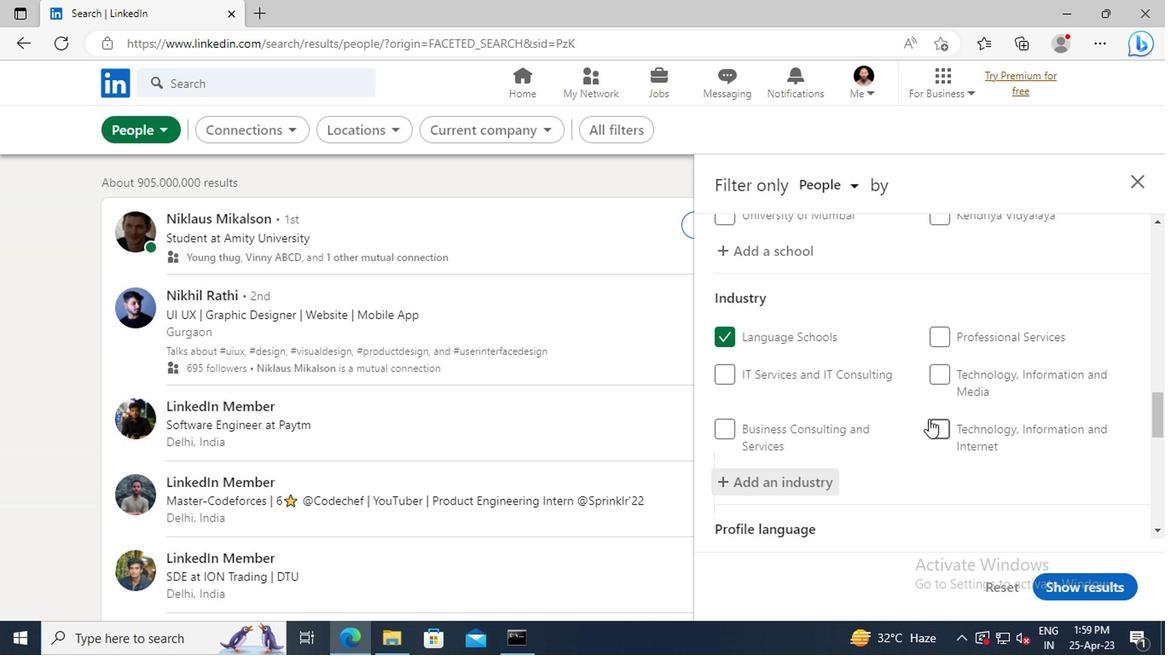 
Action: Mouse scrolled (919, 404) with delta (0, 0)
Screenshot: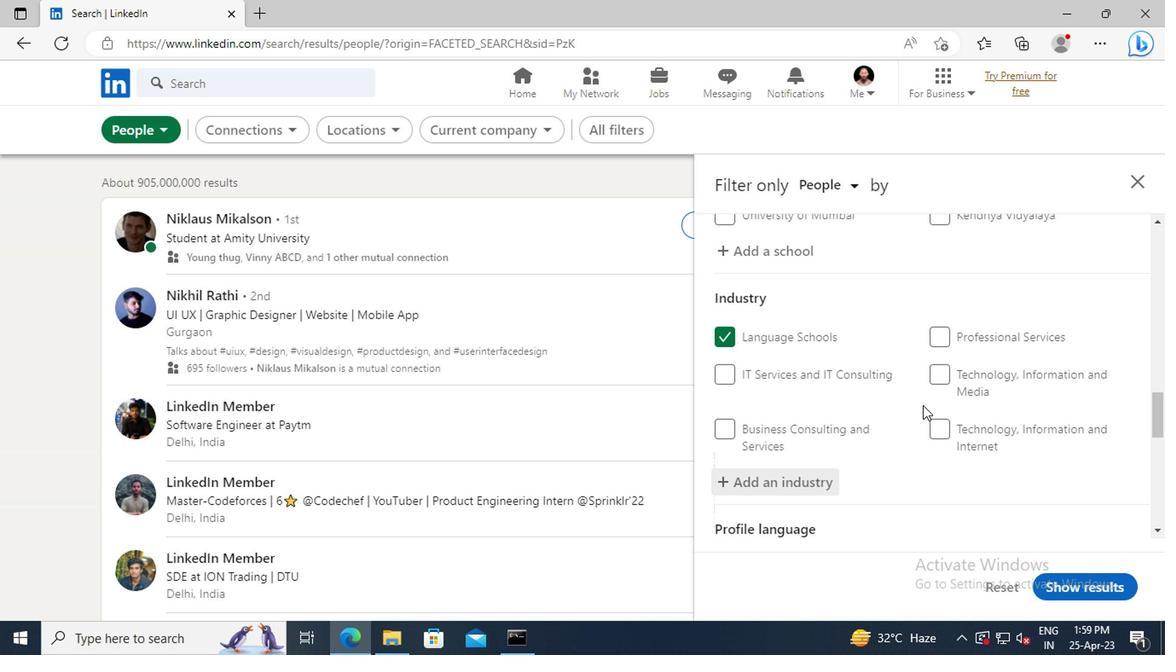 
Action: Mouse scrolled (919, 404) with delta (0, 0)
Screenshot: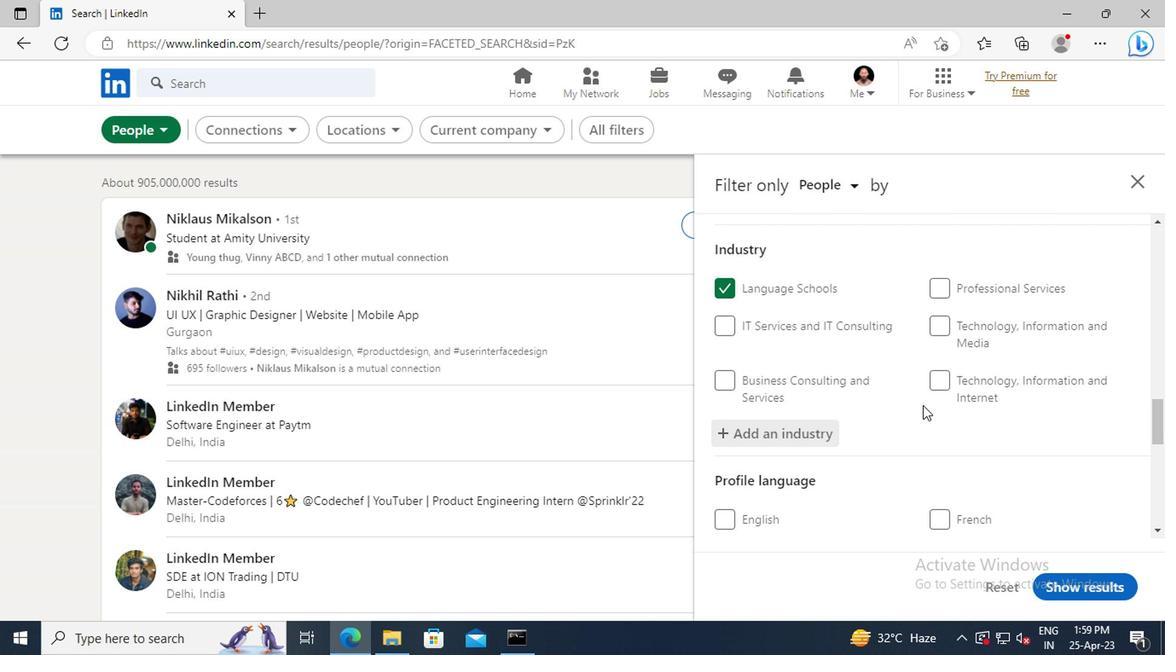 
Action: Mouse scrolled (919, 404) with delta (0, 0)
Screenshot: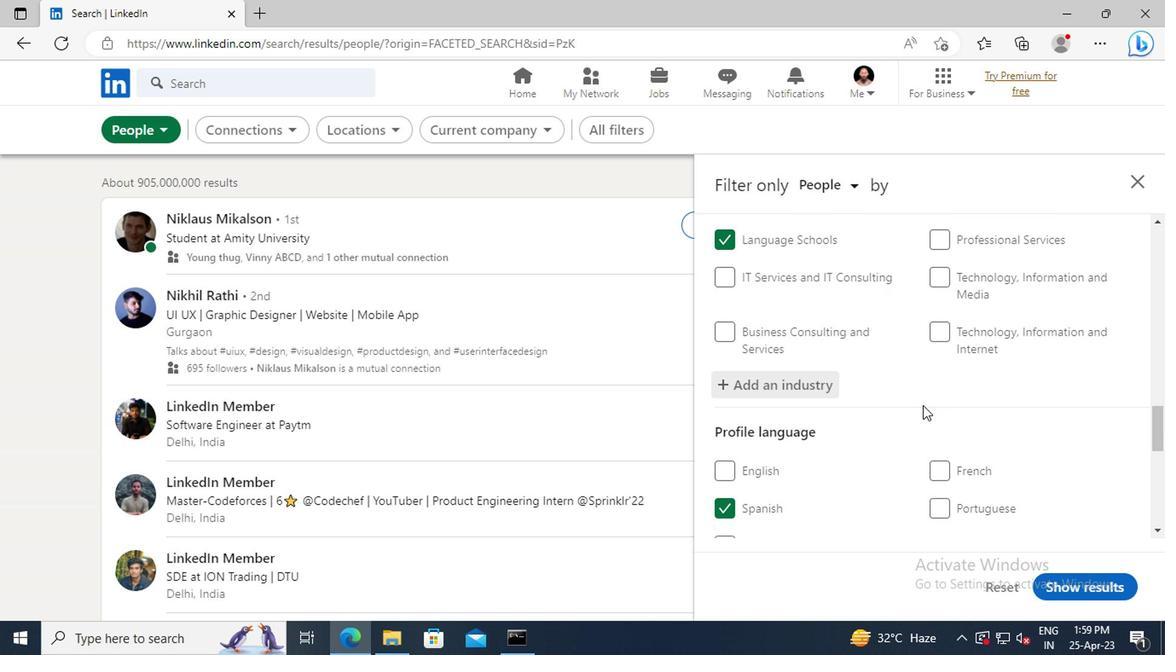 
Action: Mouse scrolled (919, 404) with delta (0, 0)
Screenshot: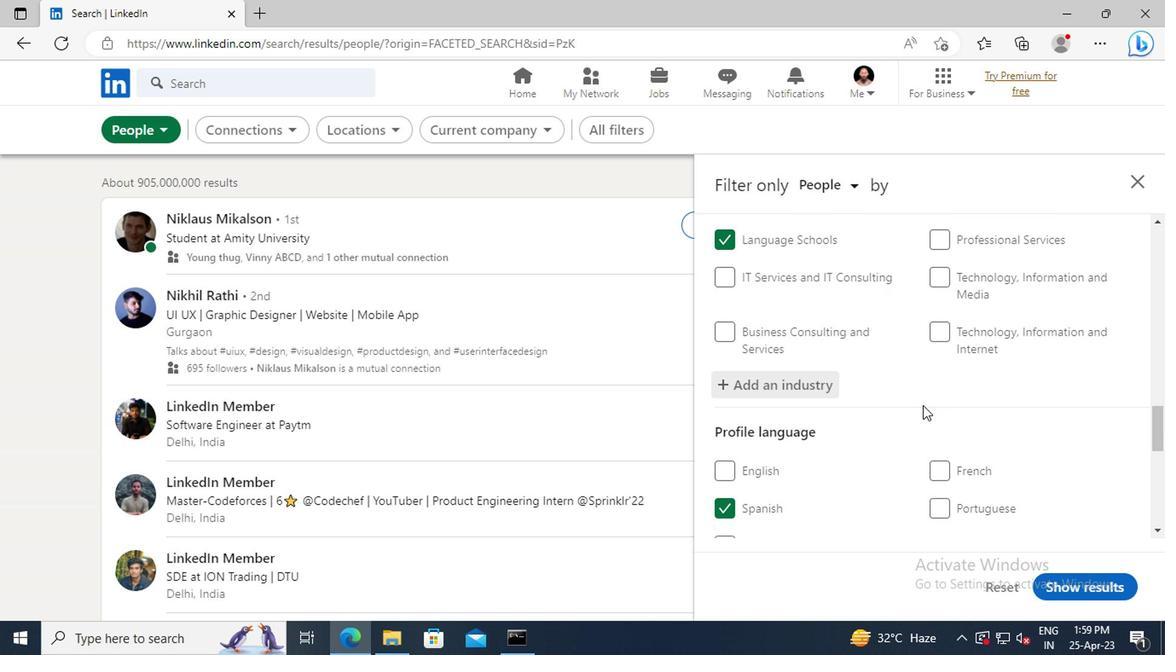 
Action: Mouse scrolled (919, 404) with delta (0, 0)
Screenshot: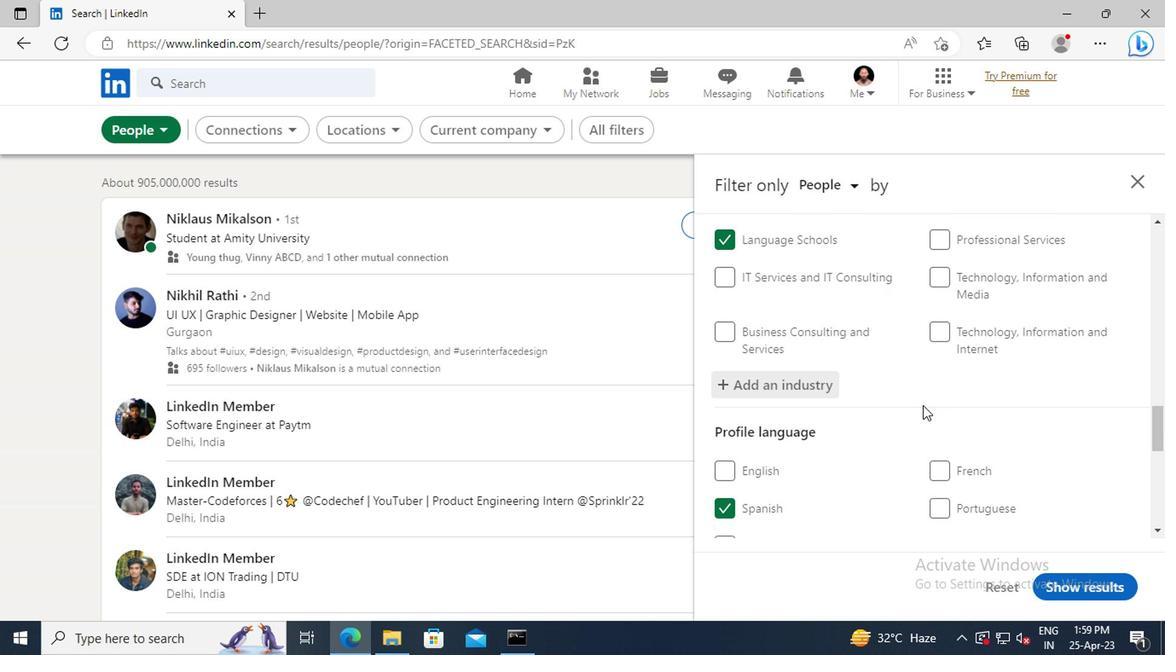 
Action: Mouse scrolled (919, 404) with delta (0, 0)
Screenshot: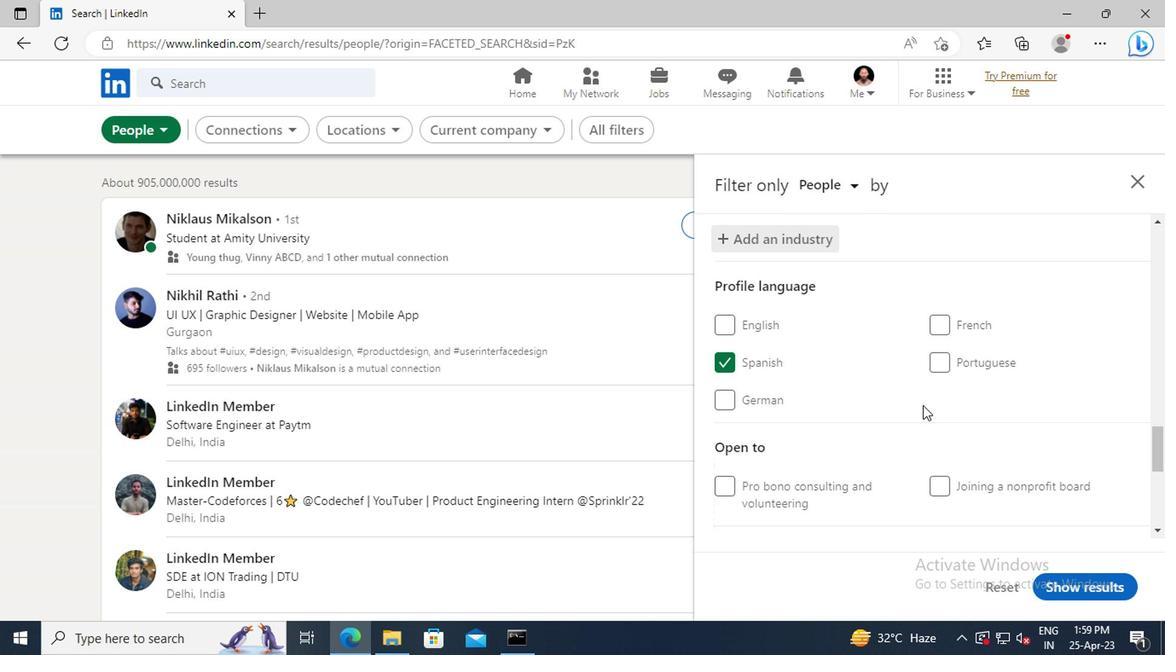 
Action: Mouse scrolled (919, 404) with delta (0, 0)
Screenshot: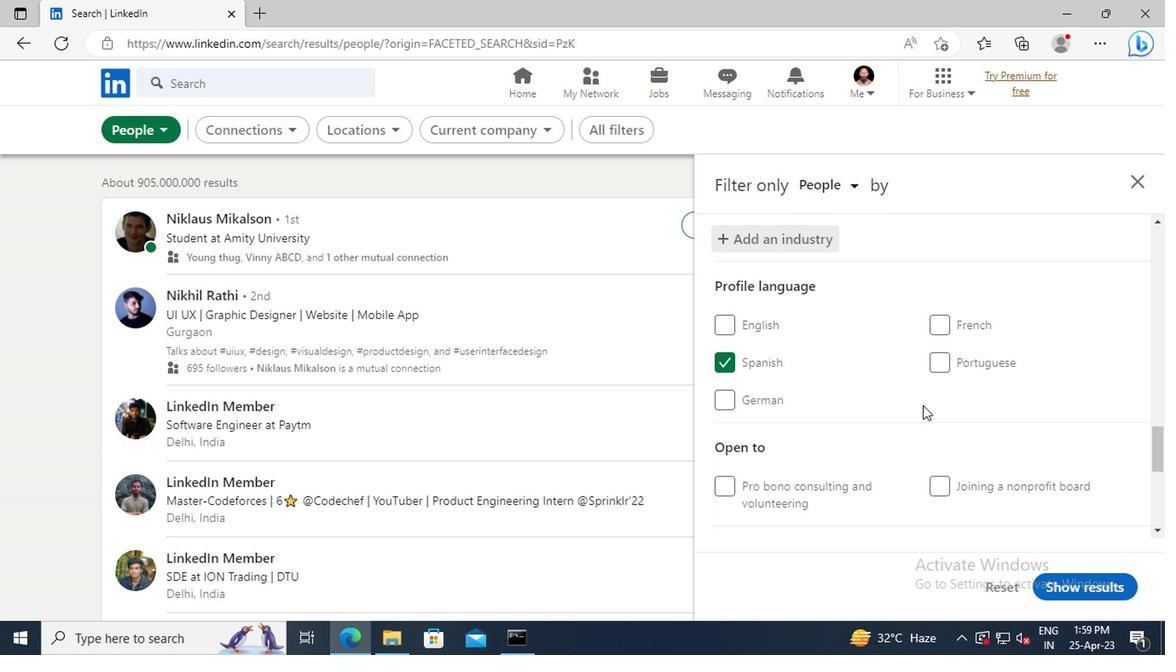 
Action: Mouse scrolled (919, 404) with delta (0, 0)
Screenshot: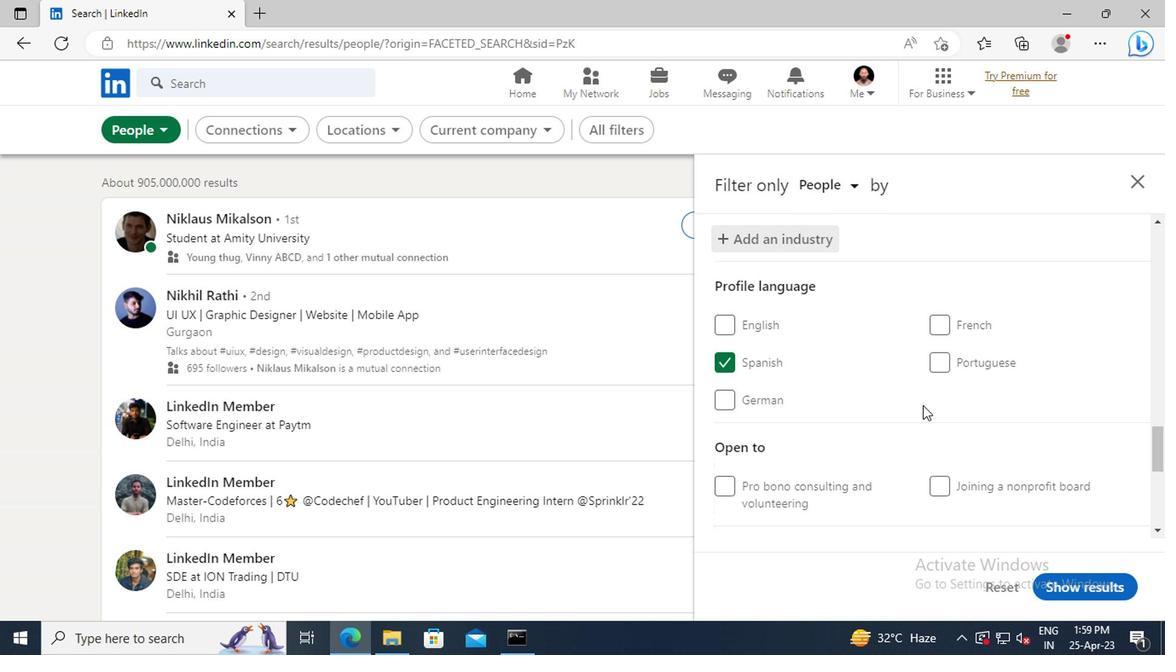 
Action: Mouse scrolled (919, 404) with delta (0, 0)
Screenshot: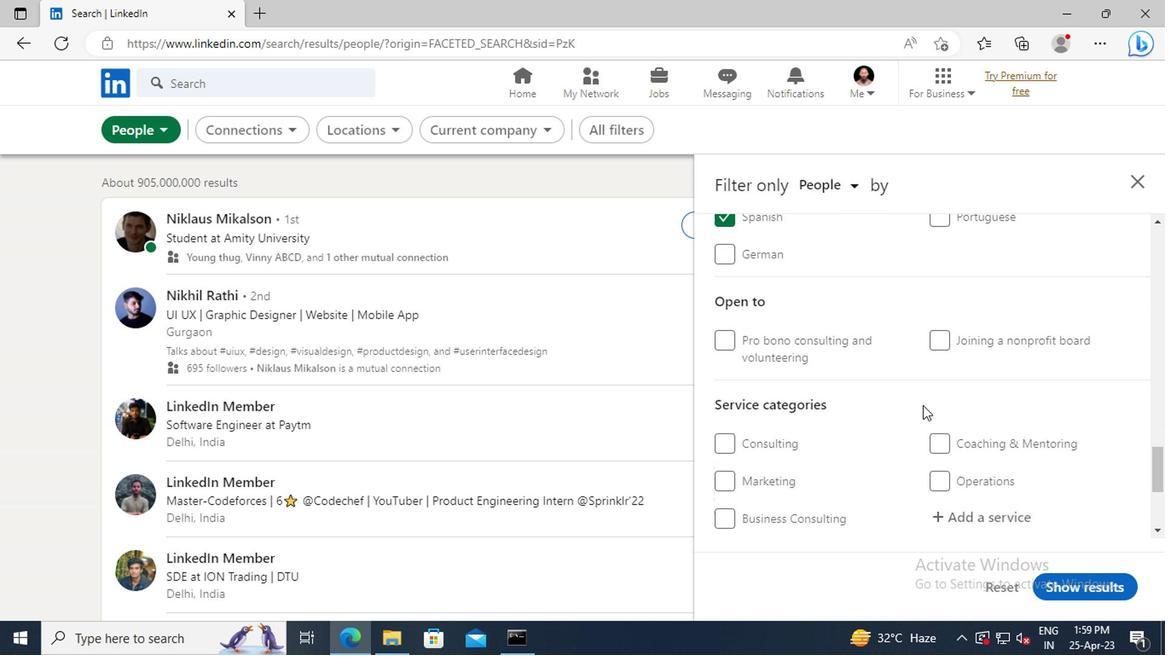
Action: Mouse scrolled (919, 404) with delta (0, 0)
Screenshot: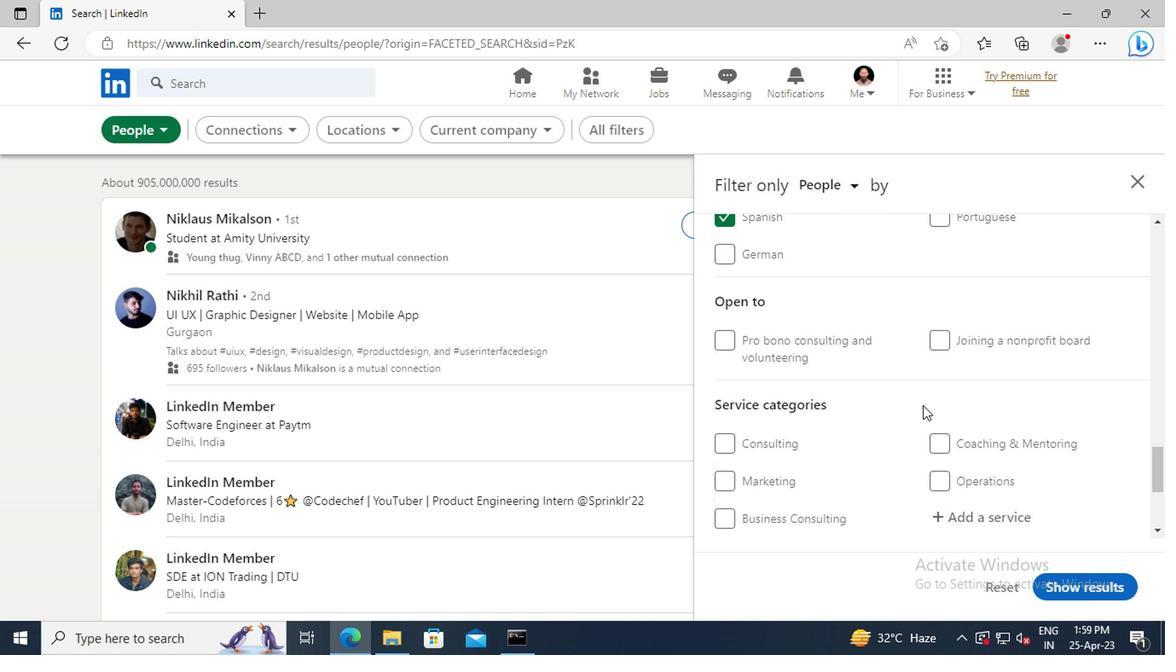
Action: Mouse scrolled (919, 404) with delta (0, 0)
Screenshot: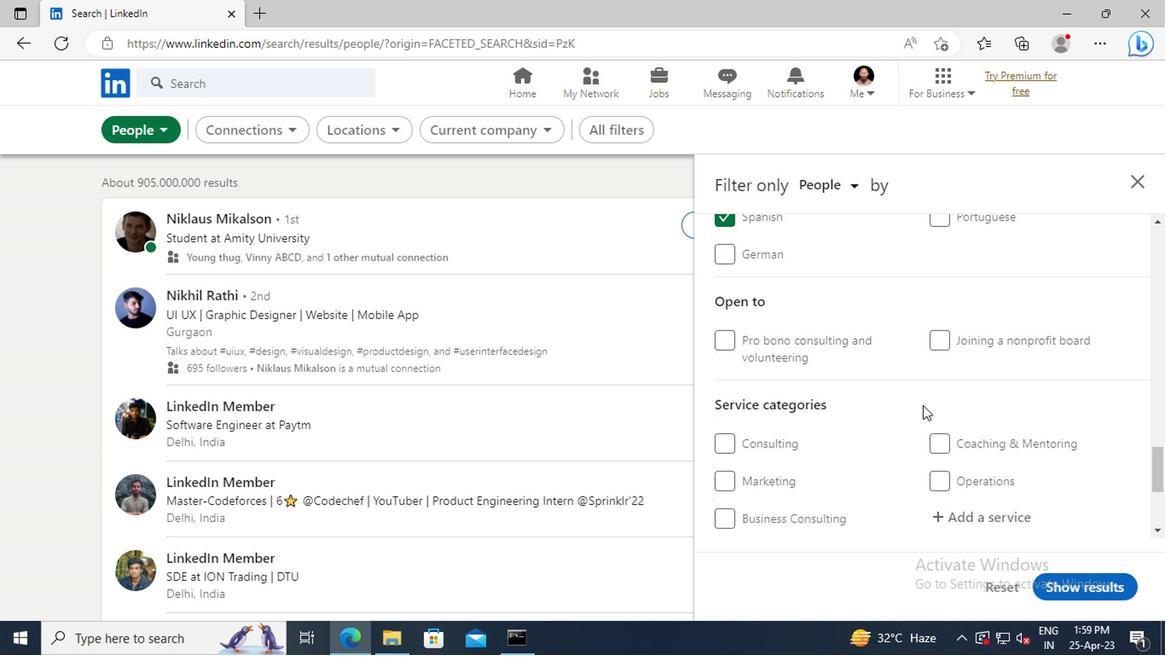 
Action: Mouse moved to (959, 376)
Screenshot: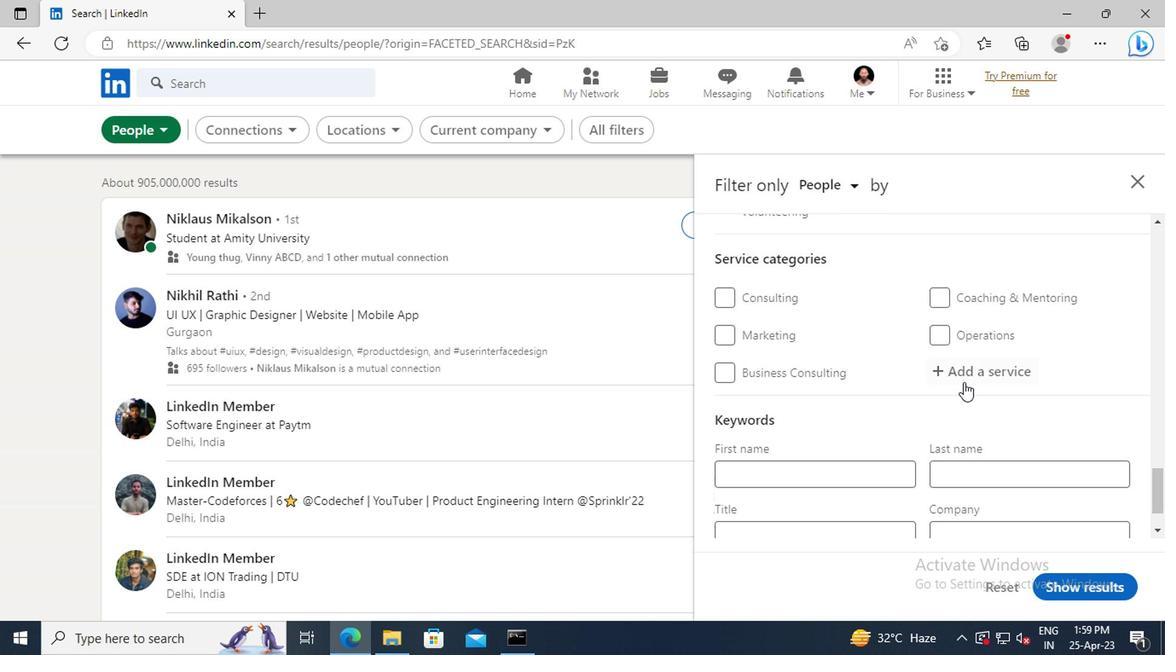
Action: Mouse pressed left at (959, 376)
Screenshot: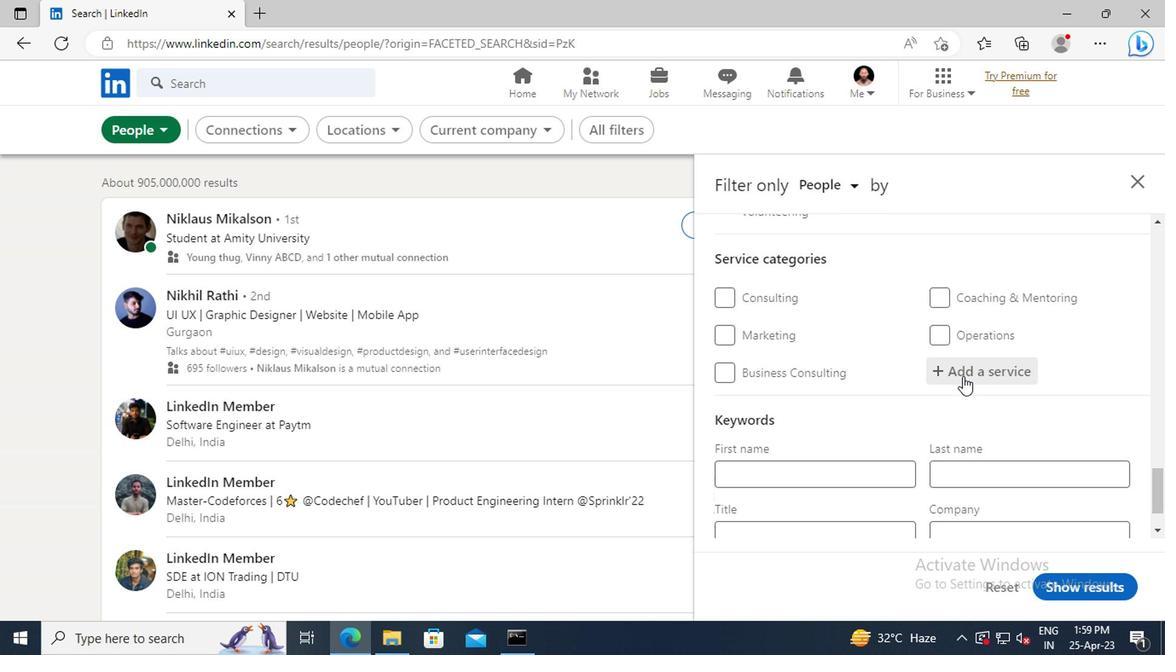 
Action: Mouse moved to (952, 378)
Screenshot: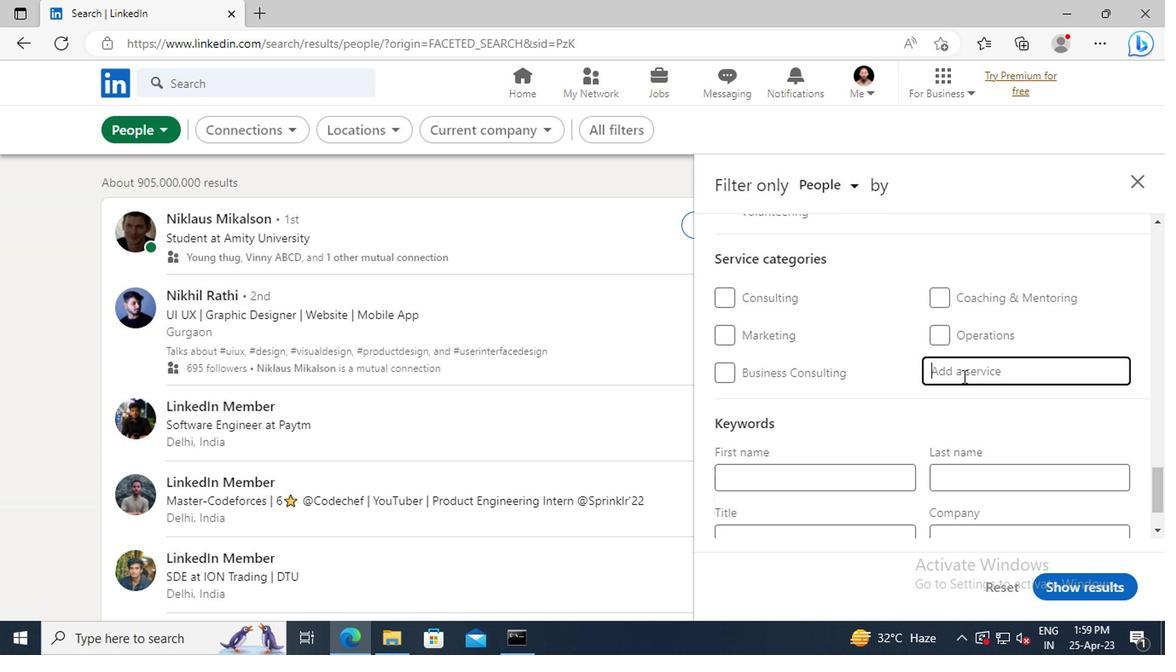 
Action: Key pressed <Key.shift>RELOCATION
Screenshot: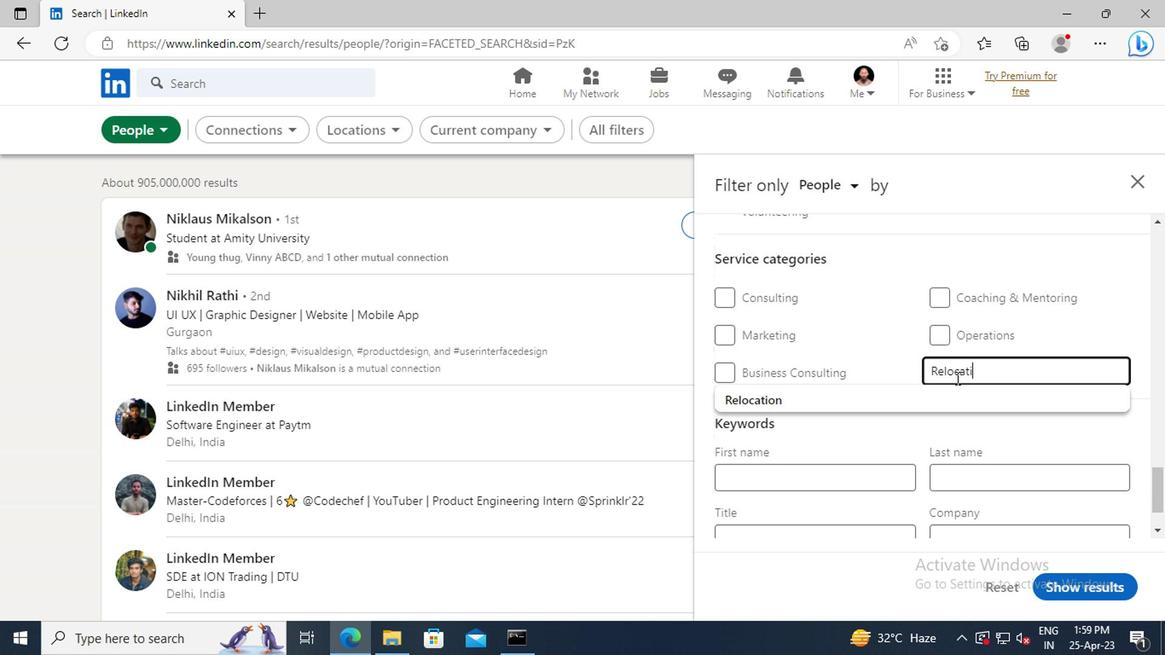 
Action: Mouse moved to (942, 396)
Screenshot: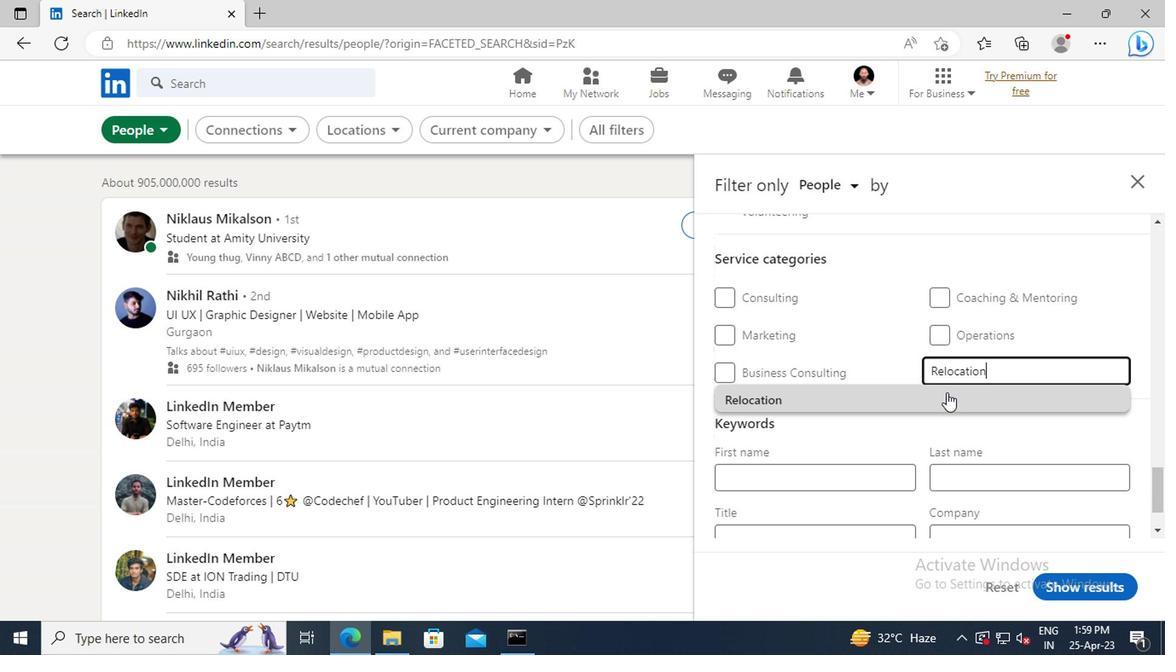 
Action: Mouse pressed left at (942, 396)
Screenshot: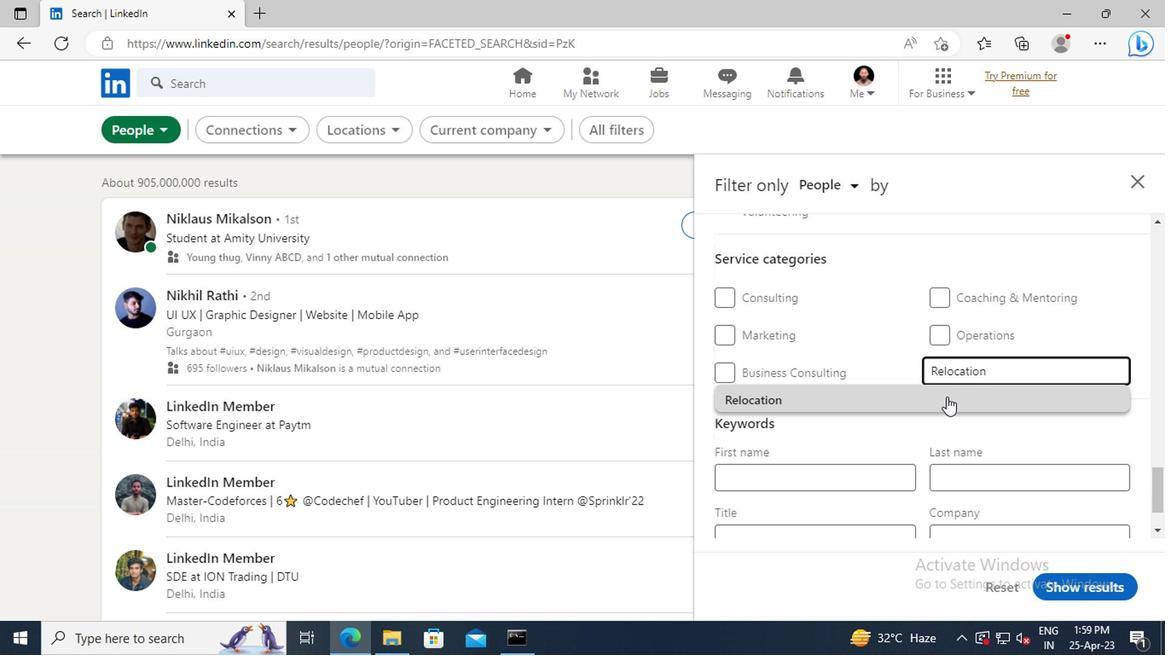 
Action: Mouse moved to (933, 366)
Screenshot: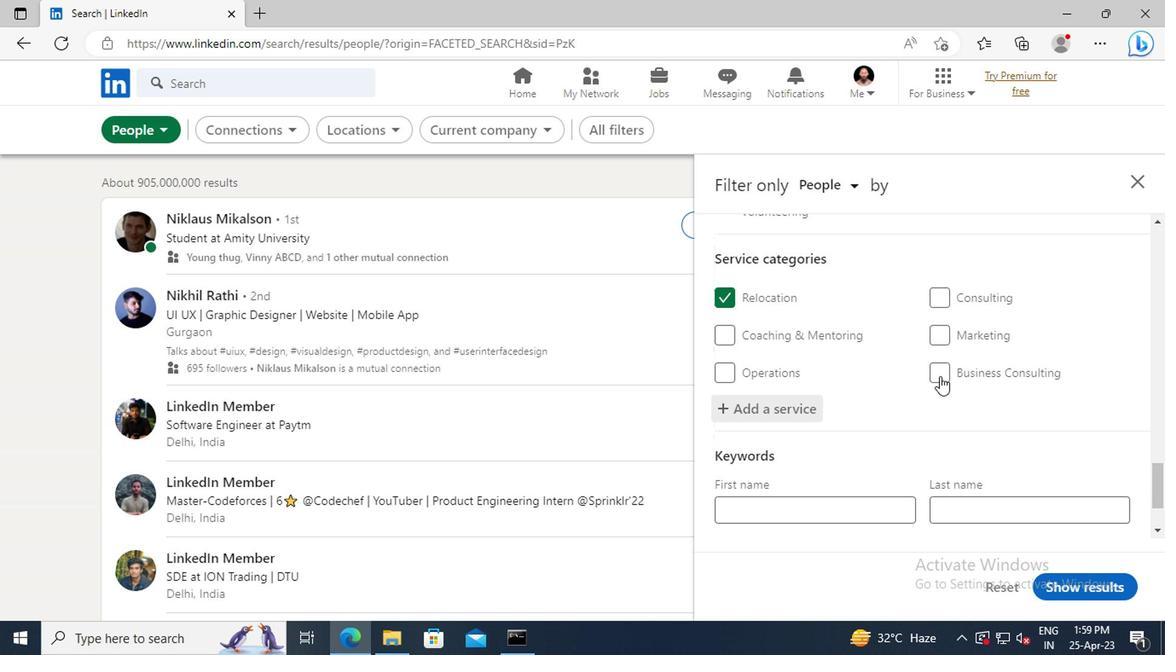 
Action: Mouse scrolled (933, 365) with delta (0, 0)
Screenshot: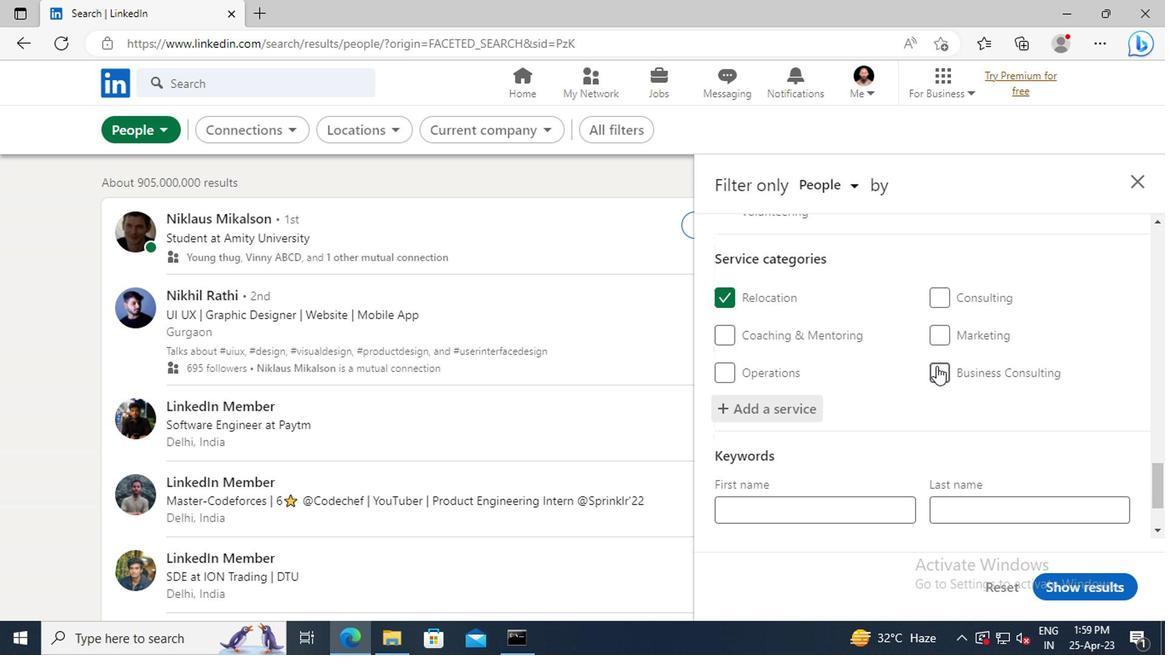 
Action: Mouse scrolled (933, 365) with delta (0, 0)
Screenshot: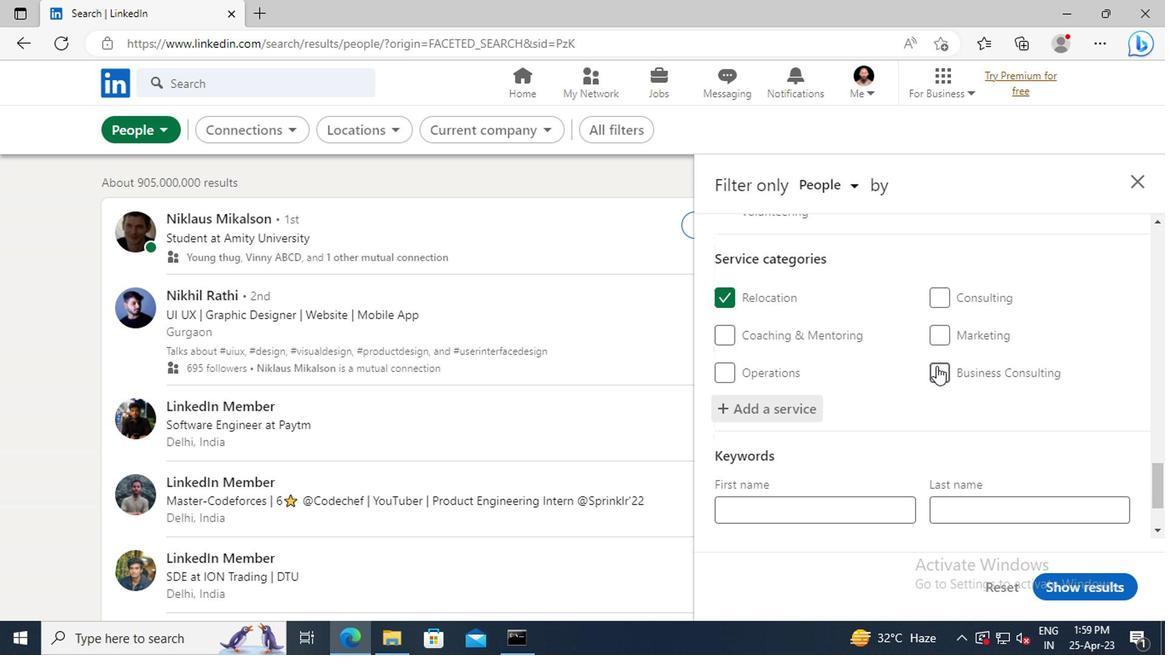 
Action: Mouse scrolled (933, 365) with delta (0, 0)
Screenshot: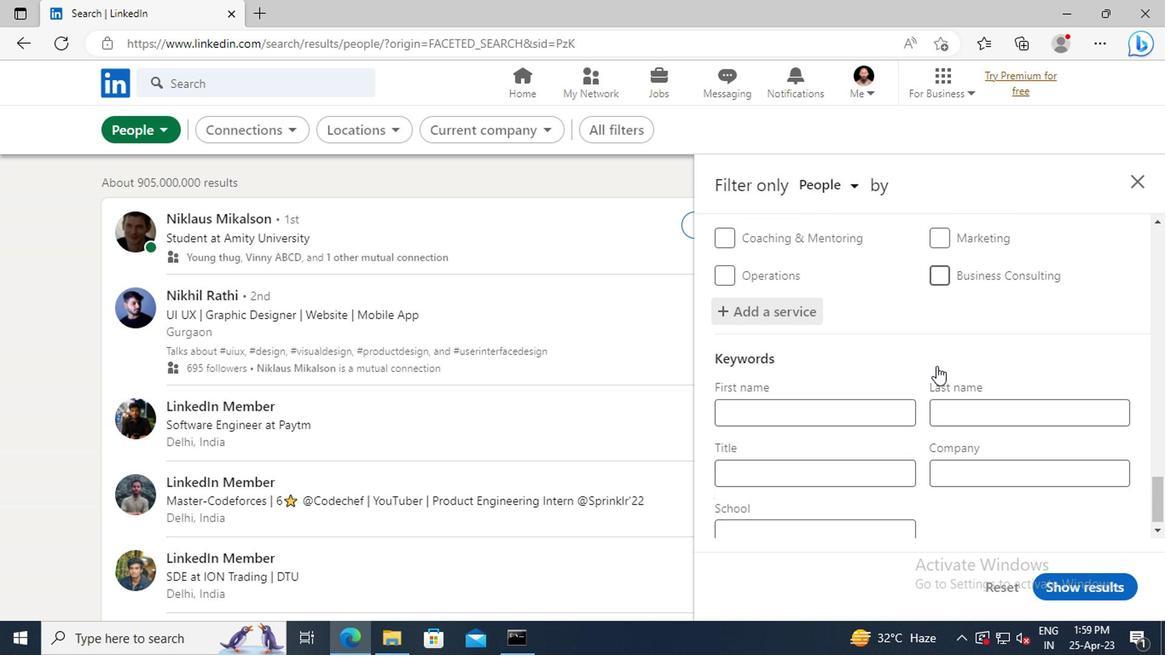 
Action: Mouse scrolled (933, 365) with delta (0, 0)
Screenshot: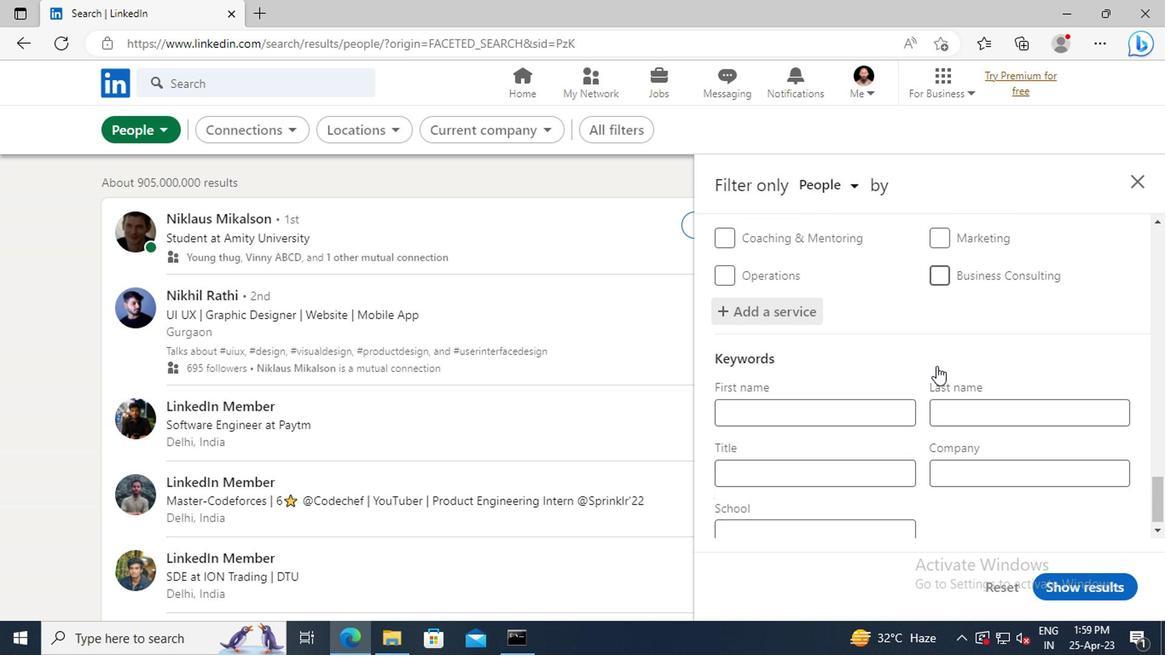 
Action: Mouse moved to (802, 468)
Screenshot: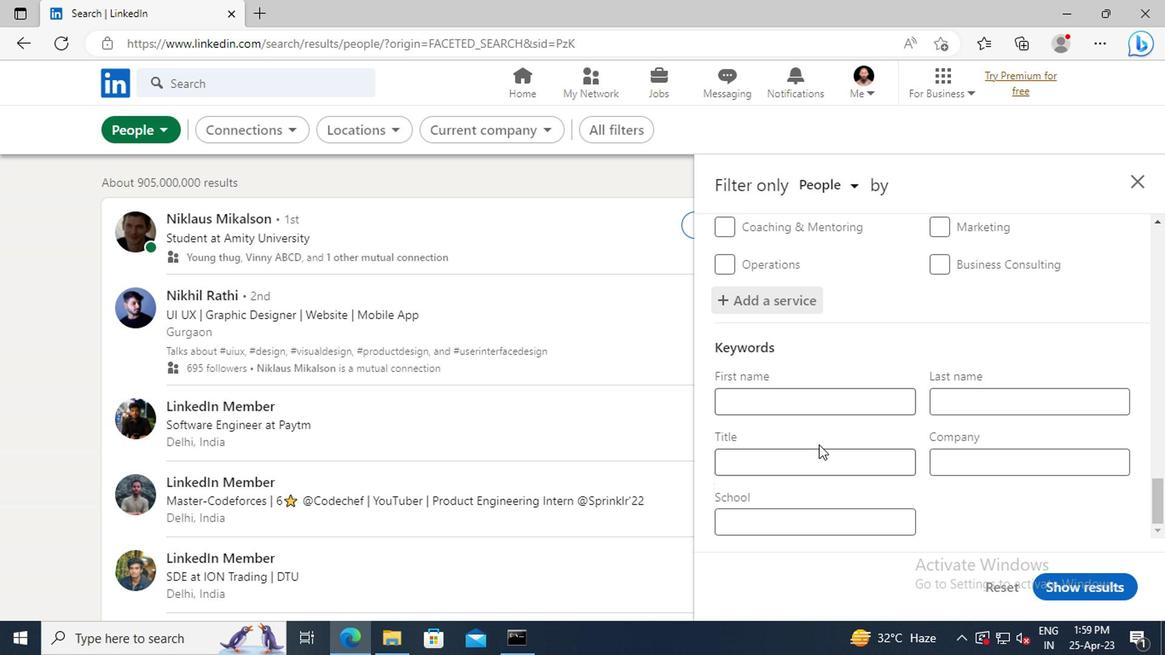 
Action: Mouse pressed left at (802, 468)
Screenshot: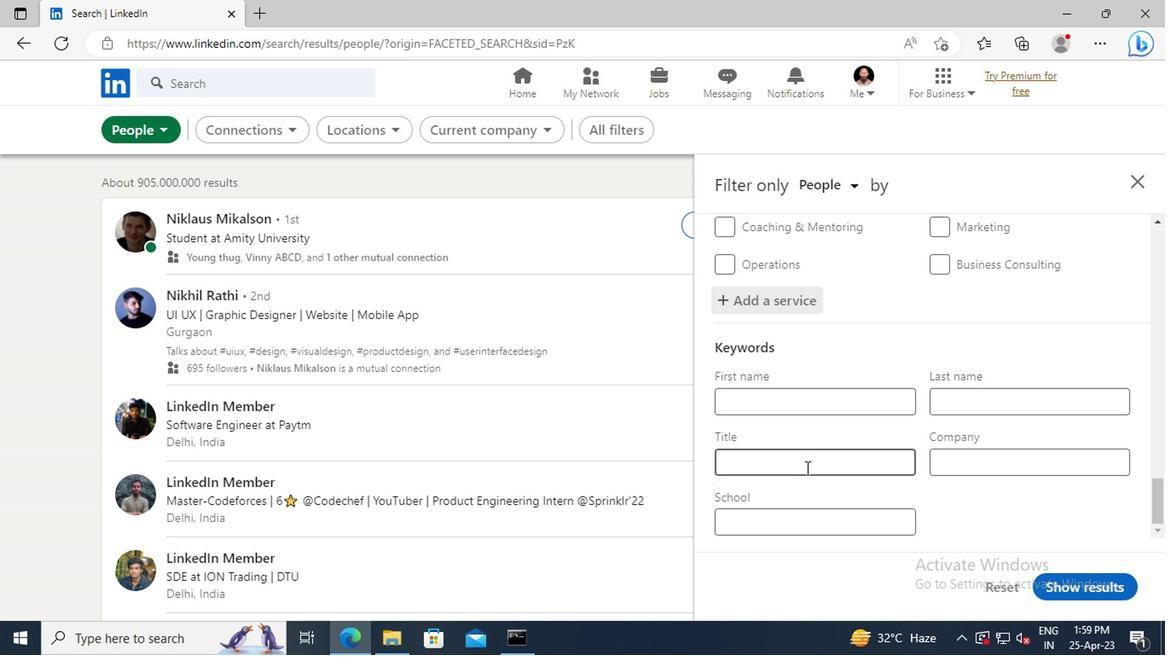 
Action: Key pressed <Key.shift>MANAGER
Screenshot: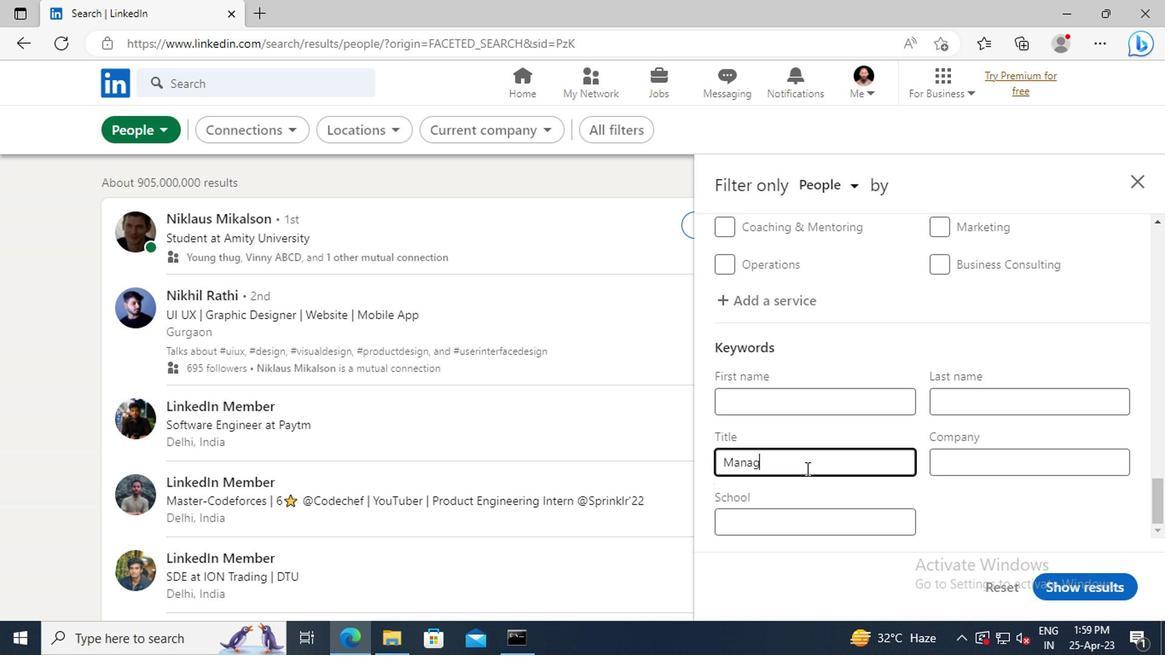 
Action: Mouse moved to (1051, 586)
Screenshot: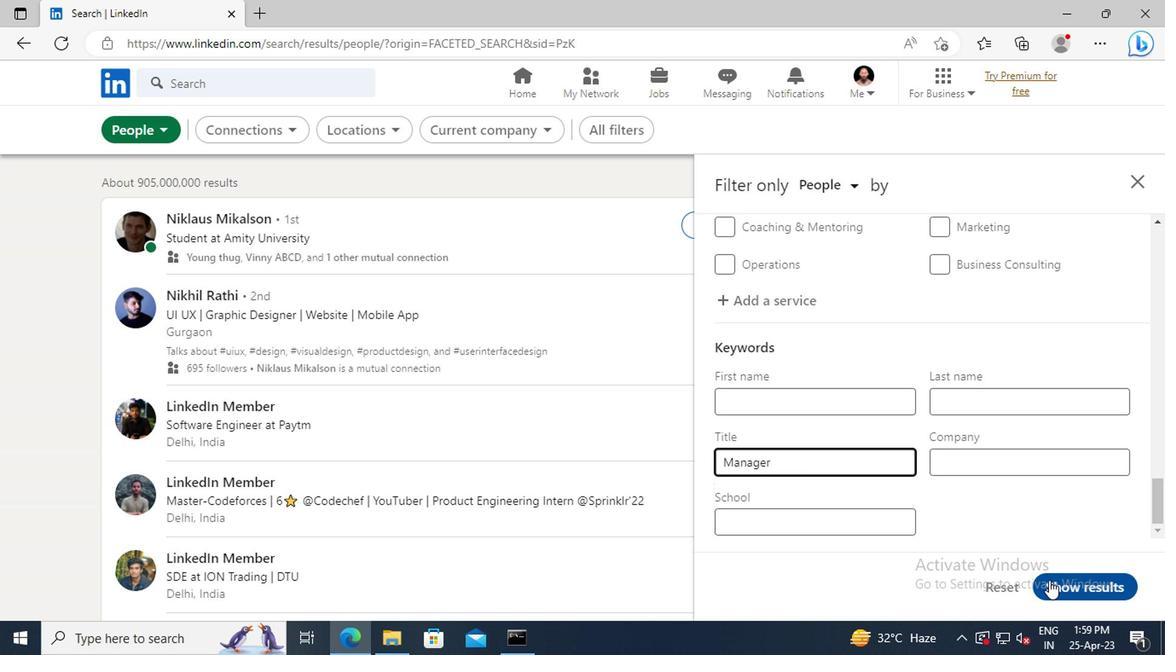 
Action: Mouse pressed left at (1051, 586)
Screenshot: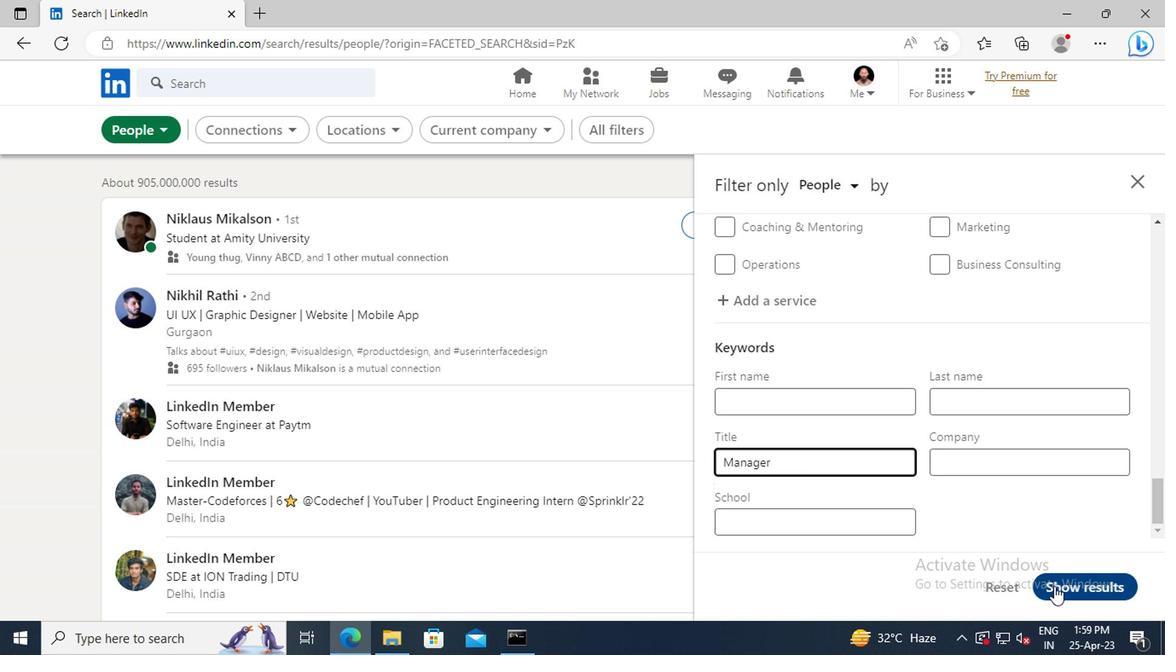 
